 Task: Find a guest house in Chipata, Zambia for 3 guests from July 1 to July 8, with a price range of ₹15,000 to ₹20,000, 1 bedroom, 1 bed, 1 bathroom, self check-in, and English-speaking host.
Action: Mouse moved to (559, 109)
Screenshot: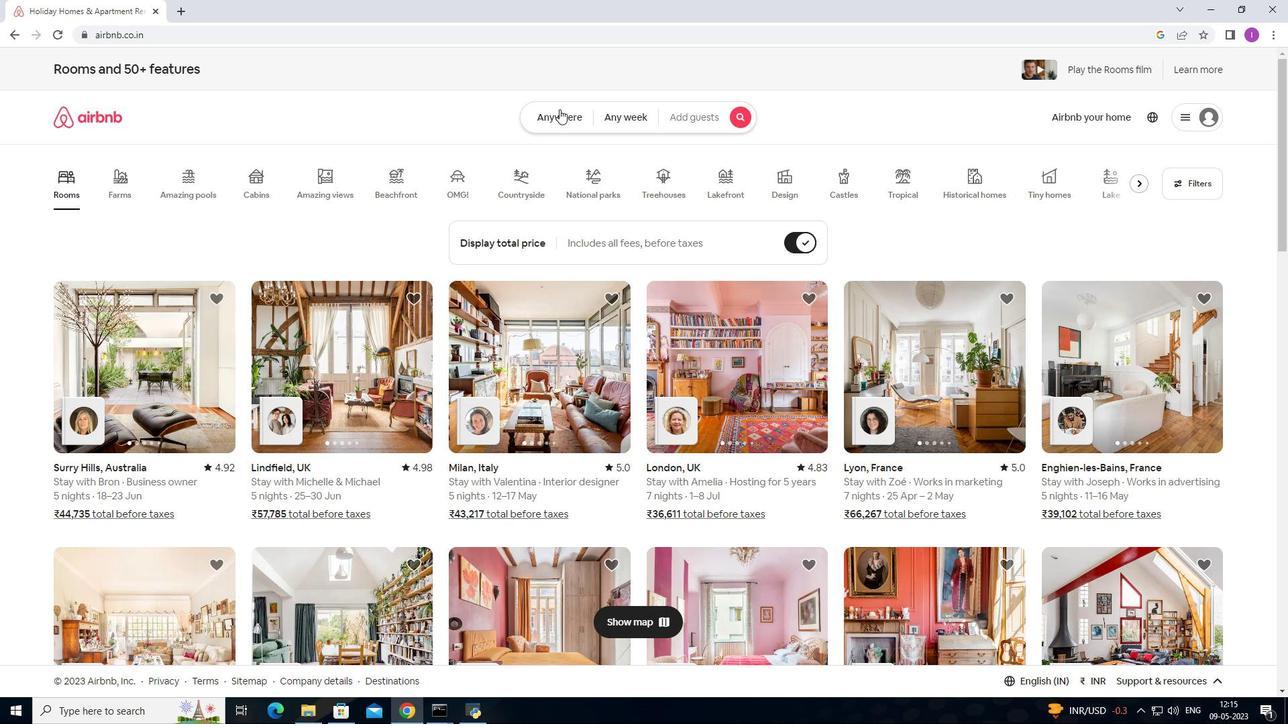 
Action: Mouse pressed left at (559, 109)
Screenshot: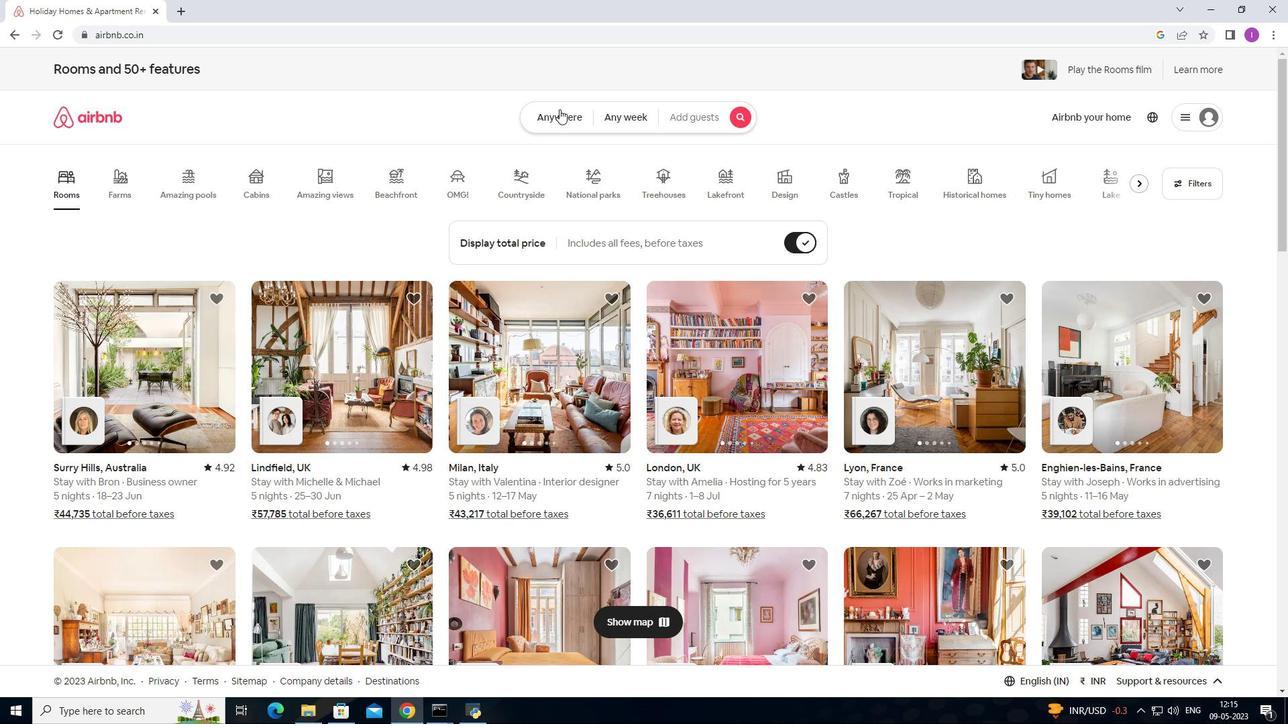 
Action: Mouse moved to (435, 177)
Screenshot: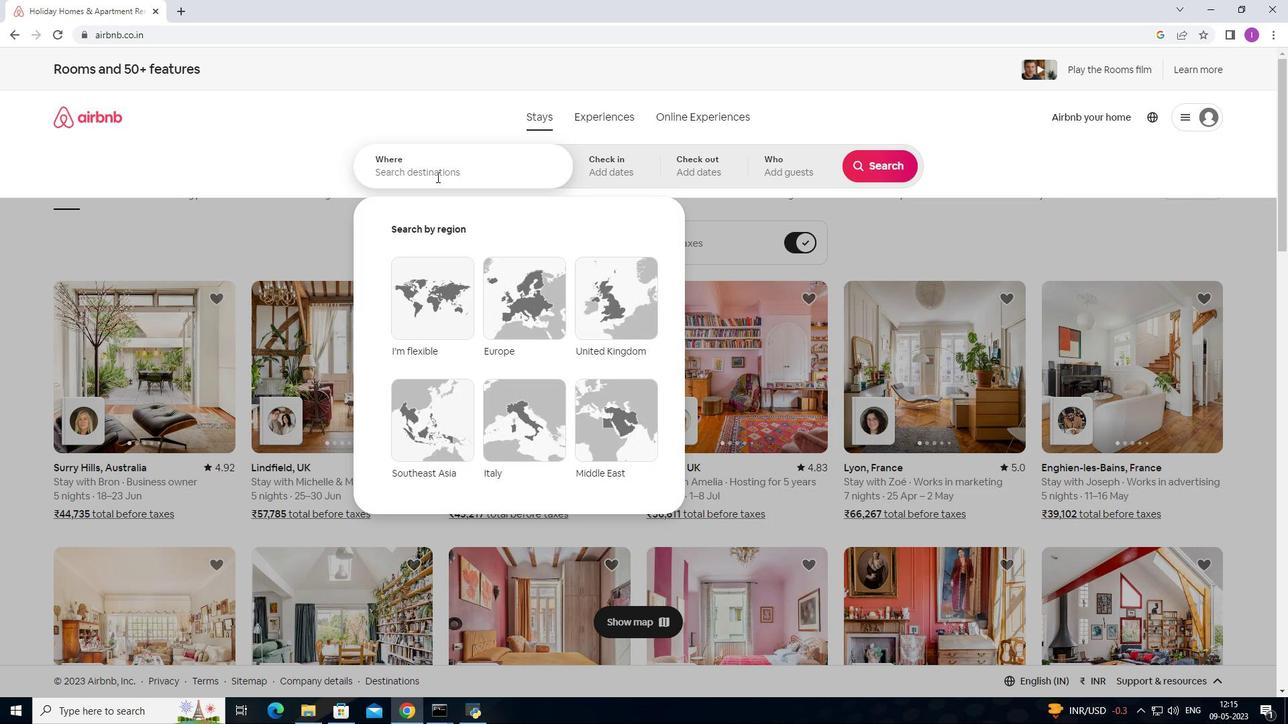 
Action: Mouse pressed left at (435, 177)
Screenshot: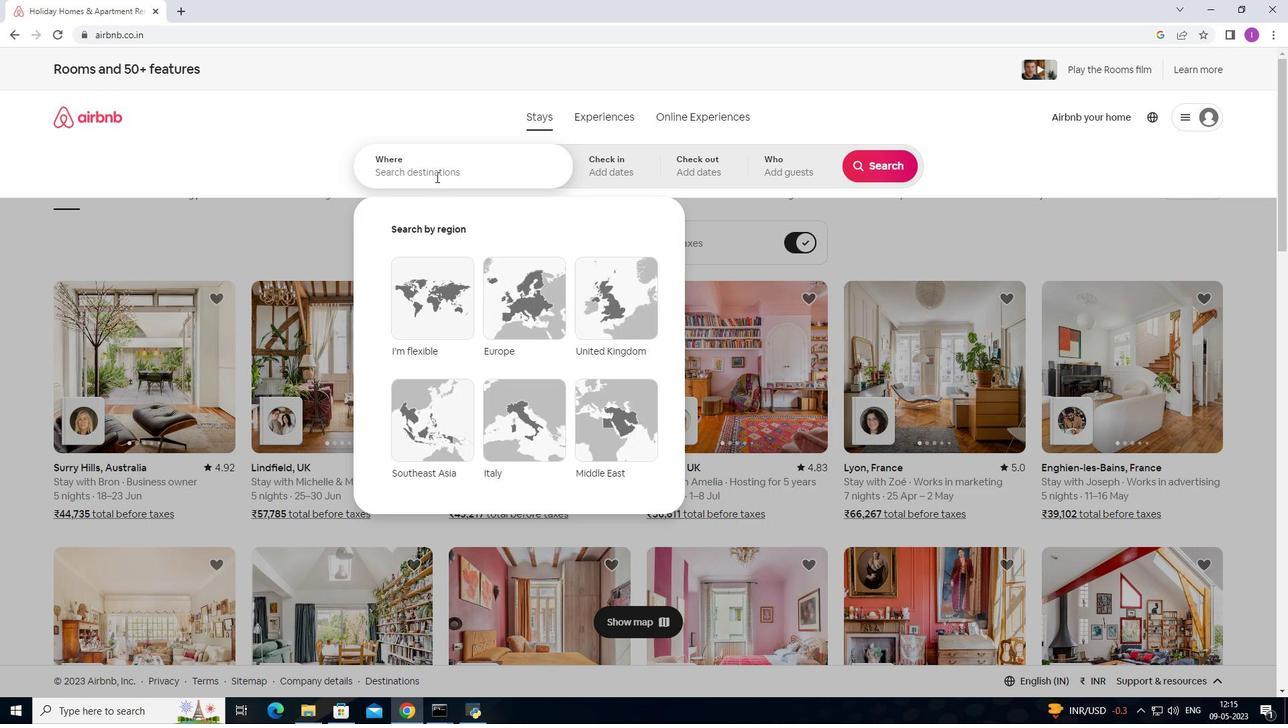 
Action: Mouse moved to (437, 183)
Screenshot: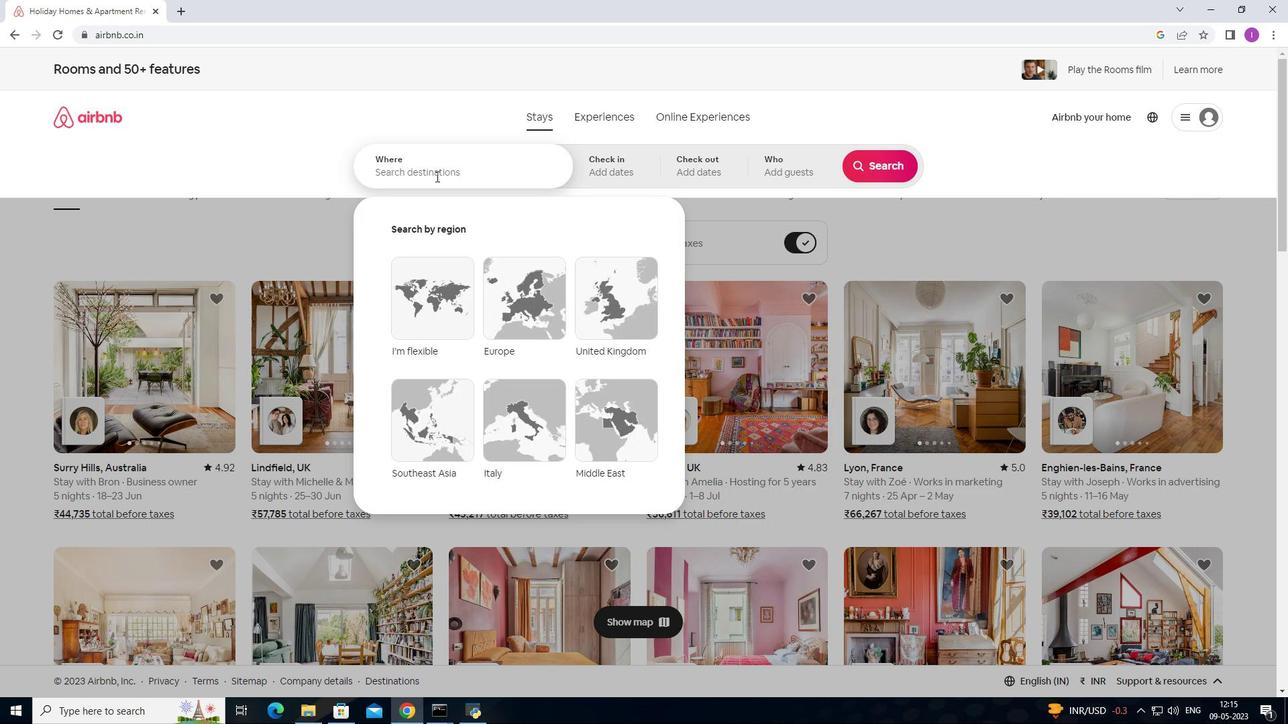 
Action: Key pressed <Key.shift>Chipata,<Key.shift>Zambia
Screenshot: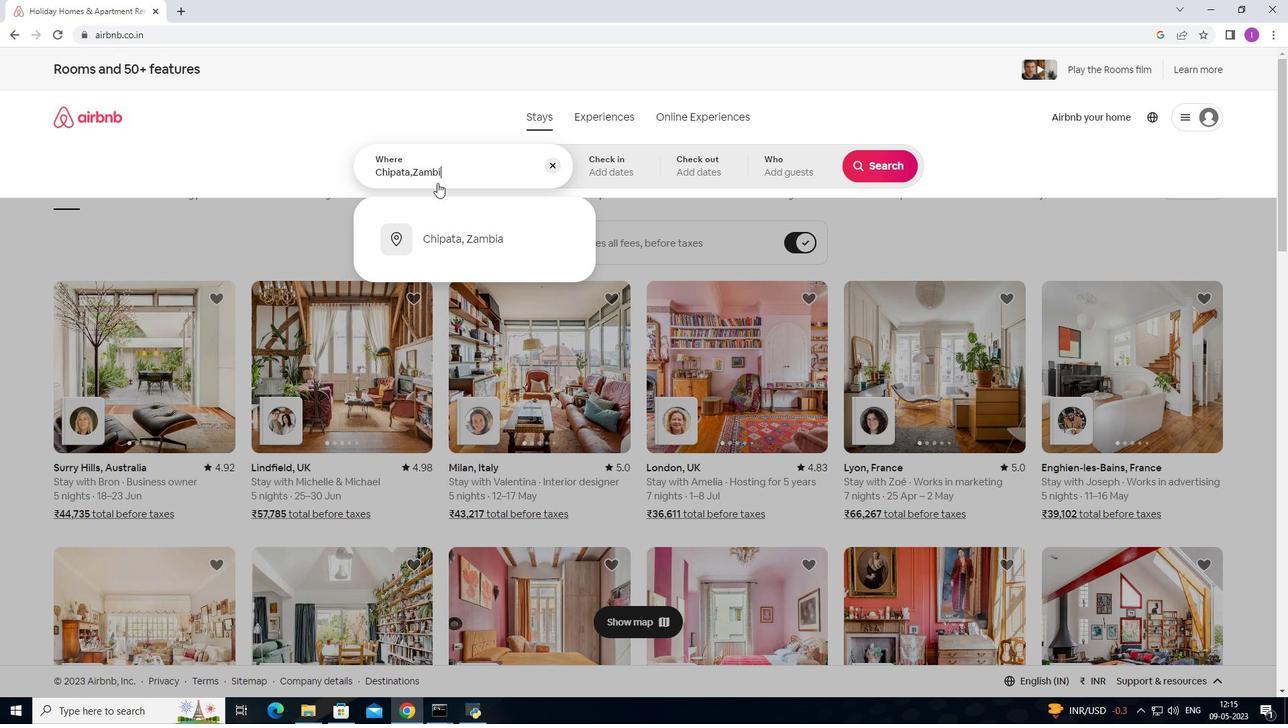 
Action: Mouse moved to (465, 231)
Screenshot: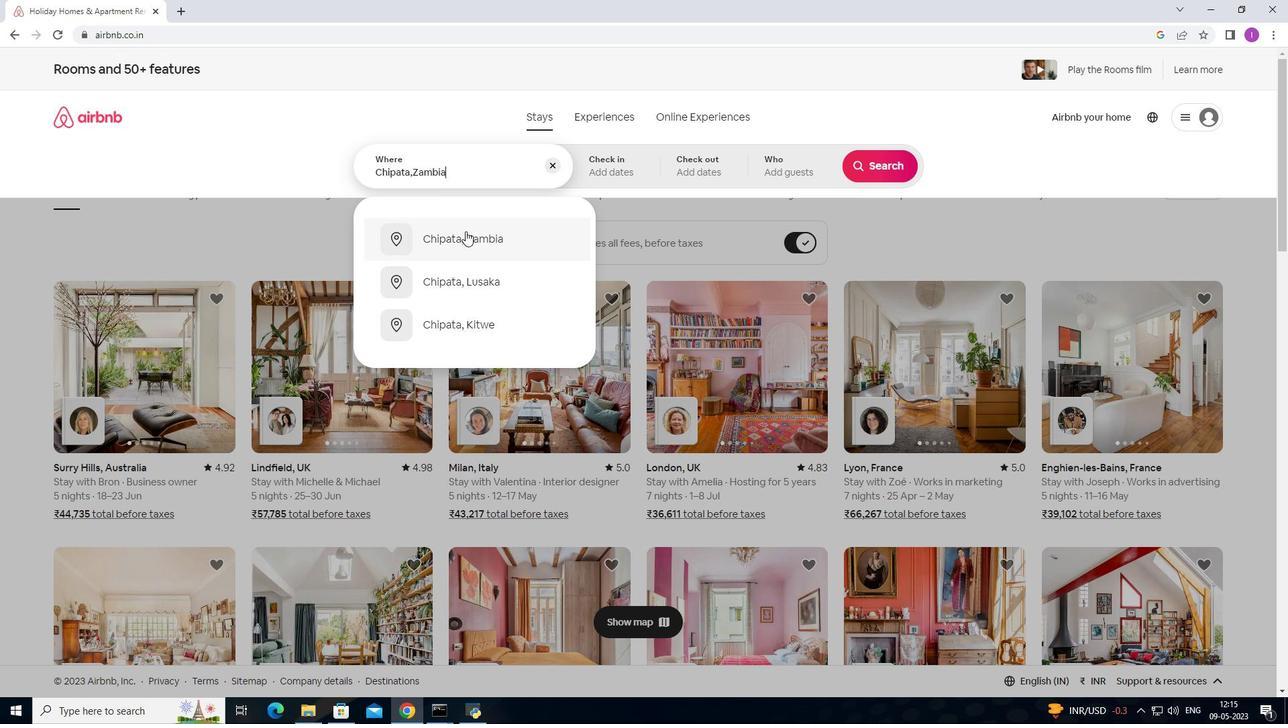 
Action: Mouse pressed left at (465, 231)
Screenshot: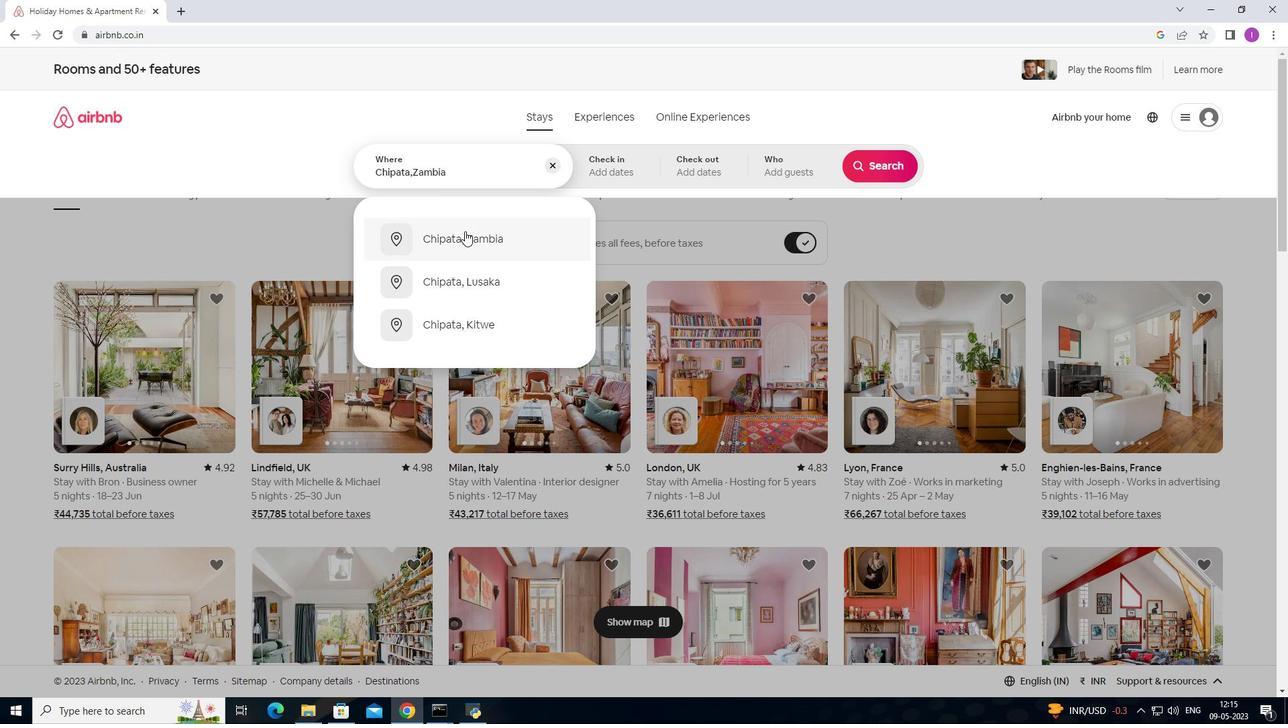 
Action: Mouse moved to (879, 274)
Screenshot: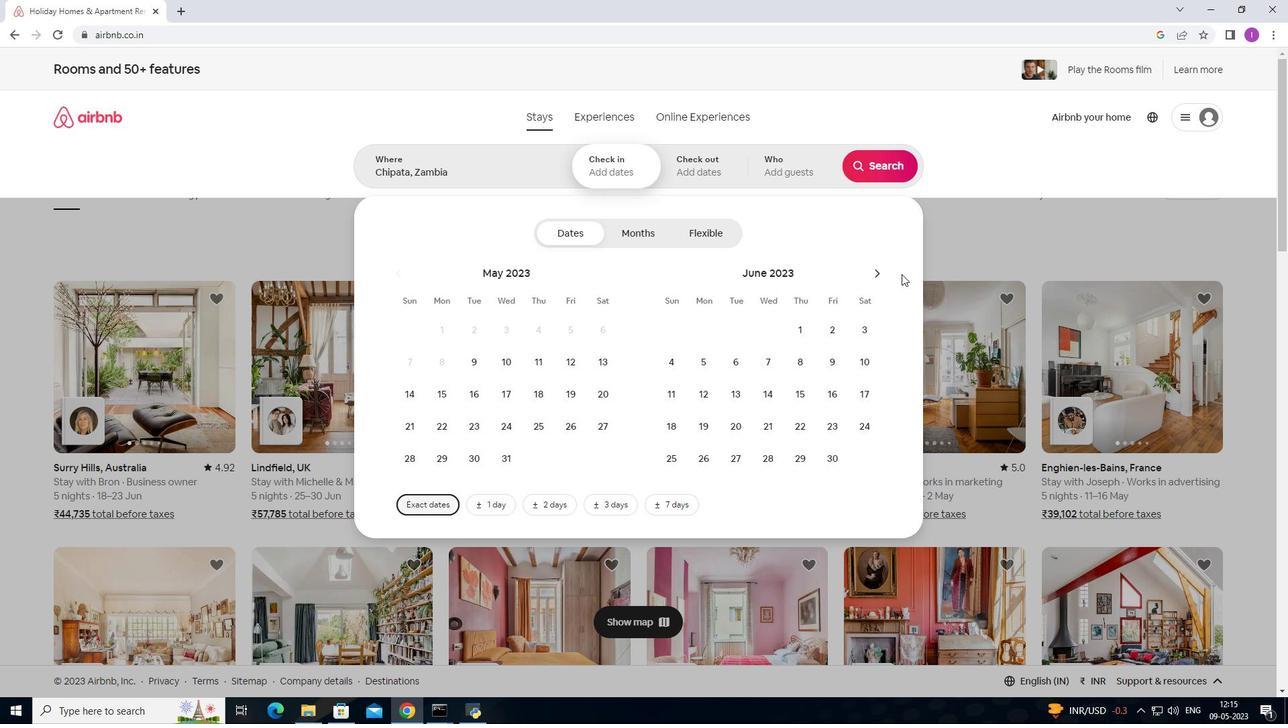 
Action: Mouse pressed left at (879, 274)
Screenshot: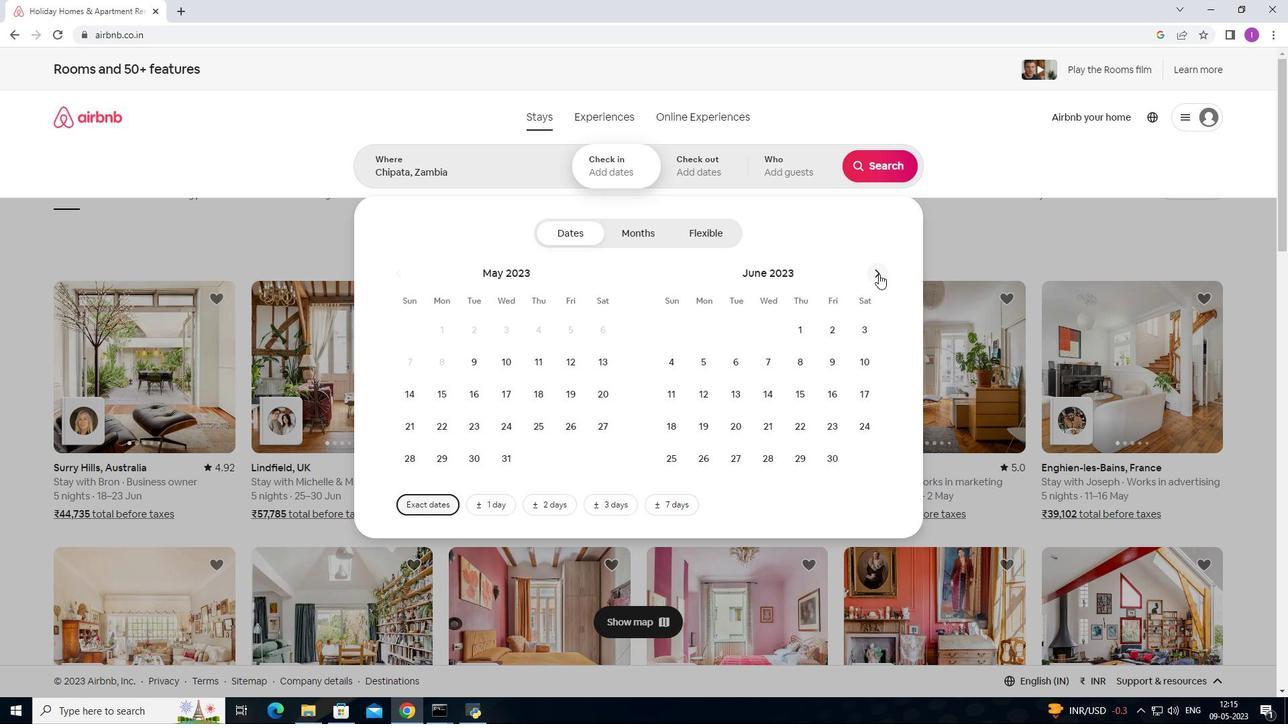 
Action: Mouse moved to (875, 326)
Screenshot: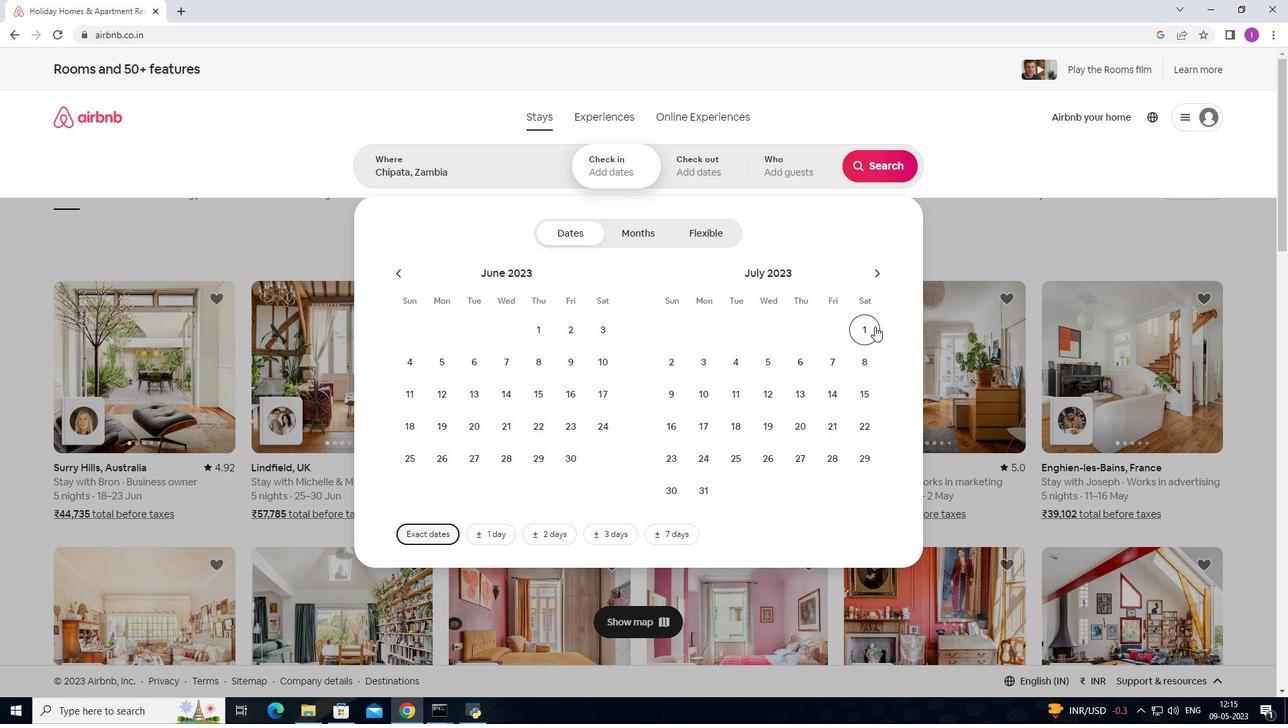 
Action: Mouse pressed left at (875, 326)
Screenshot: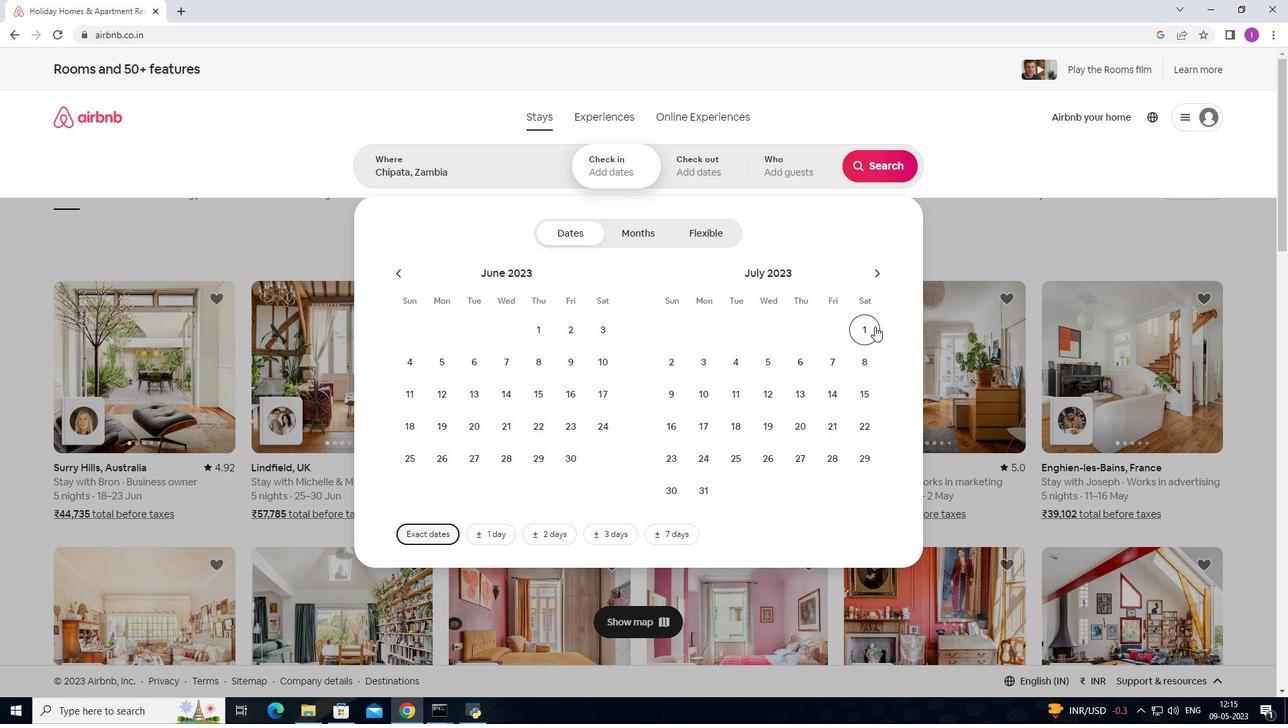 
Action: Mouse moved to (869, 365)
Screenshot: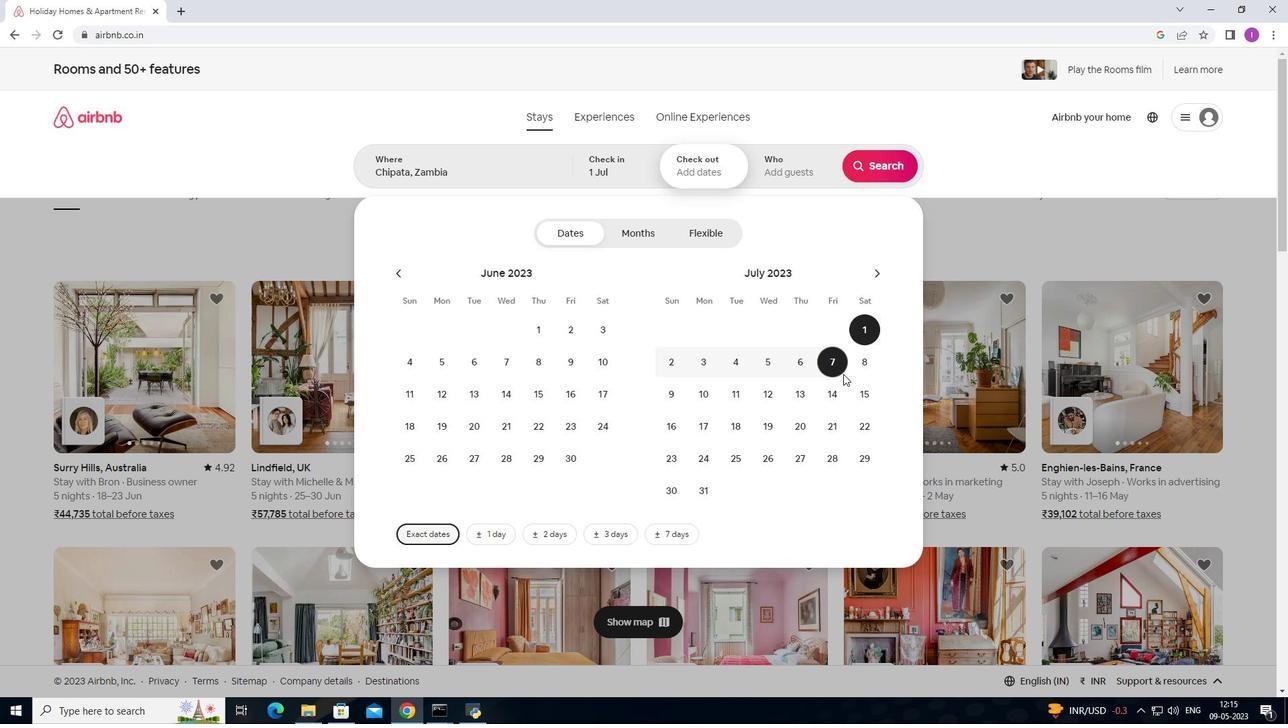 
Action: Mouse pressed left at (869, 365)
Screenshot: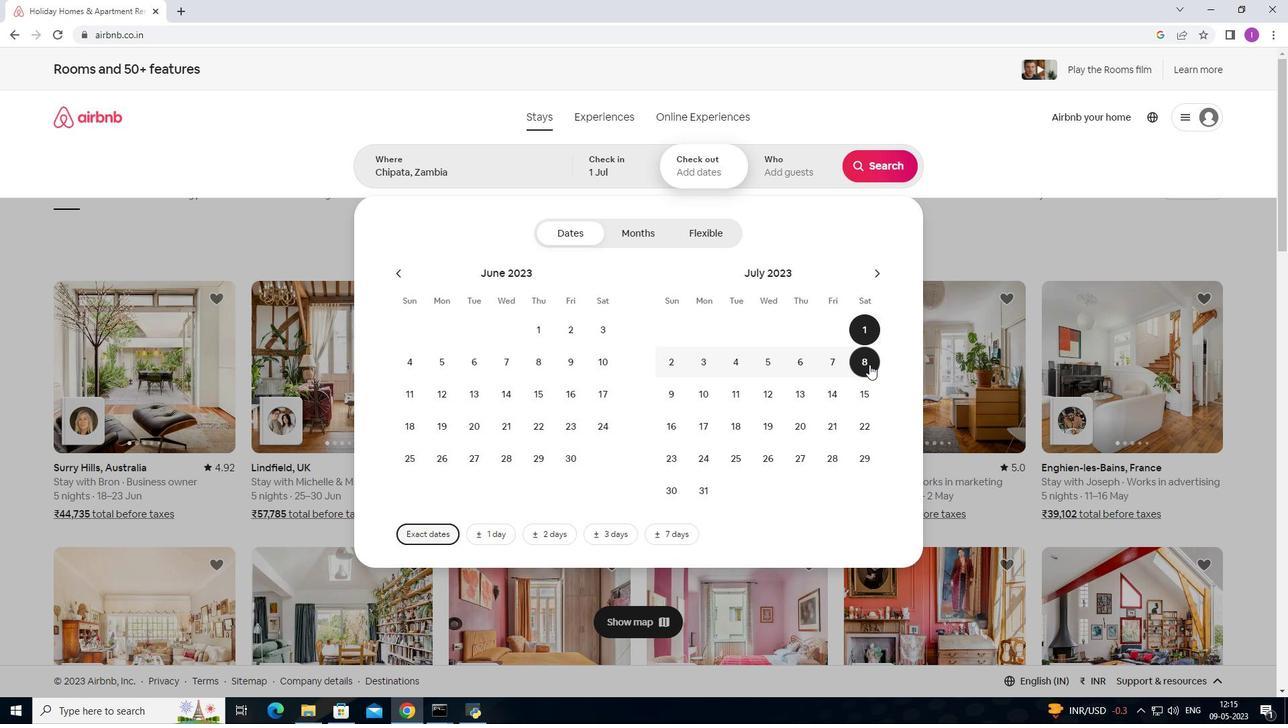 
Action: Mouse moved to (806, 174)
Screenshot: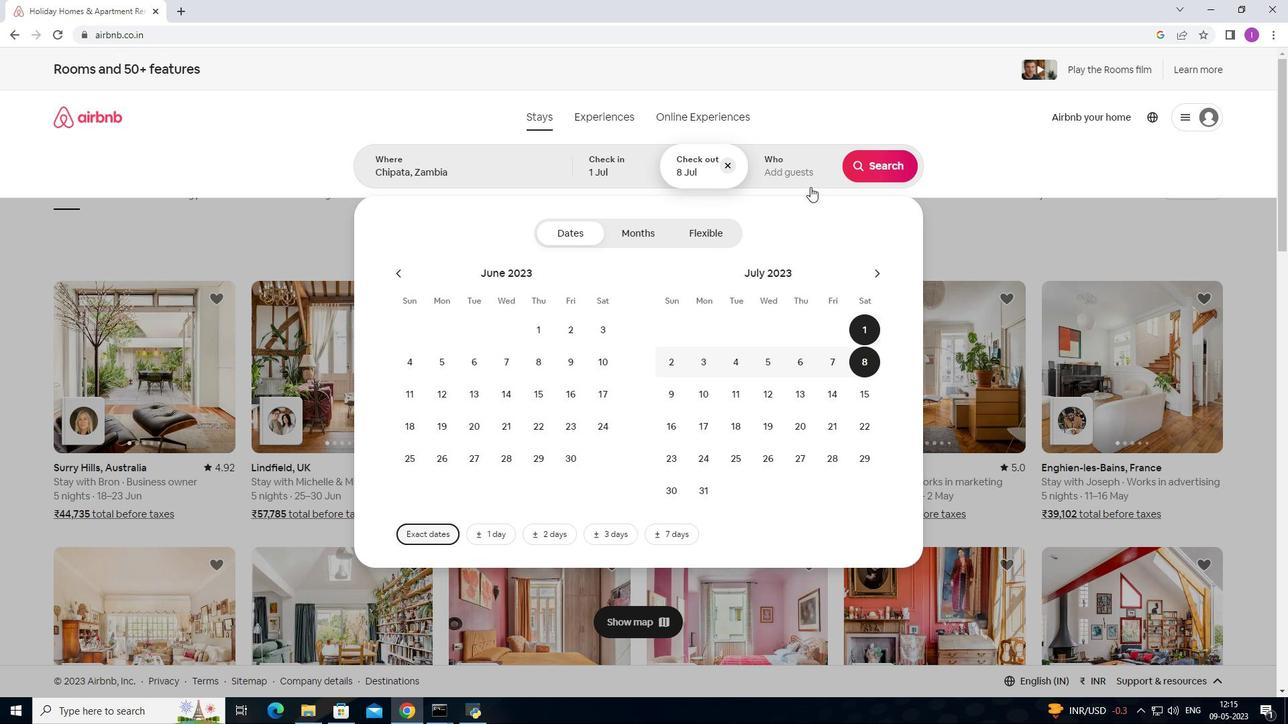 
Action: Mouse pressed left at (806, 174)
Screenshot: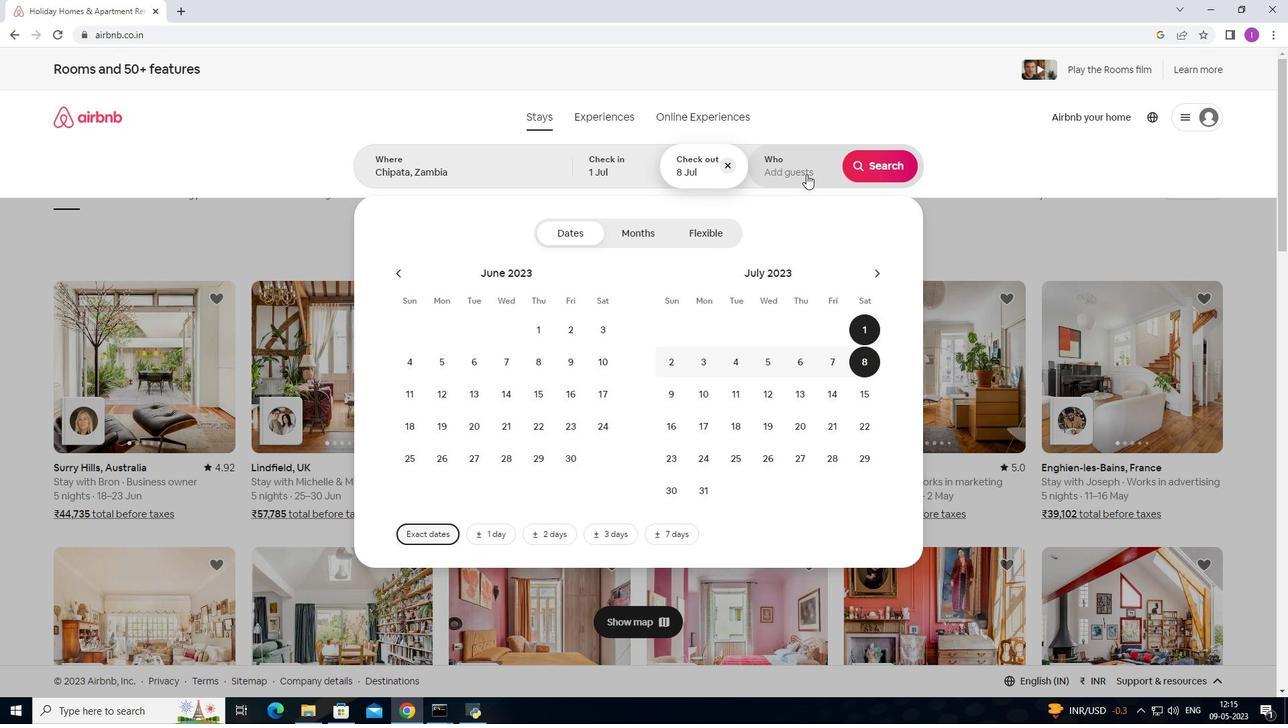 
Action: Mouse moved to (887, 233)
Screenshot: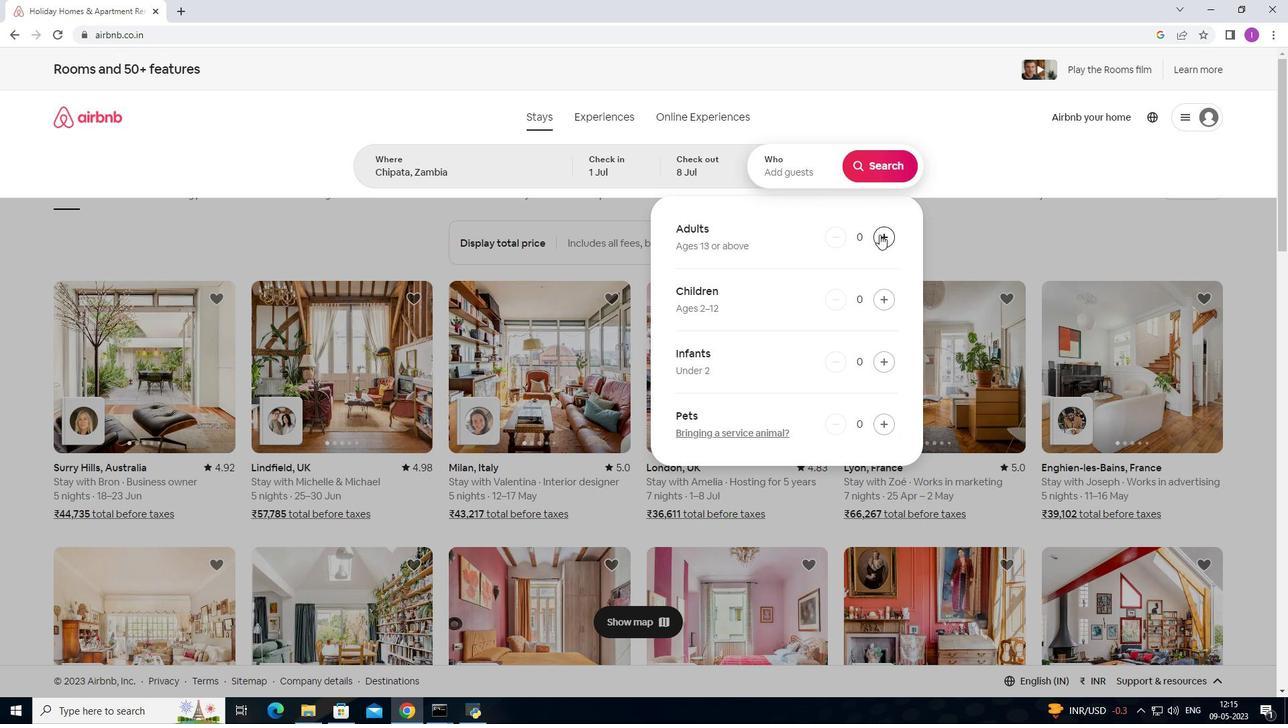 
Action: Mouse pressed left at (887, 233)
Screenshot: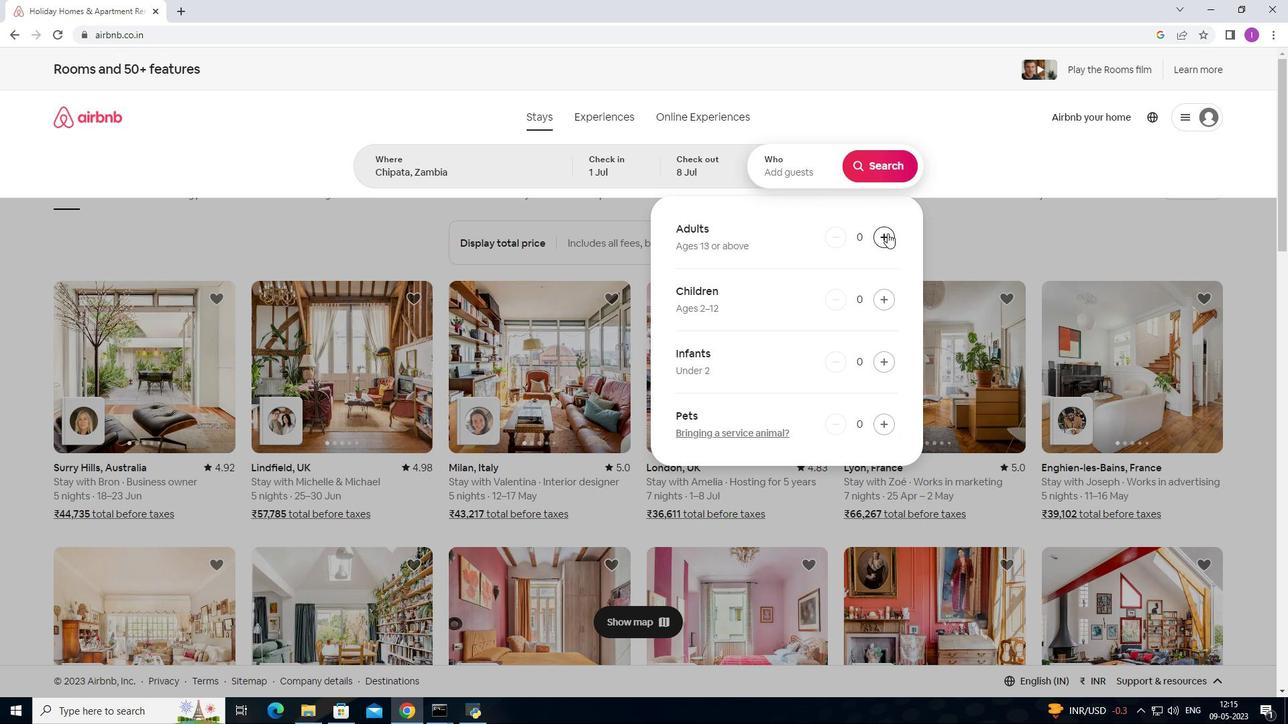 
Action: Mouse pressed left at (887, 233)
Screenshot: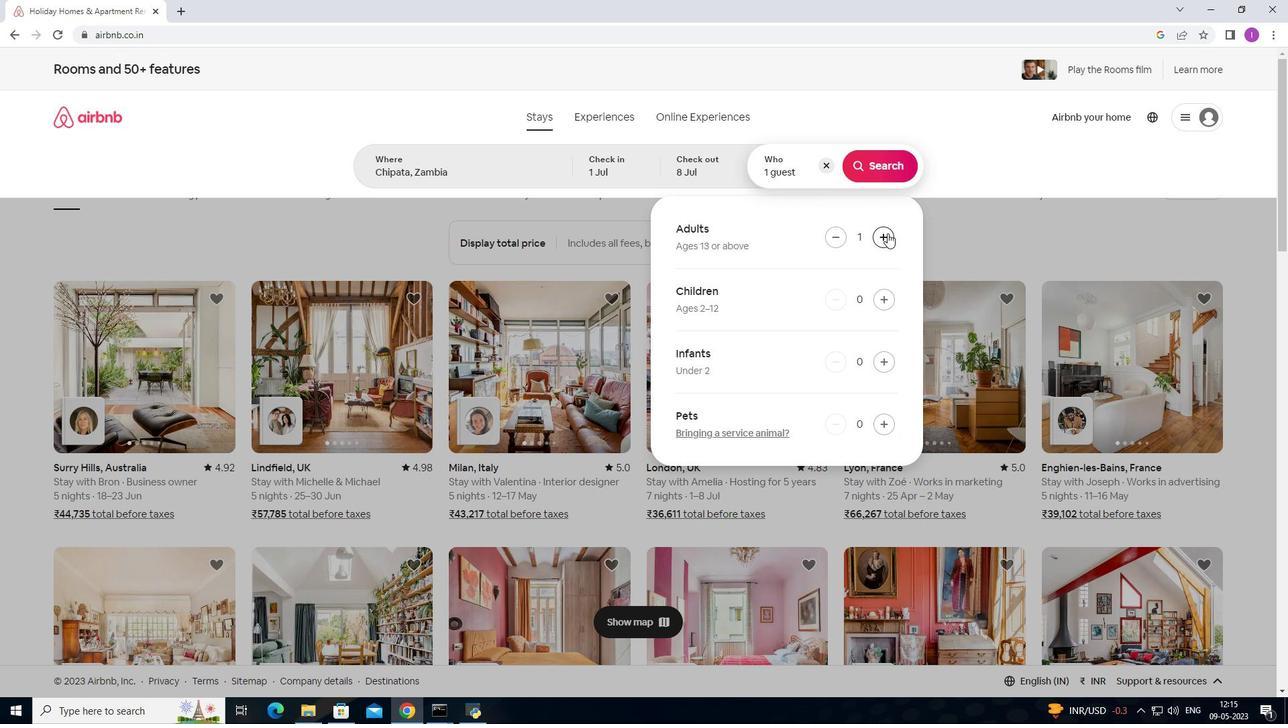 
Action: Mouse moved to (877, 296)
Screenshot: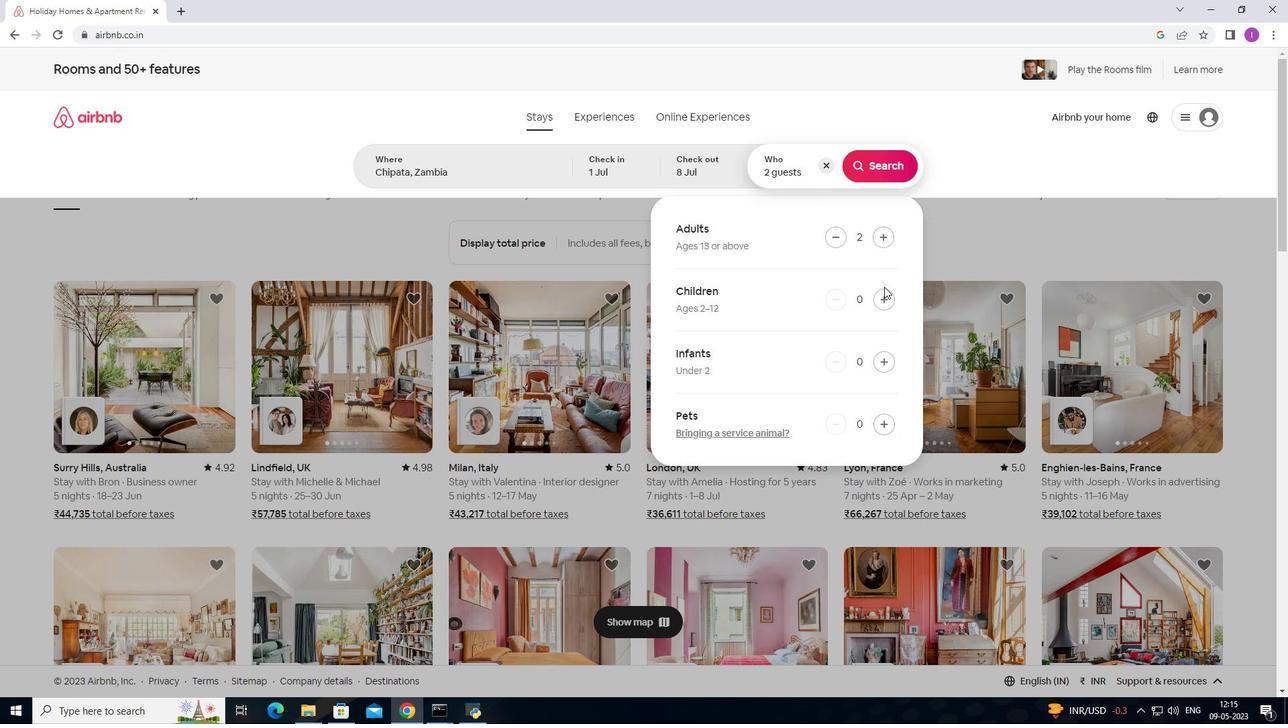 
Action: Mouse pressed left at (877, 296)
Screenshot: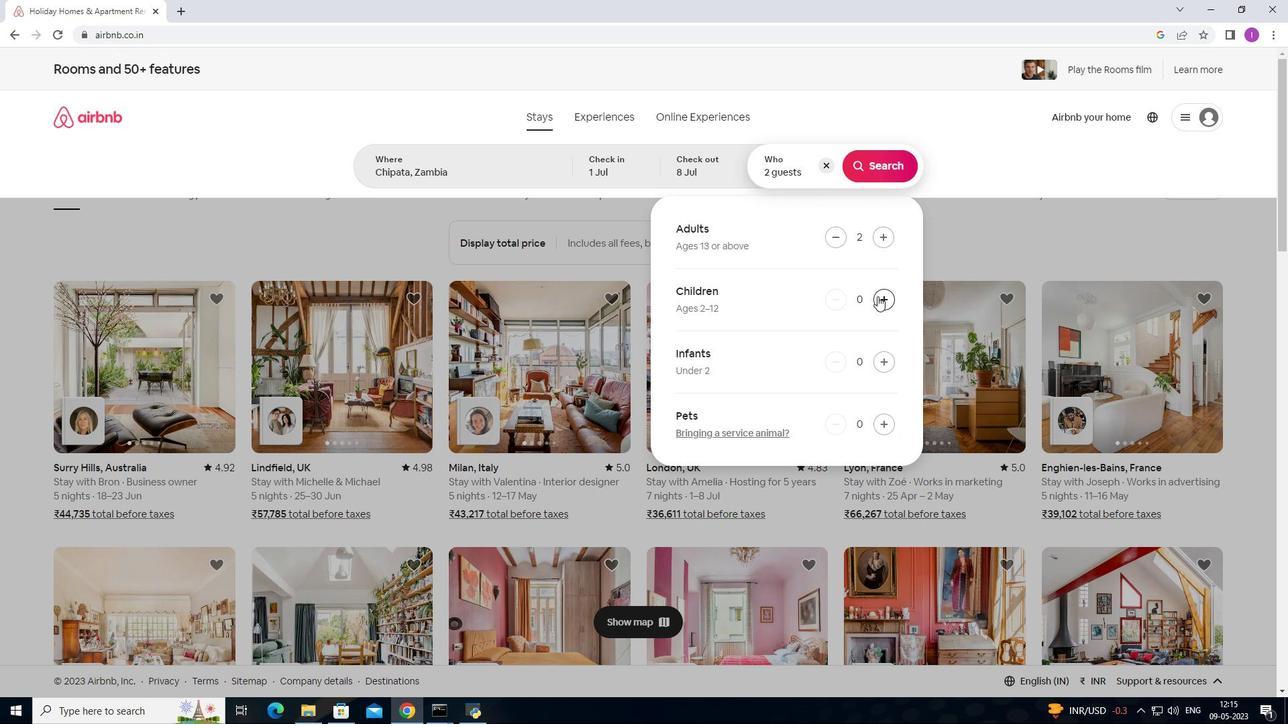 
Action: Mouse moved to (871, 167)
Screenshot: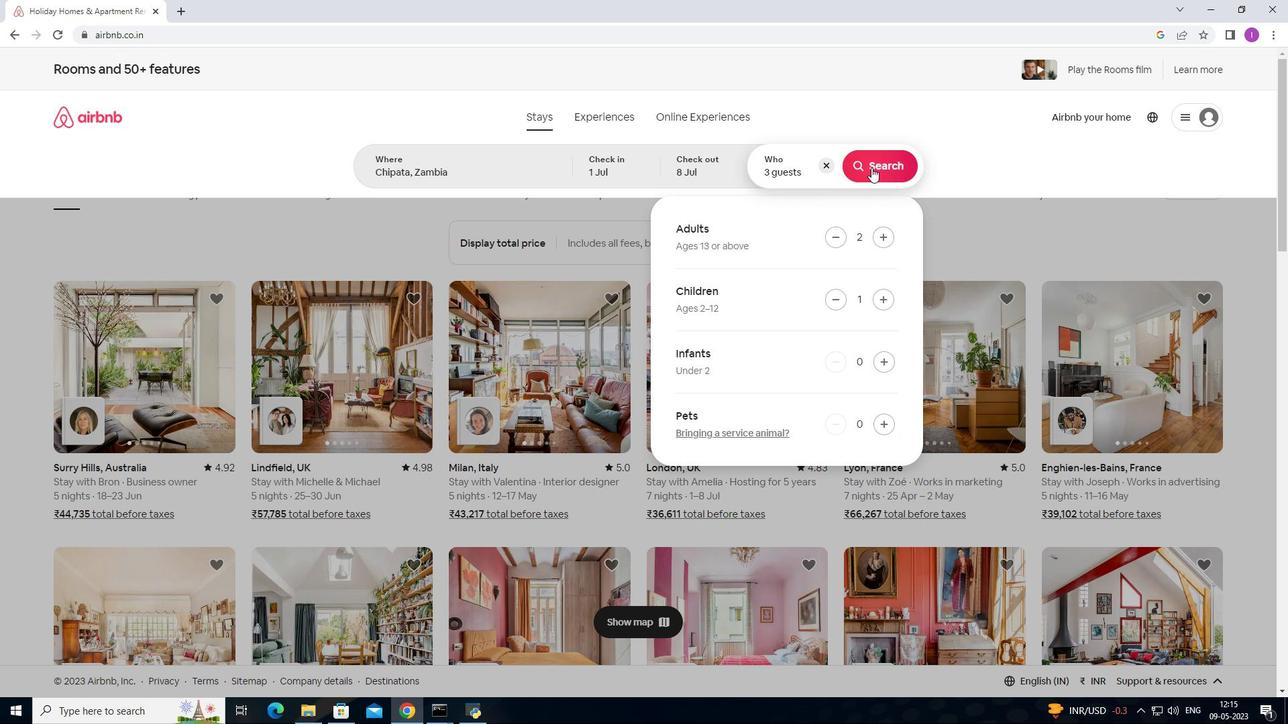 
Action: Mouse pressed left at (871, 167)
Screenshot: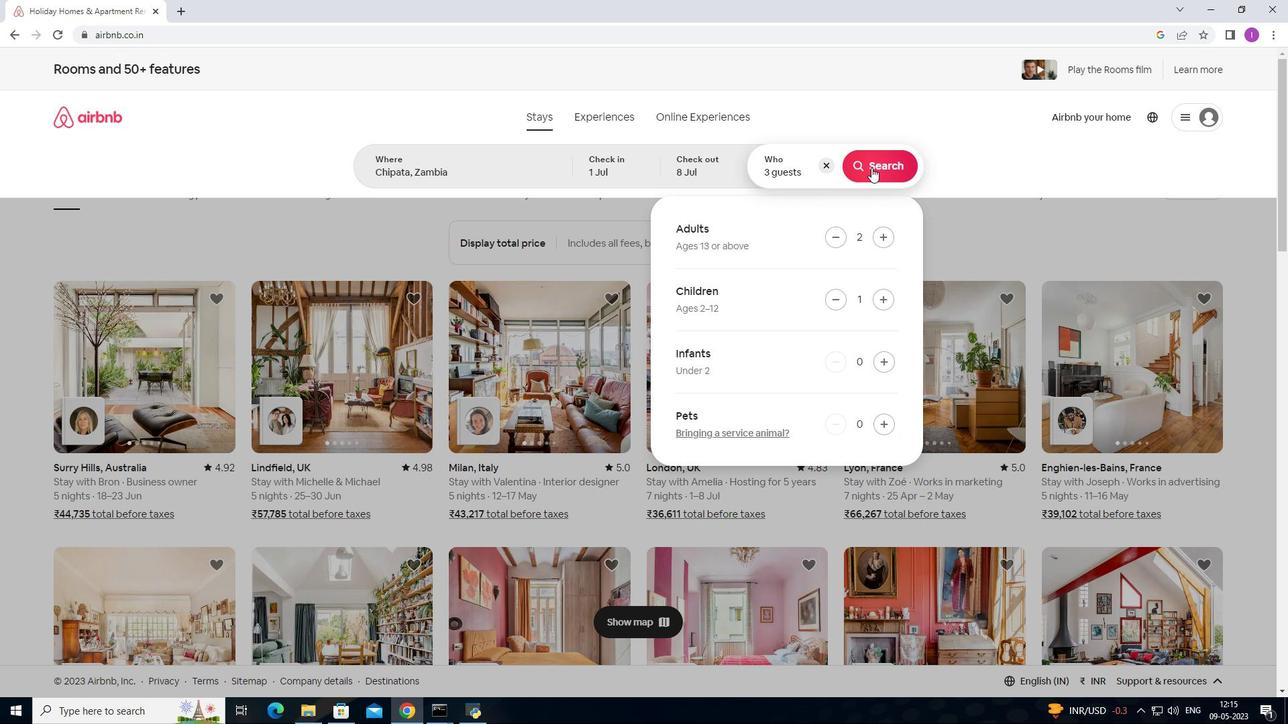 
Action: Mouse moved to (1226, 131)
Screenshot: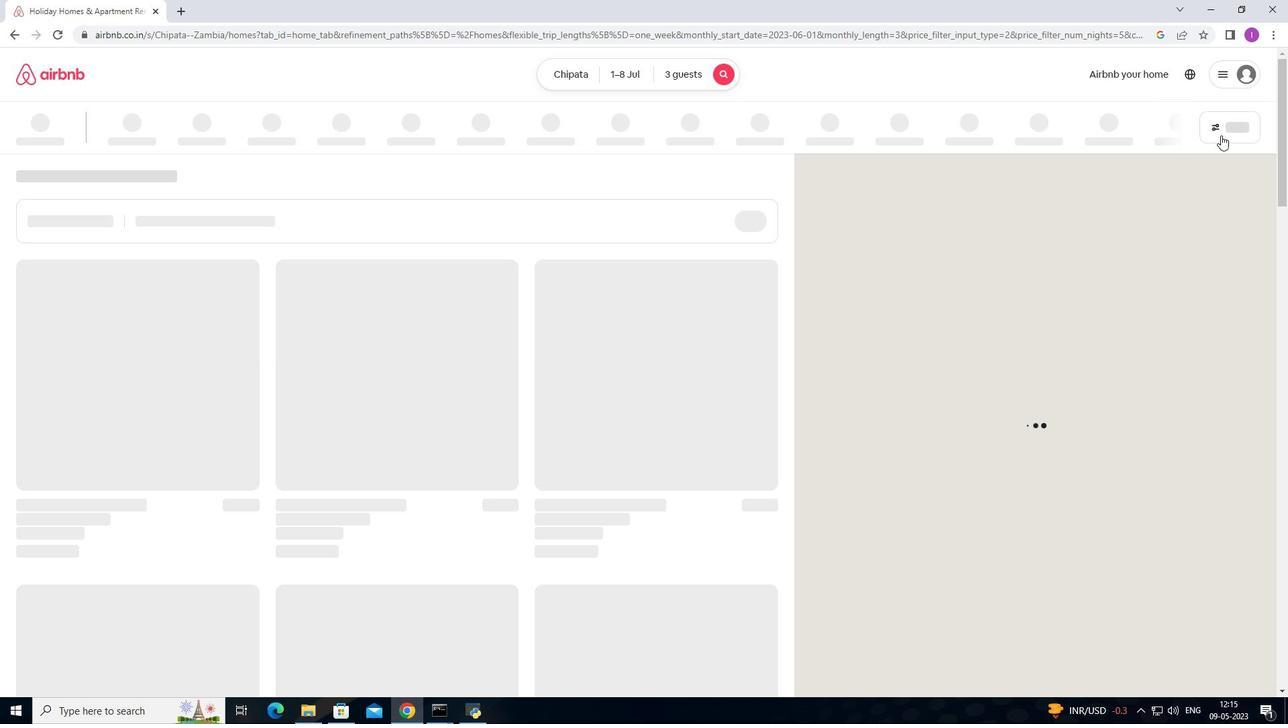 
Action: Mouse pressed left at (1226, 131)
Screenshot: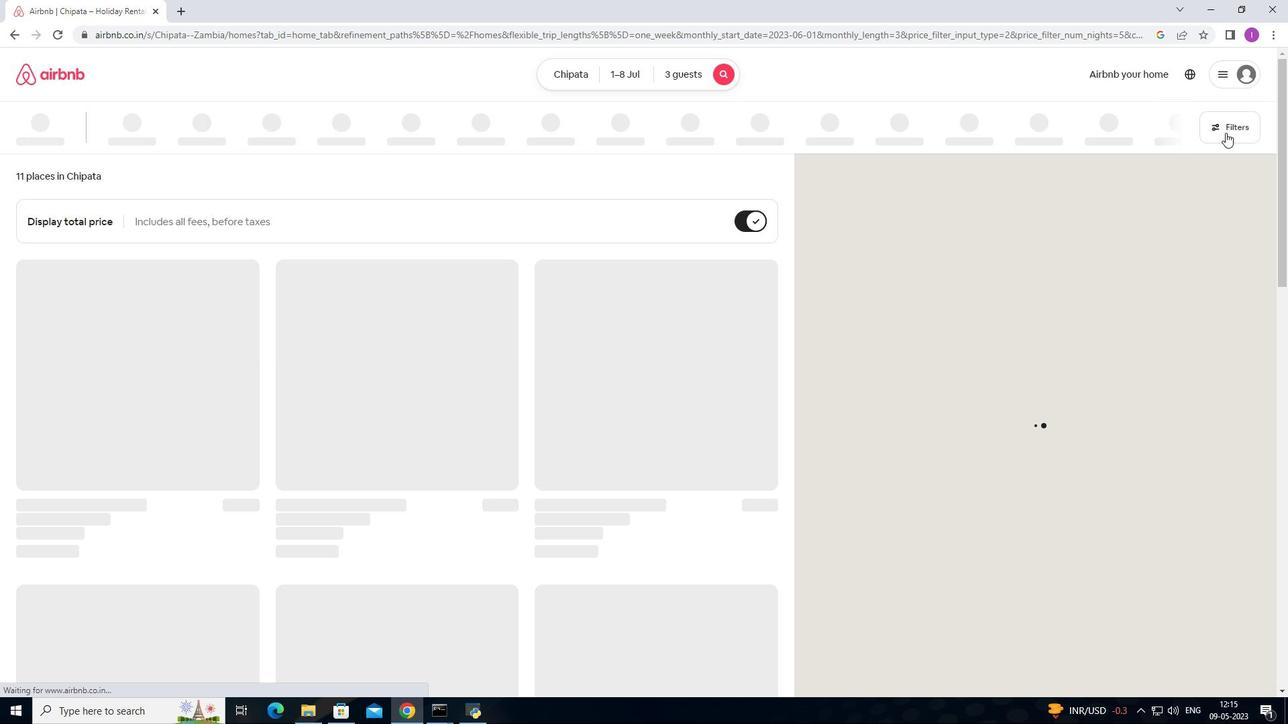 
Action: Mouse moved to (484, 460)
Screenshot: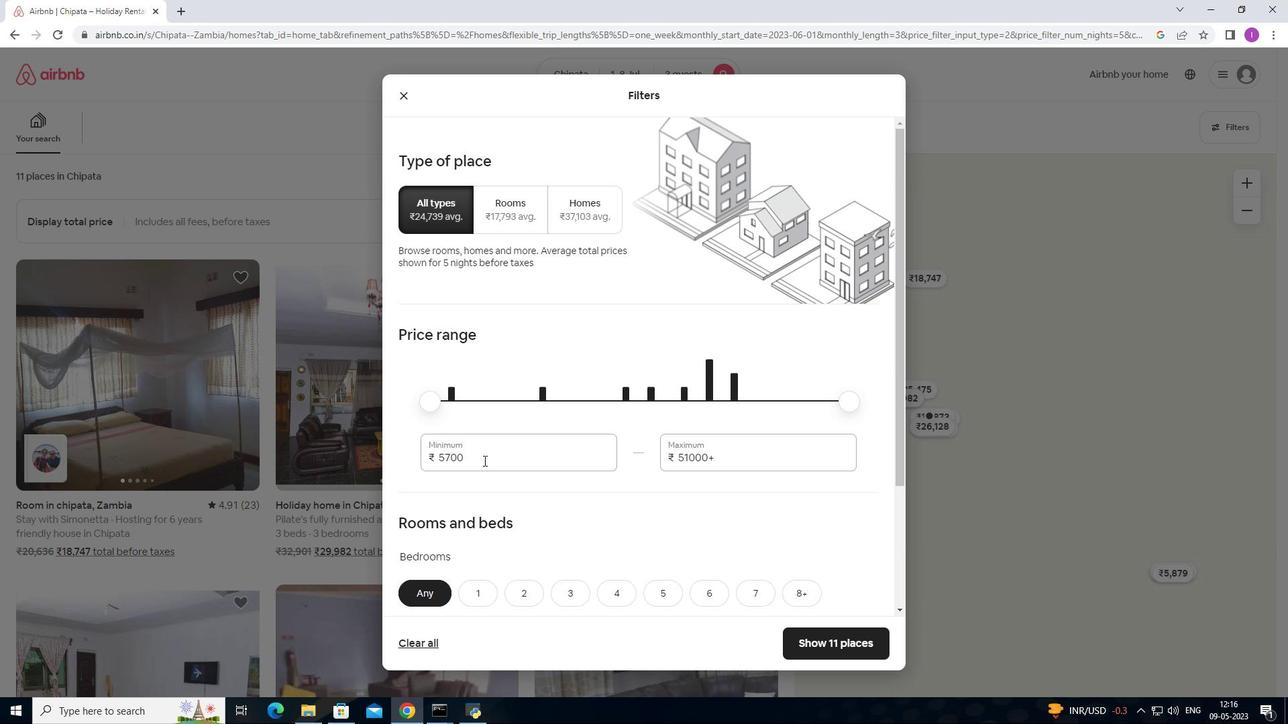 
Action: Mouse pressed left at (484, 460)
Screenshot: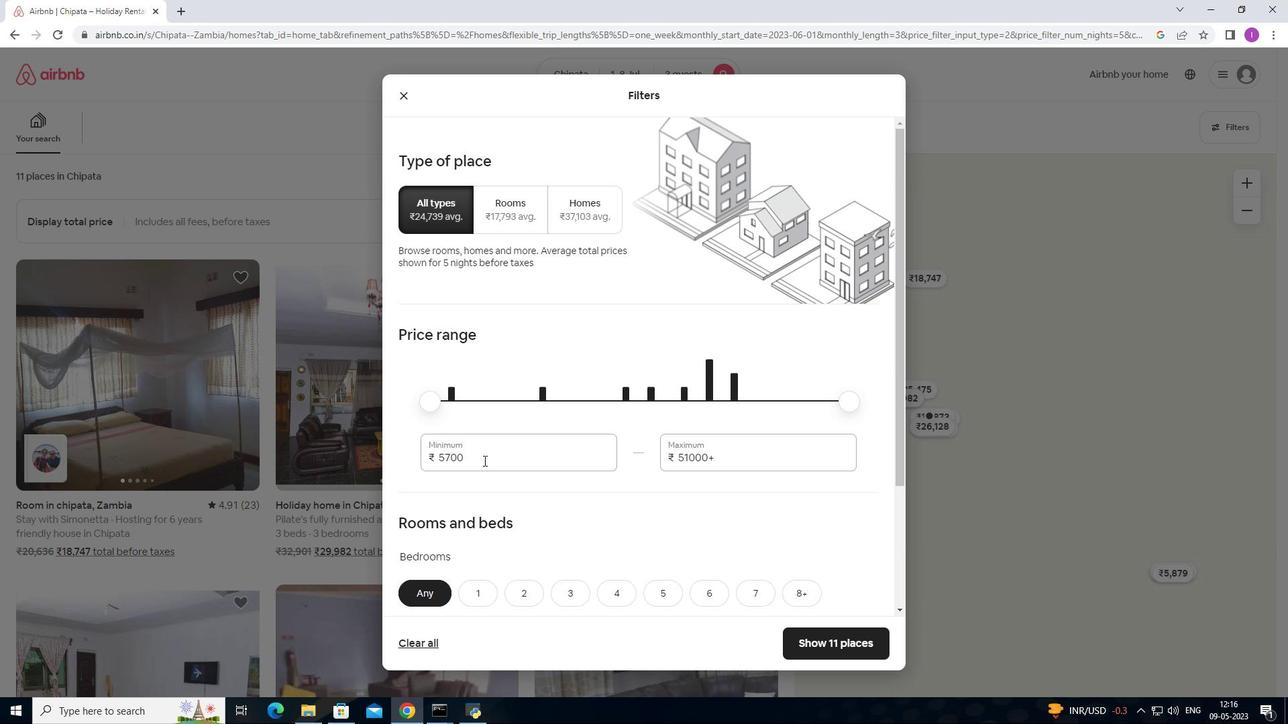 
Action: Mouse moved to (418, 455)
Screenshot: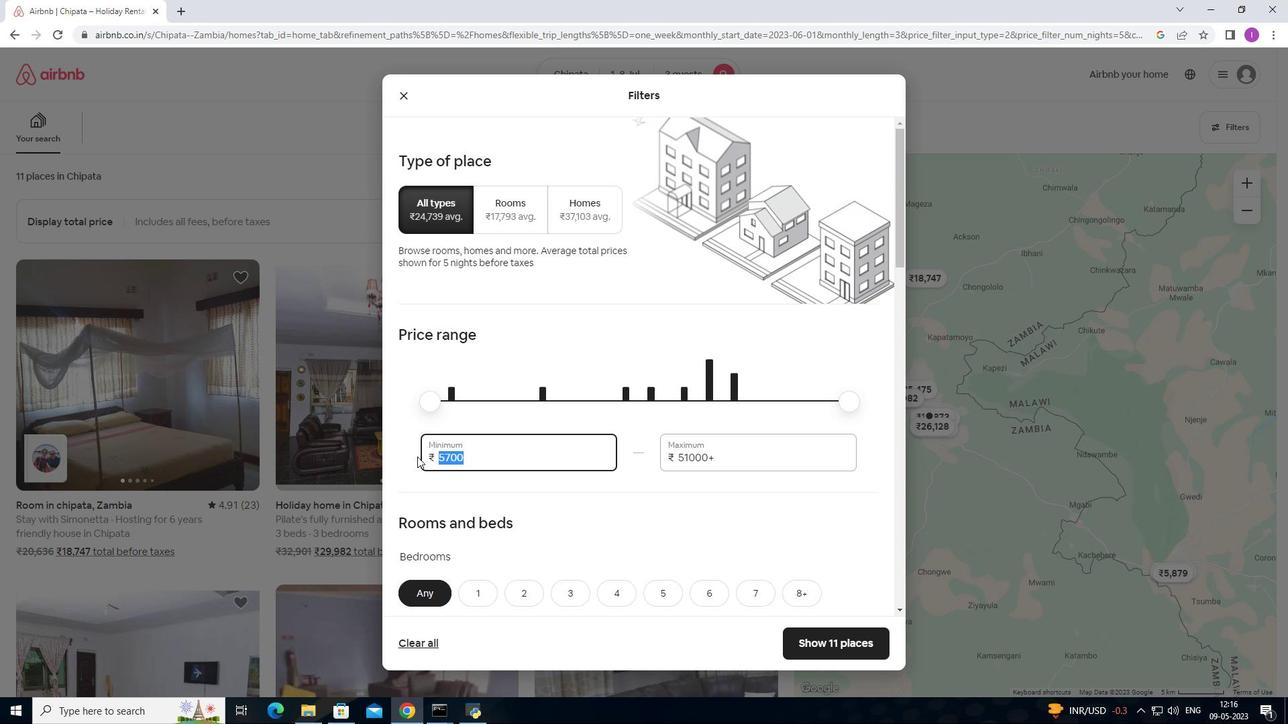 
Action: Key pressed 1500
Screenshot: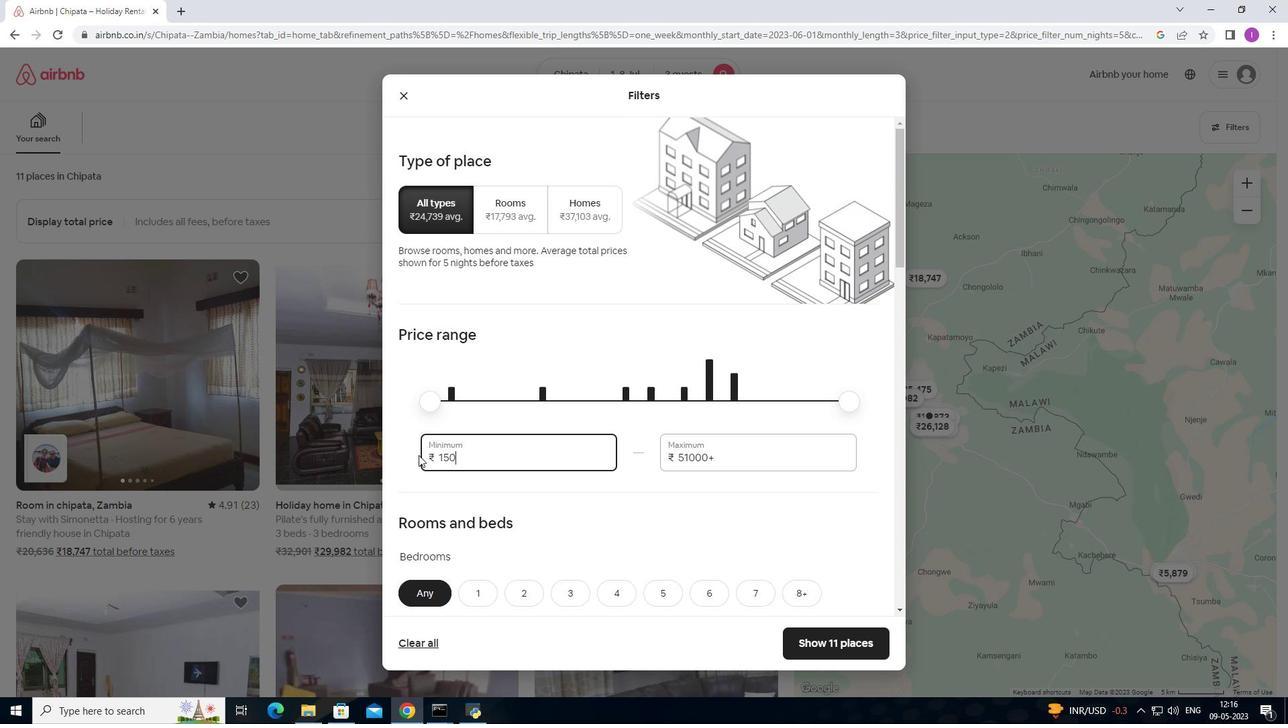 
Action: Mouse moved to (518, 488)
Screenshot: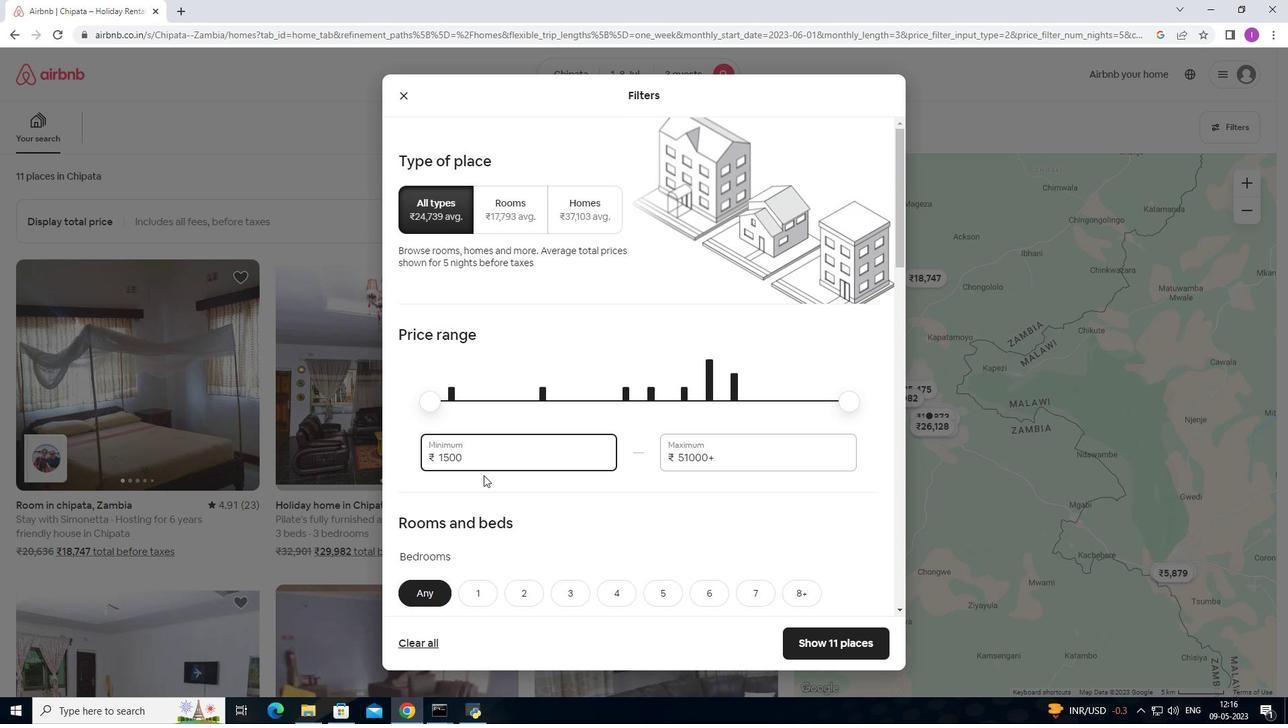 
Action: Key pressed 0
Screenshot: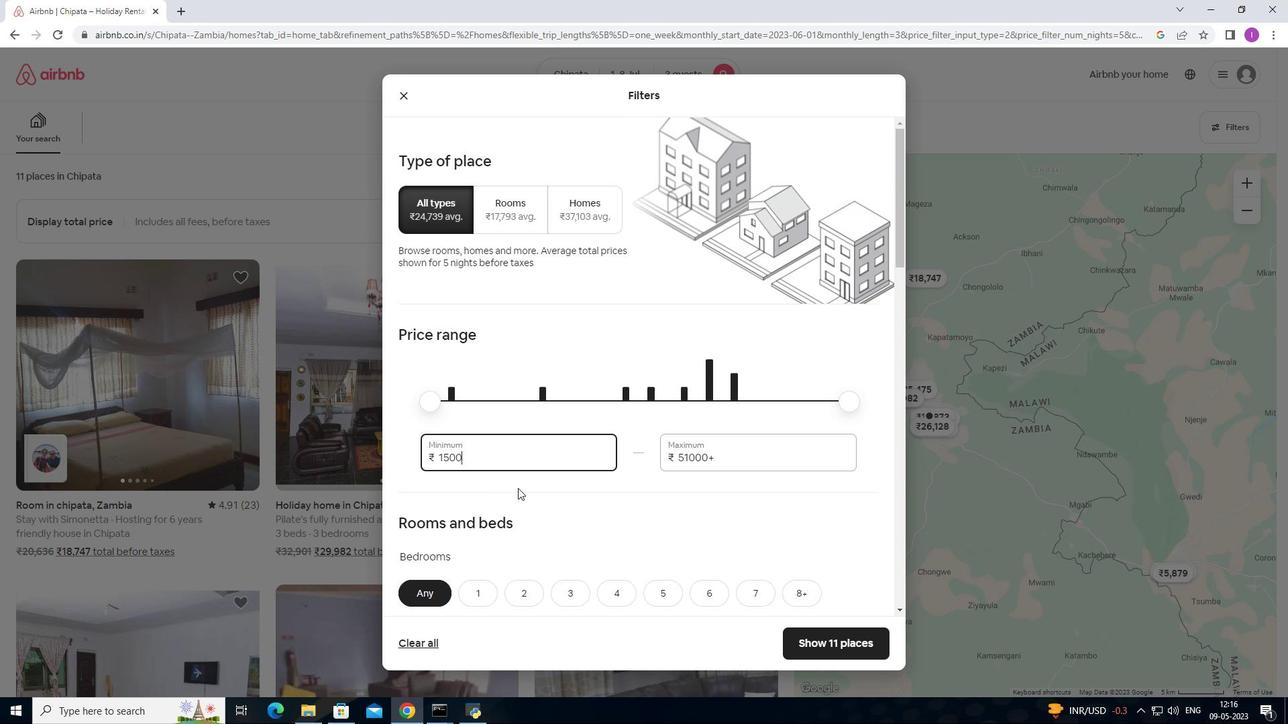 
Action: Mouse moved to (718, 459)
Screenshot: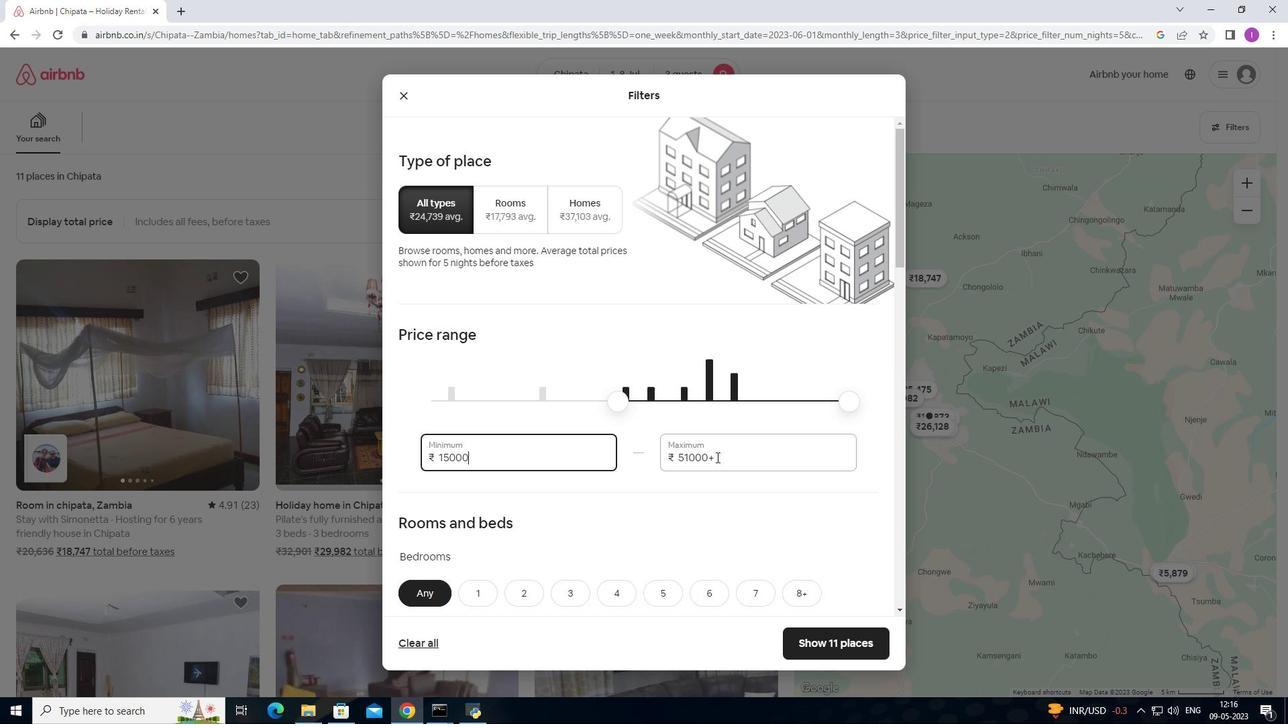 
Action: Mouse pressed left at (718, 459)
Screenshot: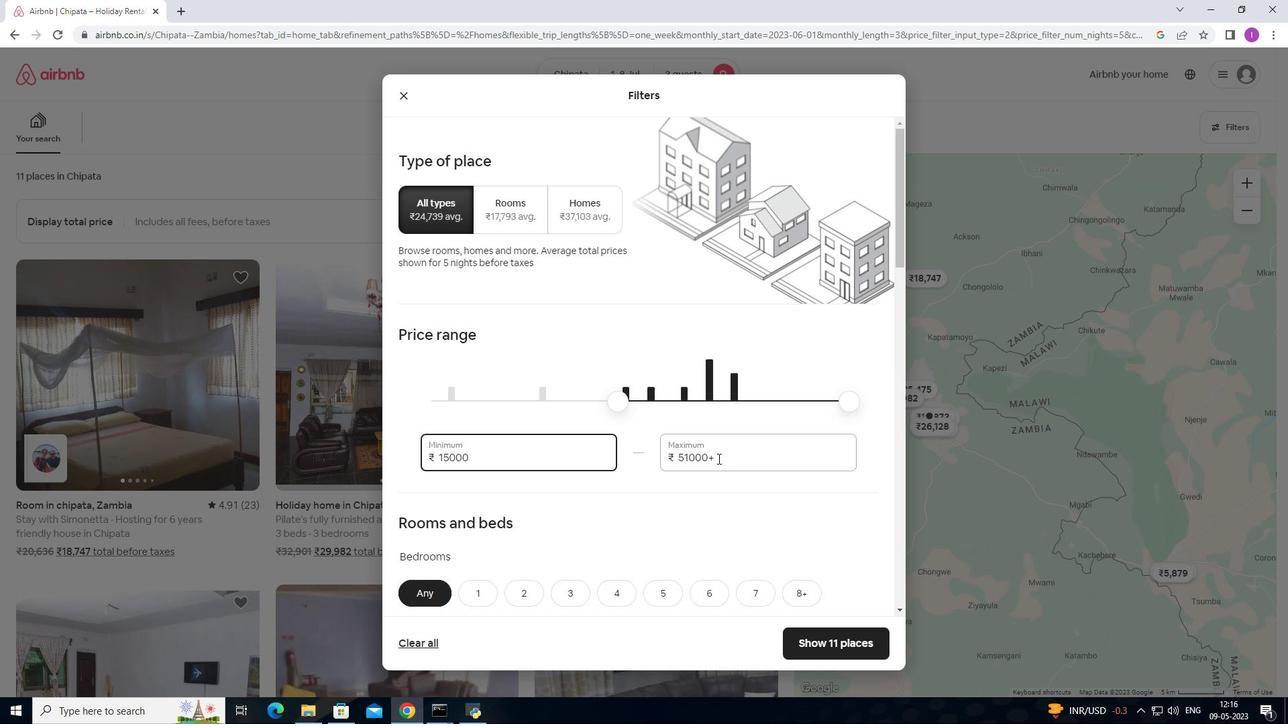 
Action: Mouse moved to (671, 459)
Screenshot: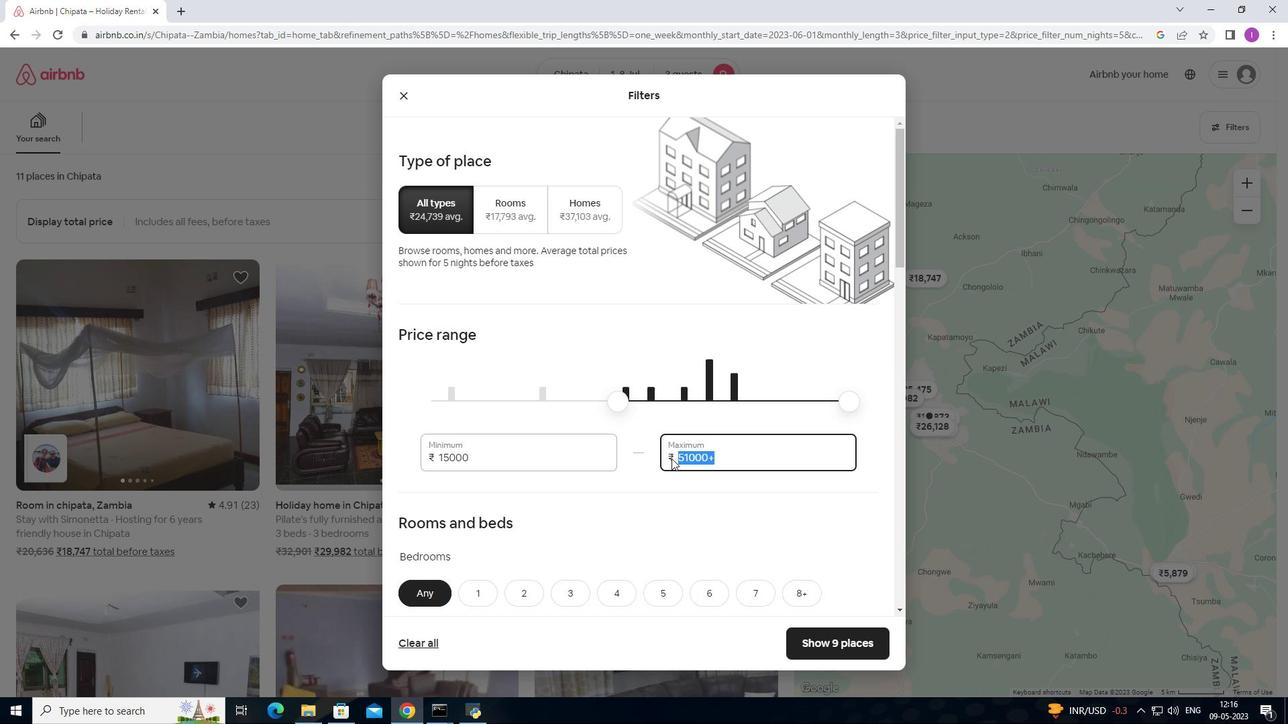 
Action: Key pressed 20000
Screenshot: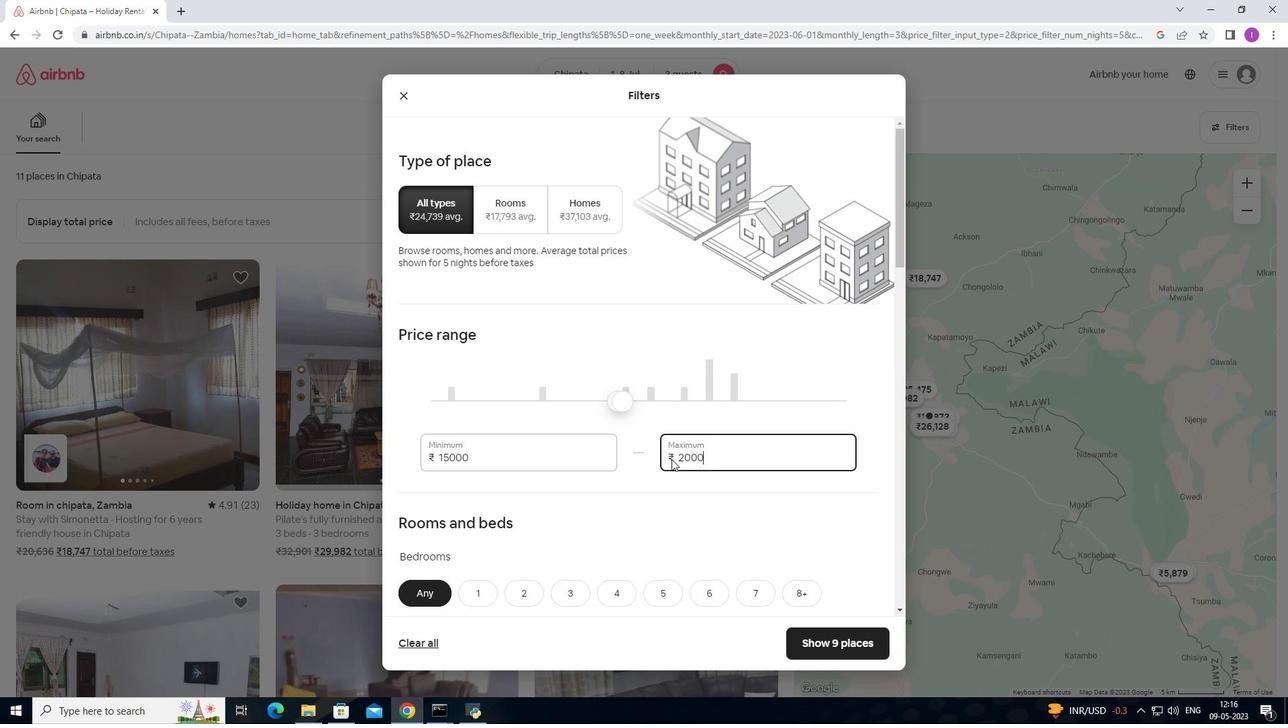 
Action: Mouse scrolled (671, 459) with delta (0, 0)
Screenshot: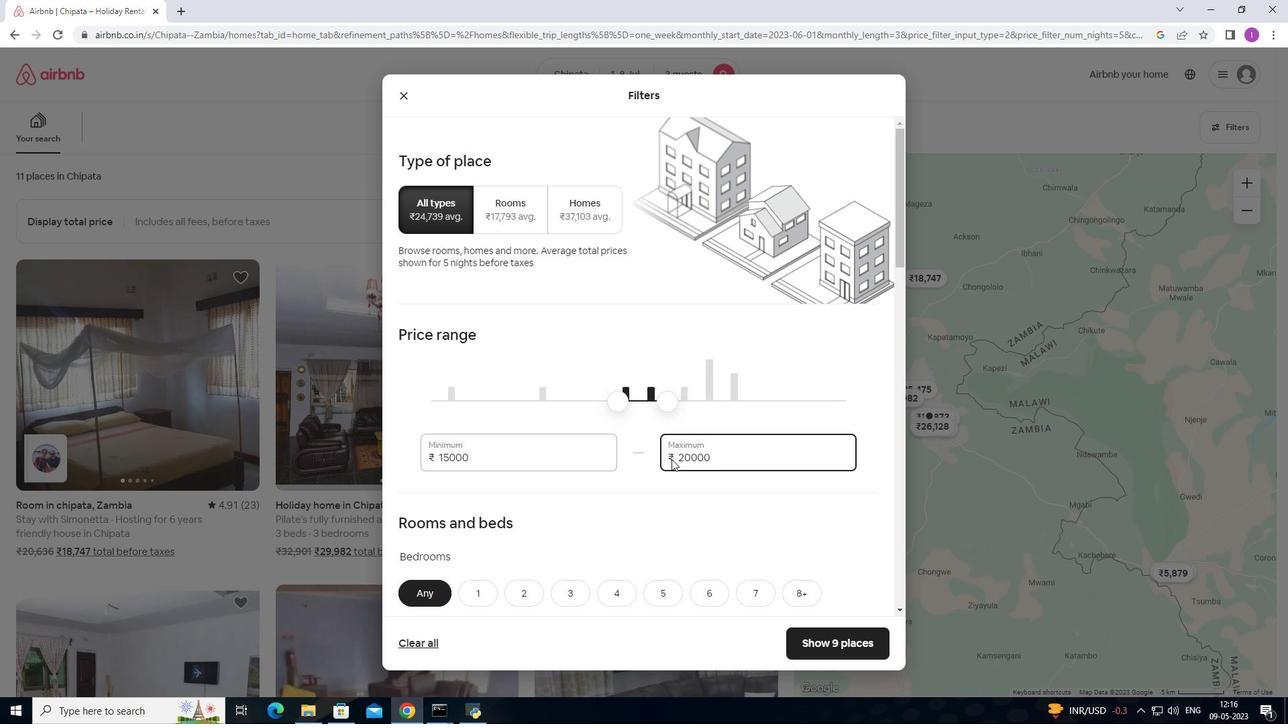
Action: Mouse scrolled (671, 459) with delta (0, 0)
Screenshot: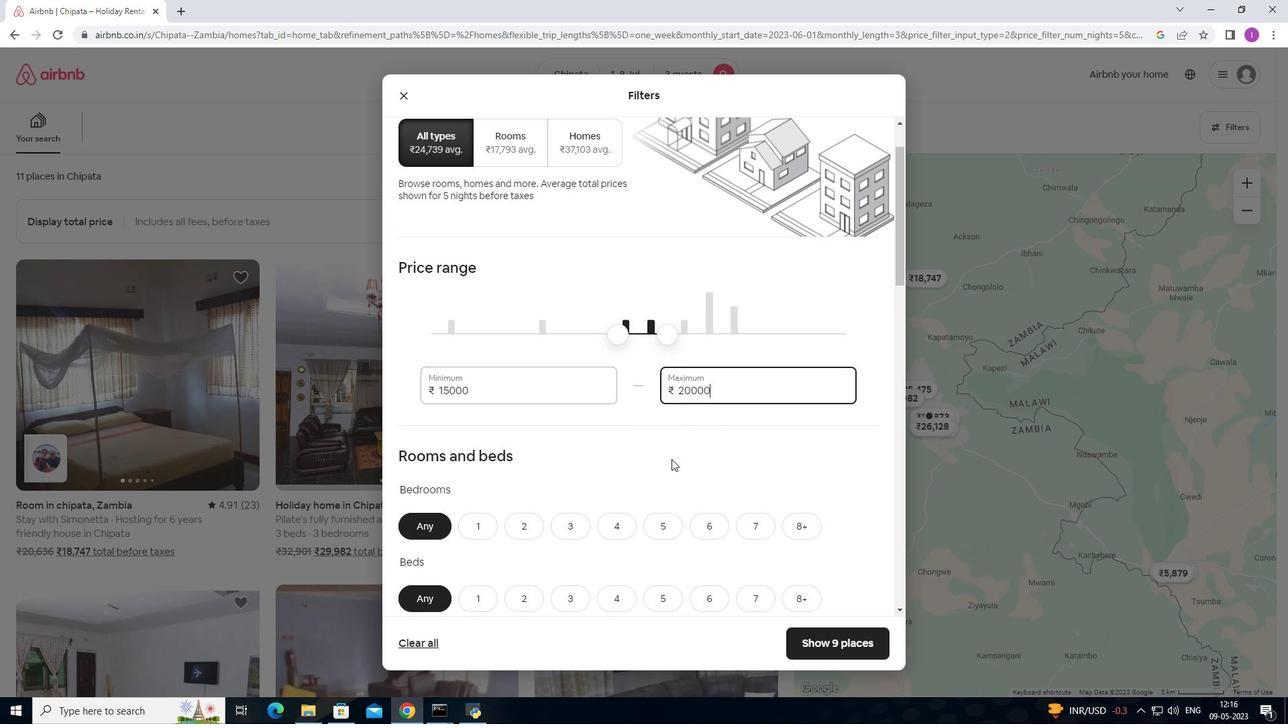 
Action: Mouse scrolled (671, 459) with delta (0, 0)
Screenshot: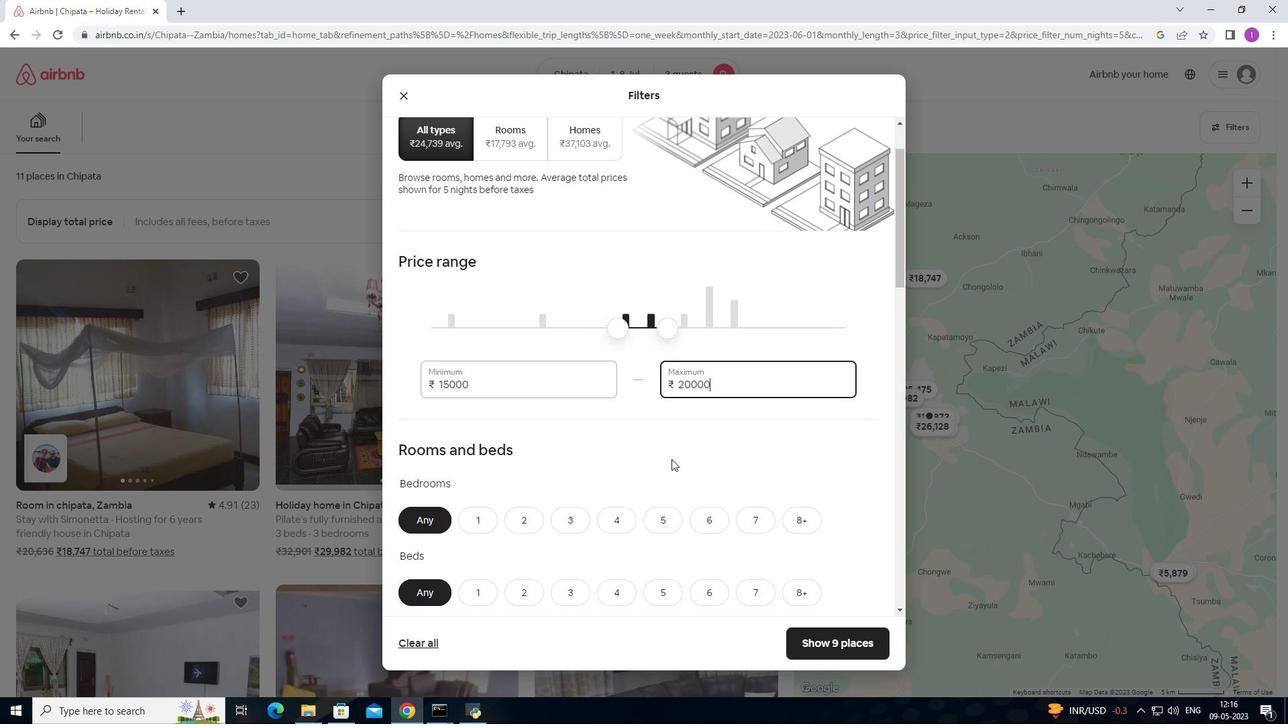 
Action: Mouse moved to (481, 395)
Screenshot: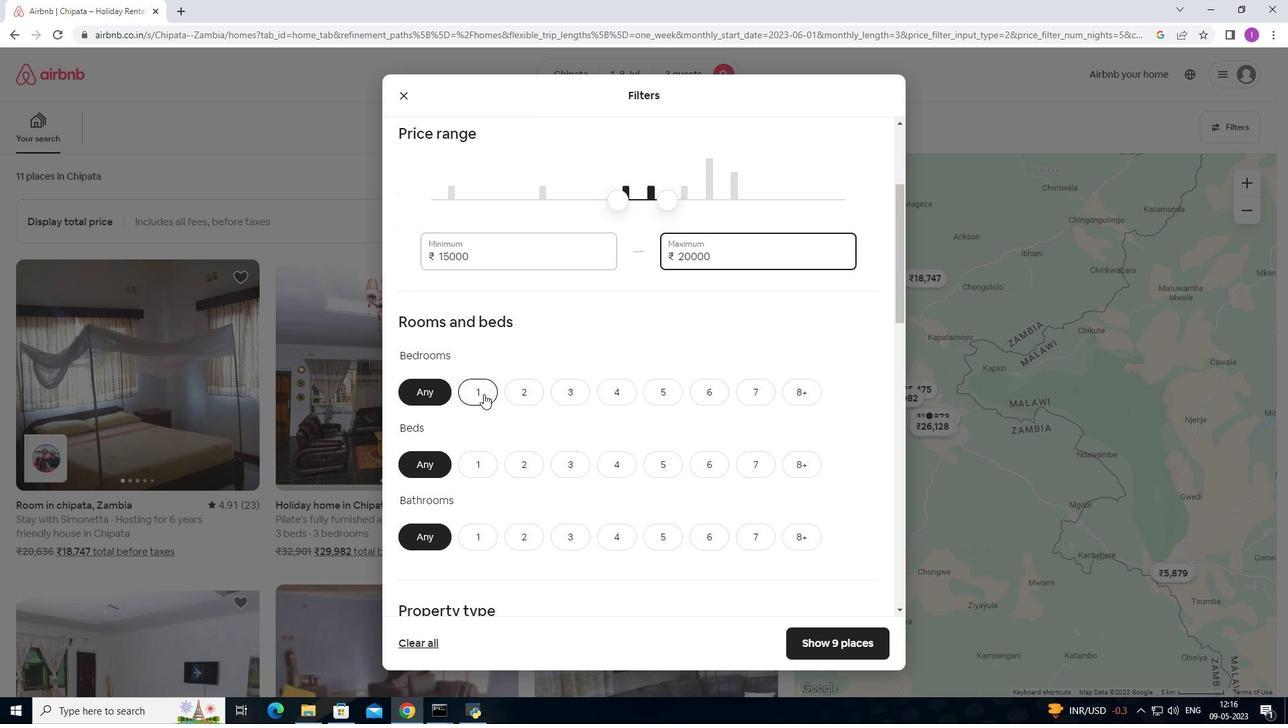 
Action: Mouse pressed left at (481, 395)
Screenshot: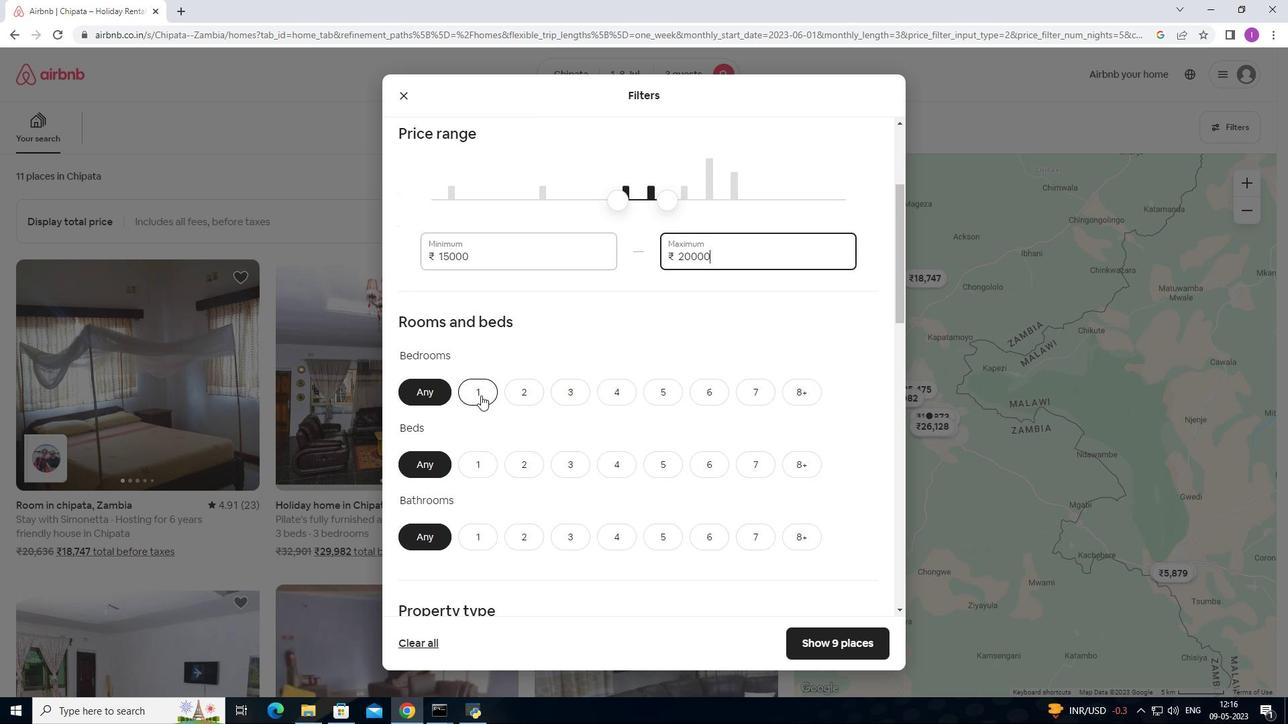 
Action: Mouse moved to (469, 458)
Screenshot: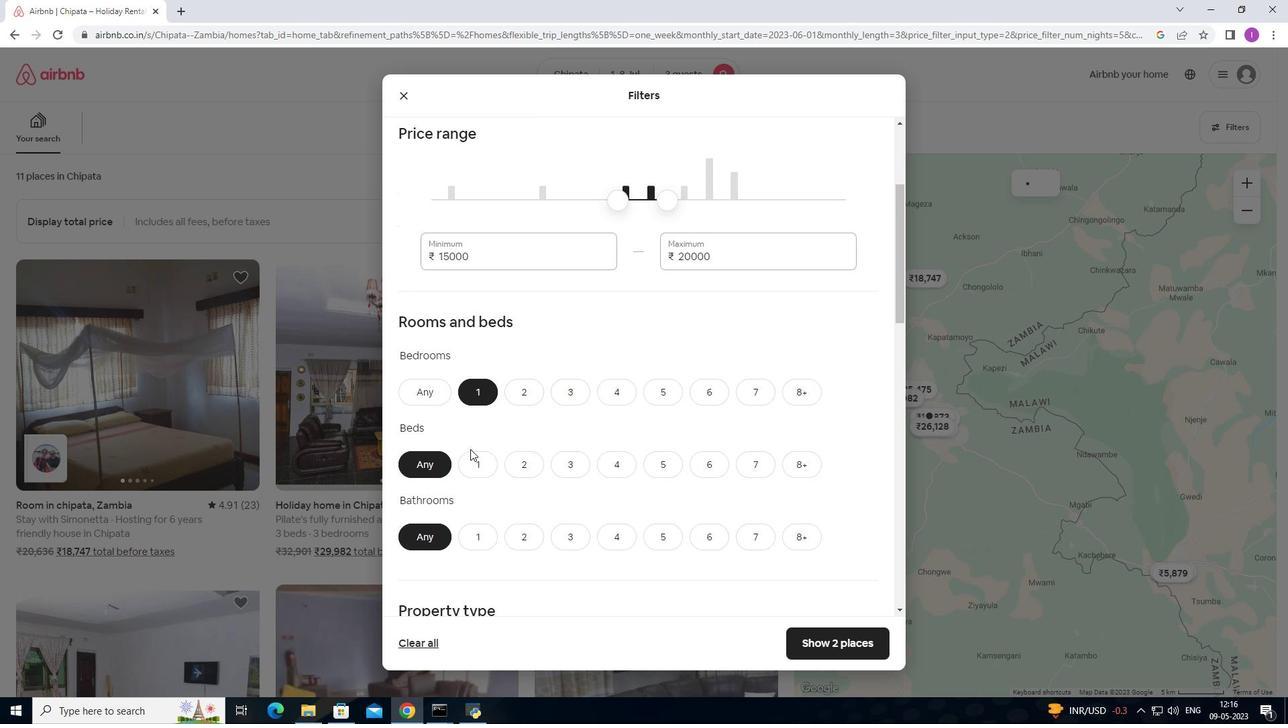 
Action: Mouse pressed left at (469, 458)
Screenshot: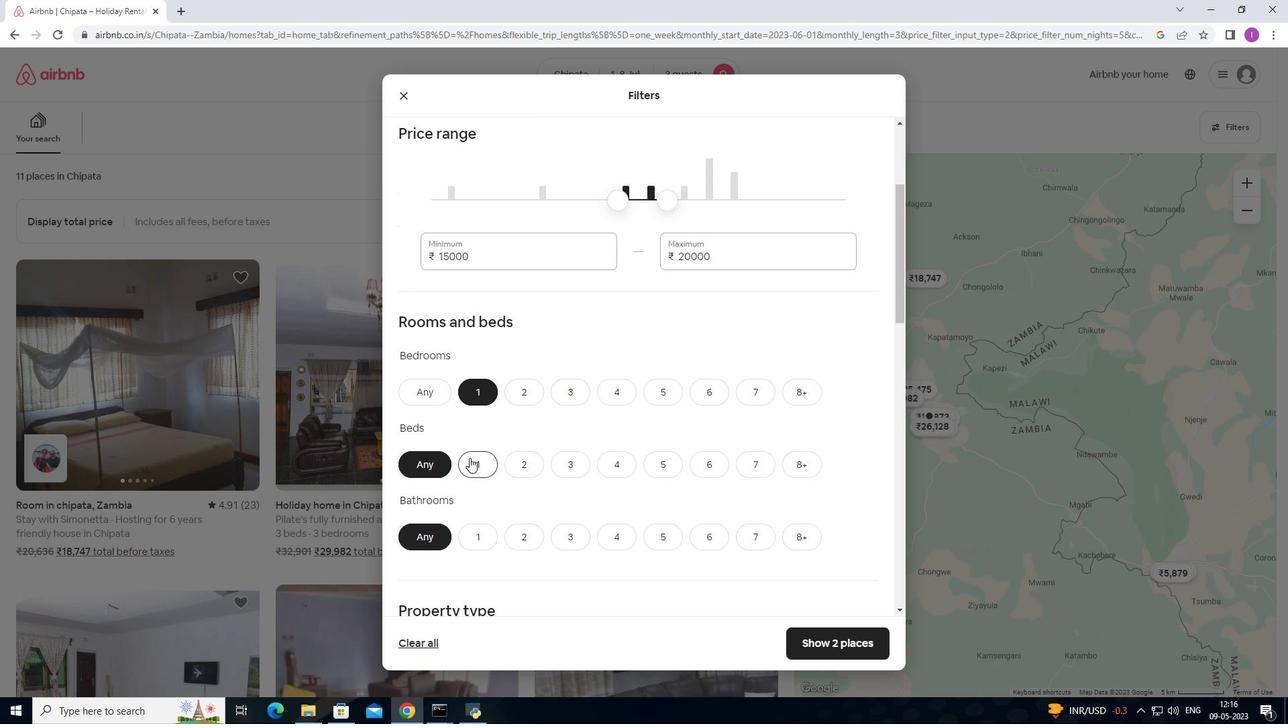 
Action: Mouse moved to (481, 530)
Screenshot: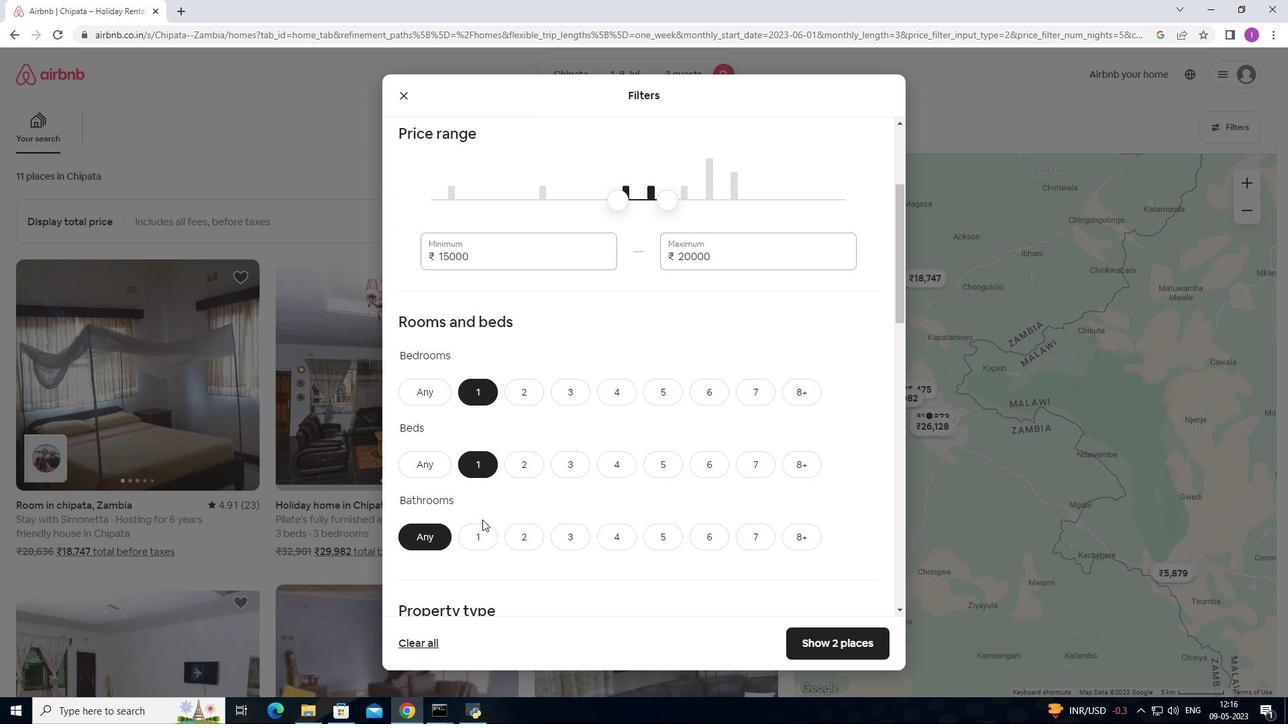 
Action: Mouse pressed left at (481, 530)
Screenshot: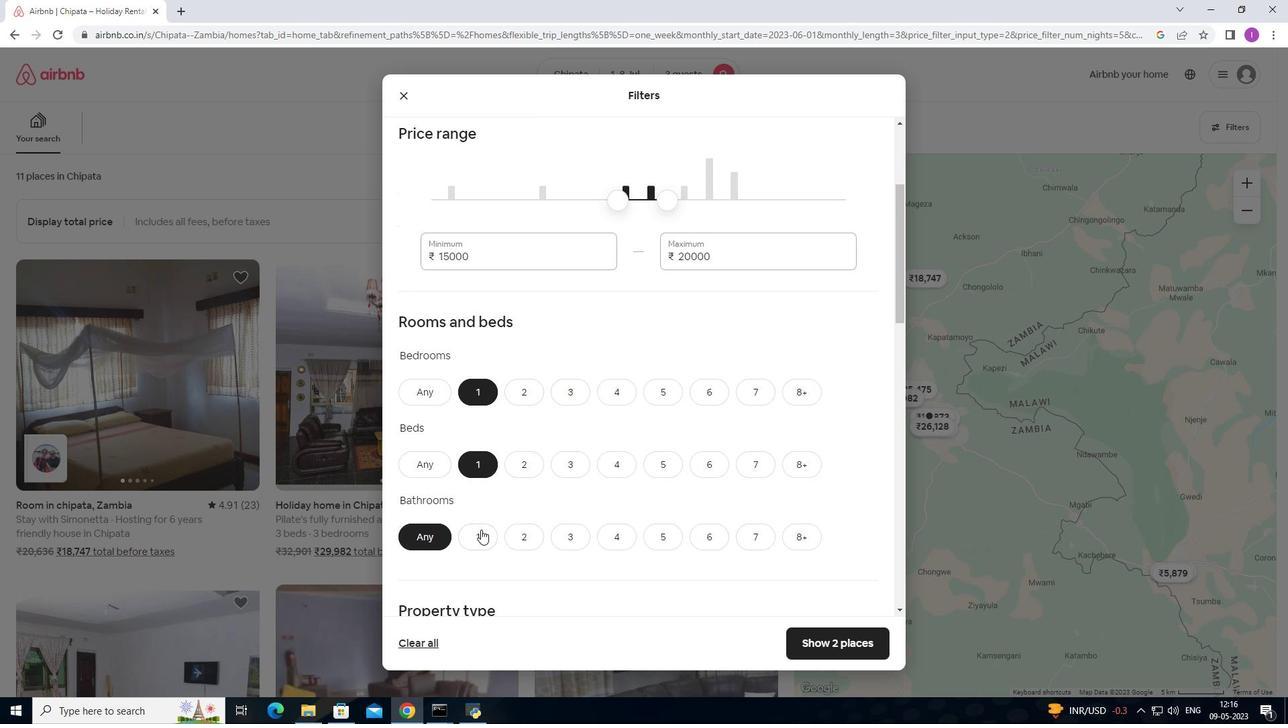 
Action: Mouse moved to (525, 503)
Screenshot: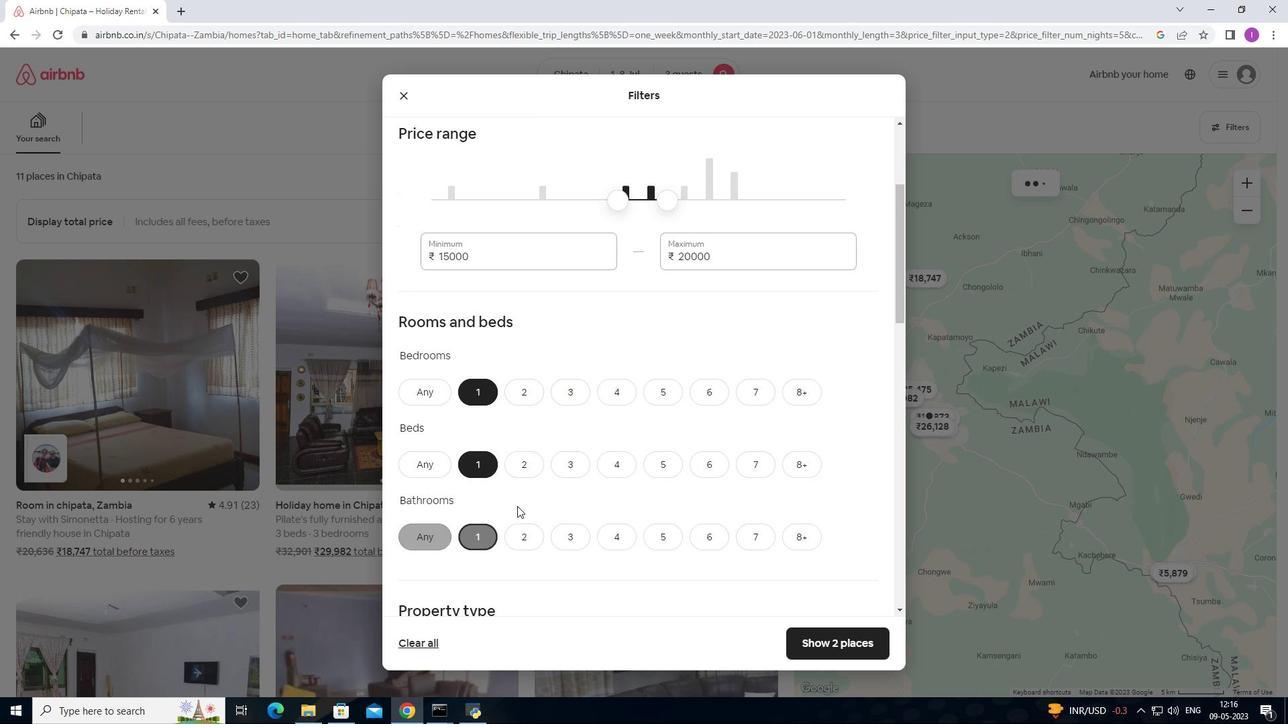 
Action: Mouse scrolled (525, 503) with delta (0, 0)
Screenshot: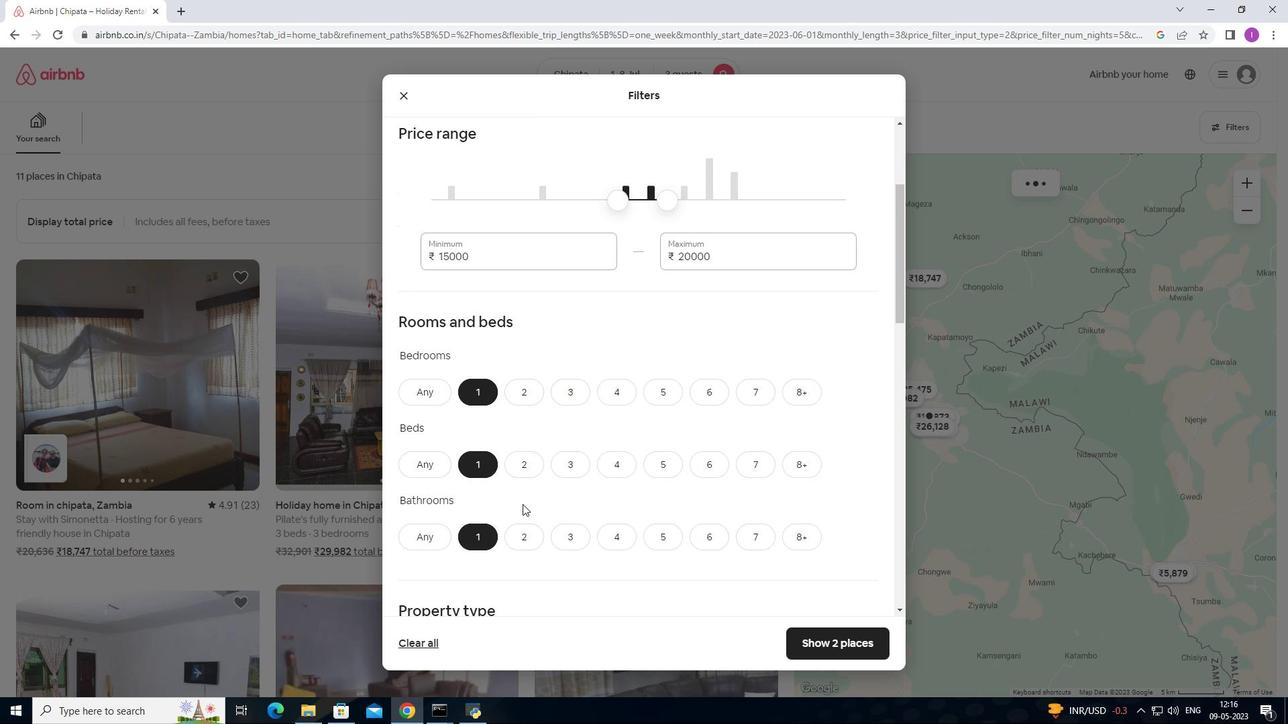 
Action: Mouse scrolled (525, 503) with delta (0, 0)
Screenshot: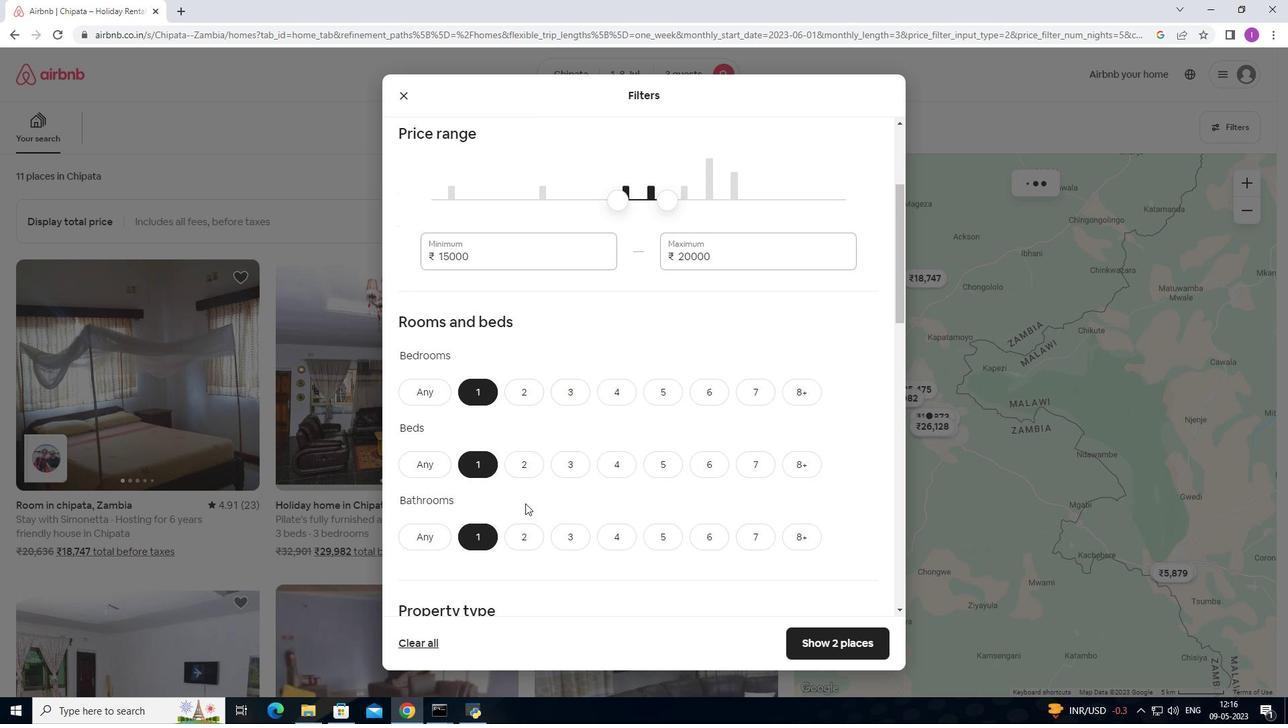 
Action: Mouse scrolled (525, 503) with delta (0, 0)
Screenshot: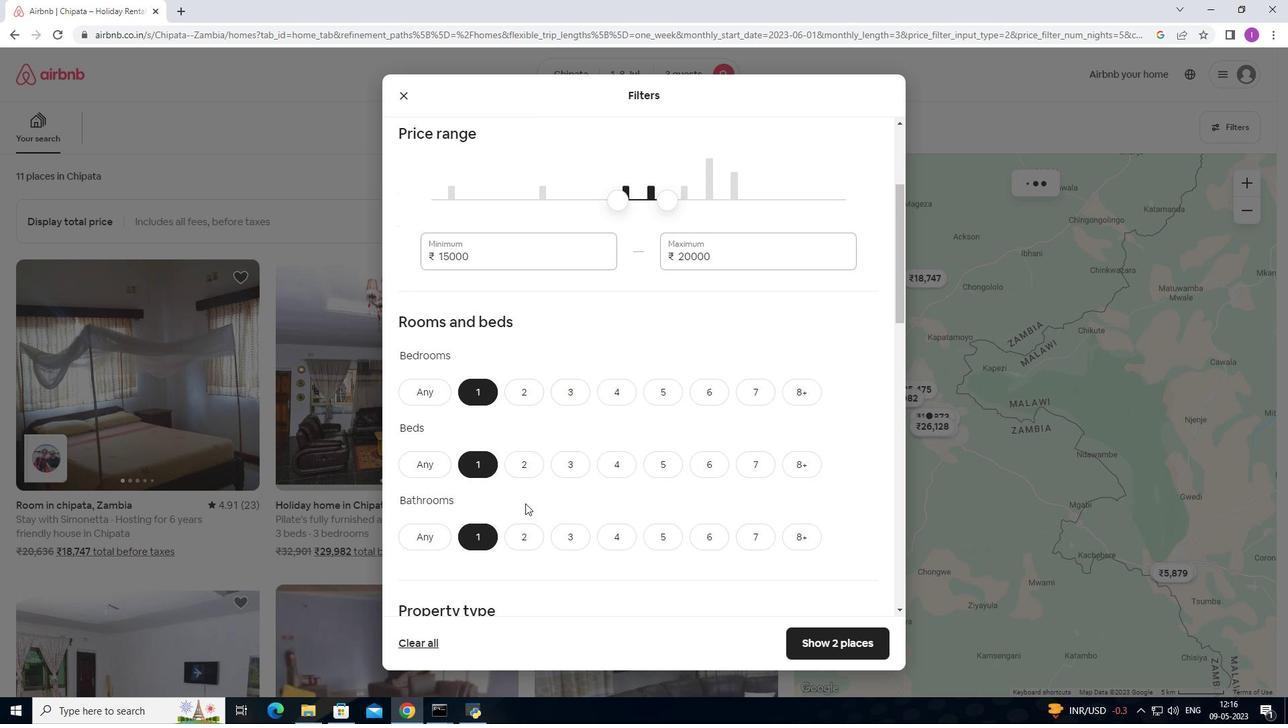 
Action: Mouse moved to (526, 503)
Screenshot: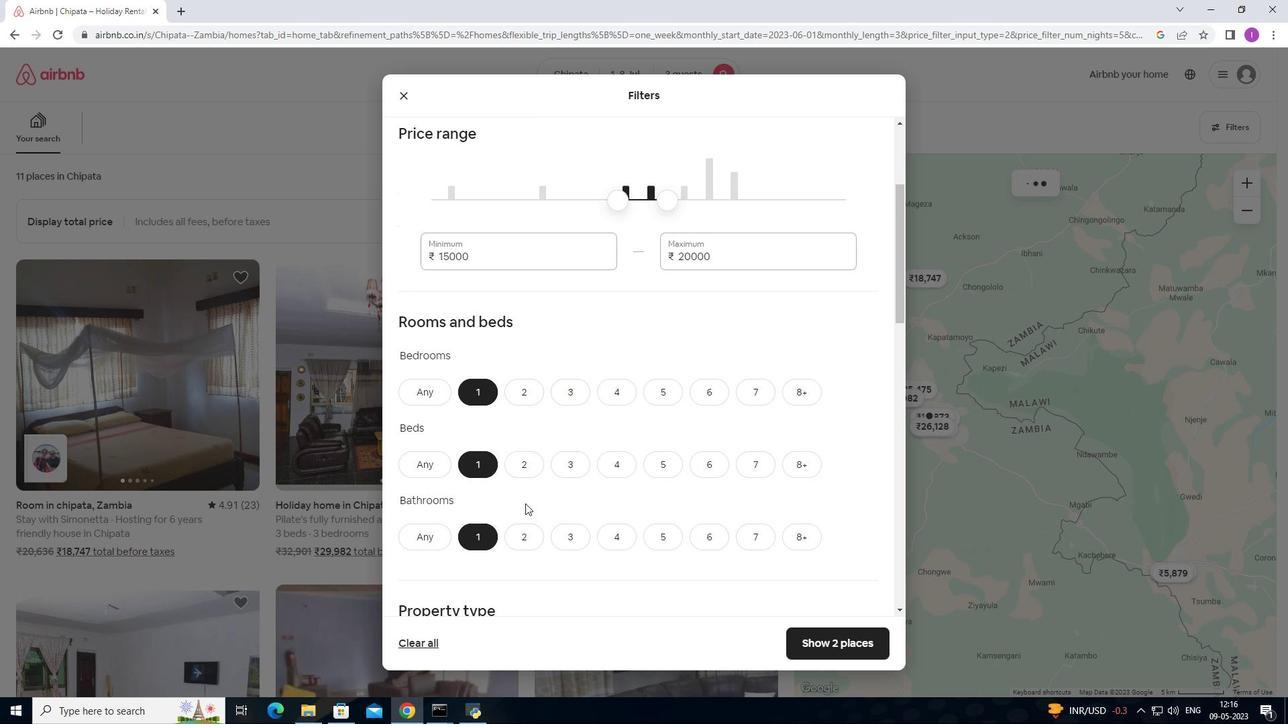 
Action: Mouse scrolled (526, 503) with delta (0, 0)
Screenshot: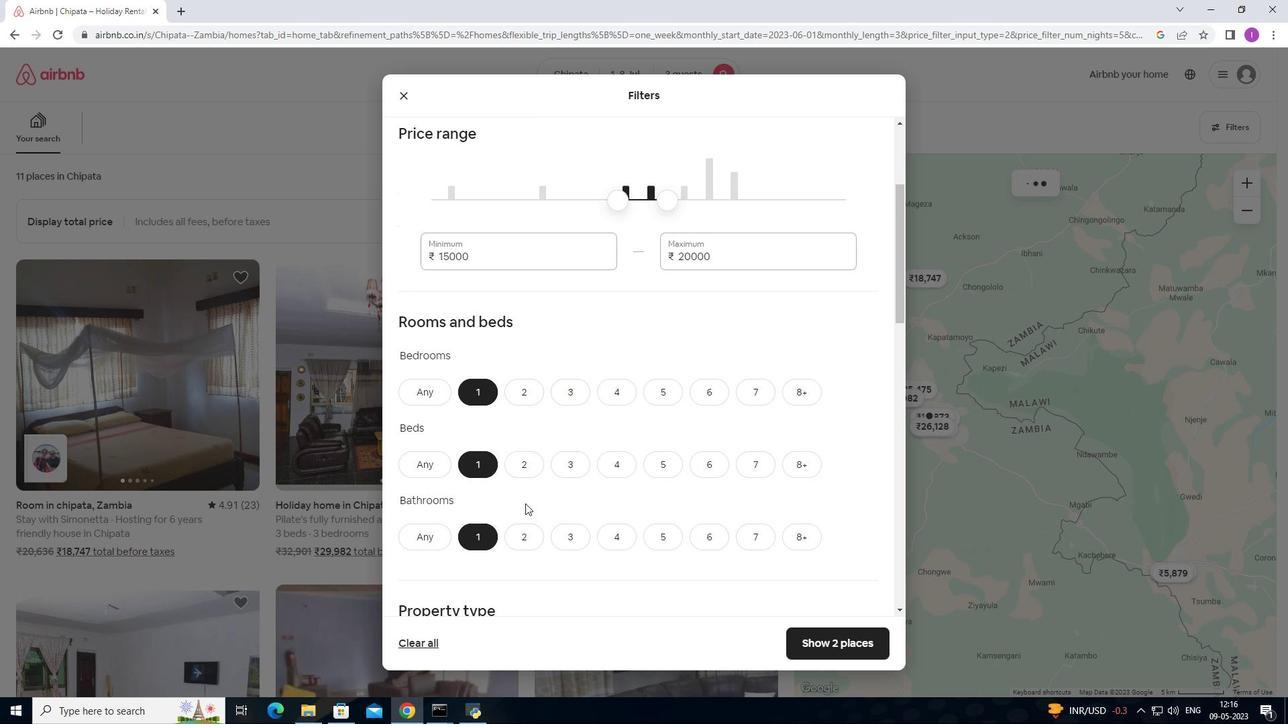 
Action: Mouse moved to (481, 425)
Screenshot: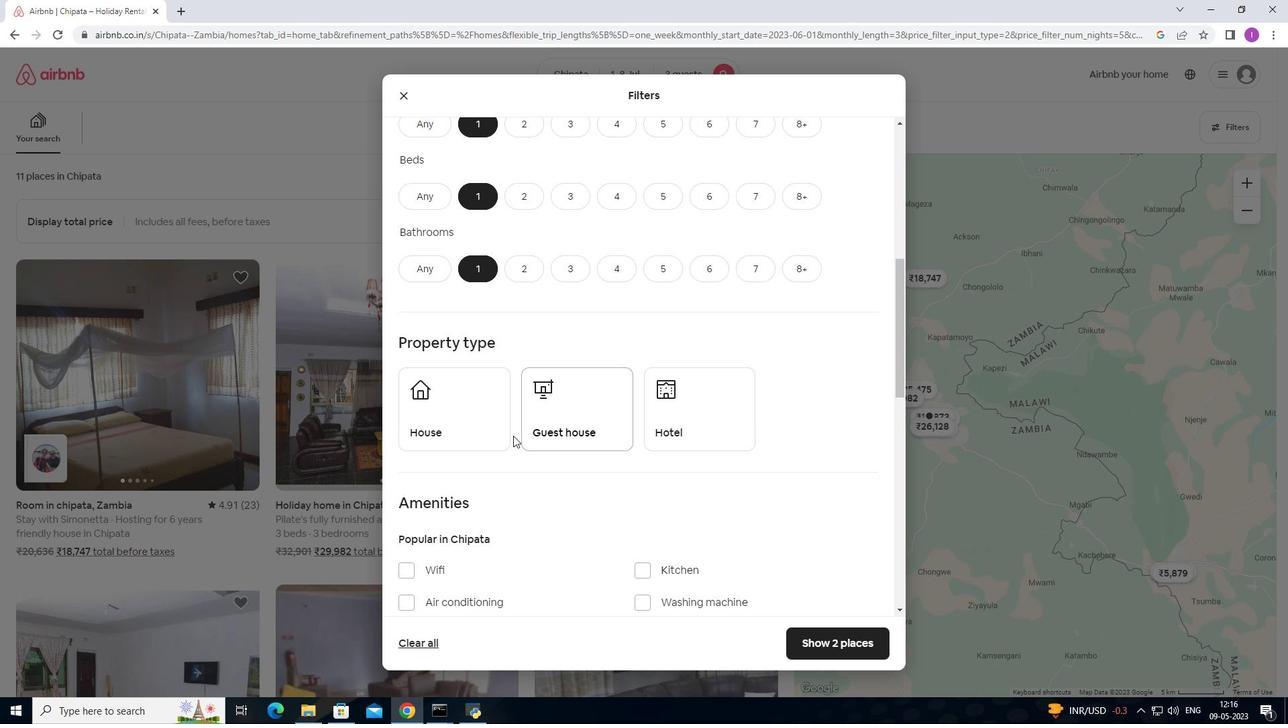 
Action: Mouse pressed left at (481, 425)
Screenshot: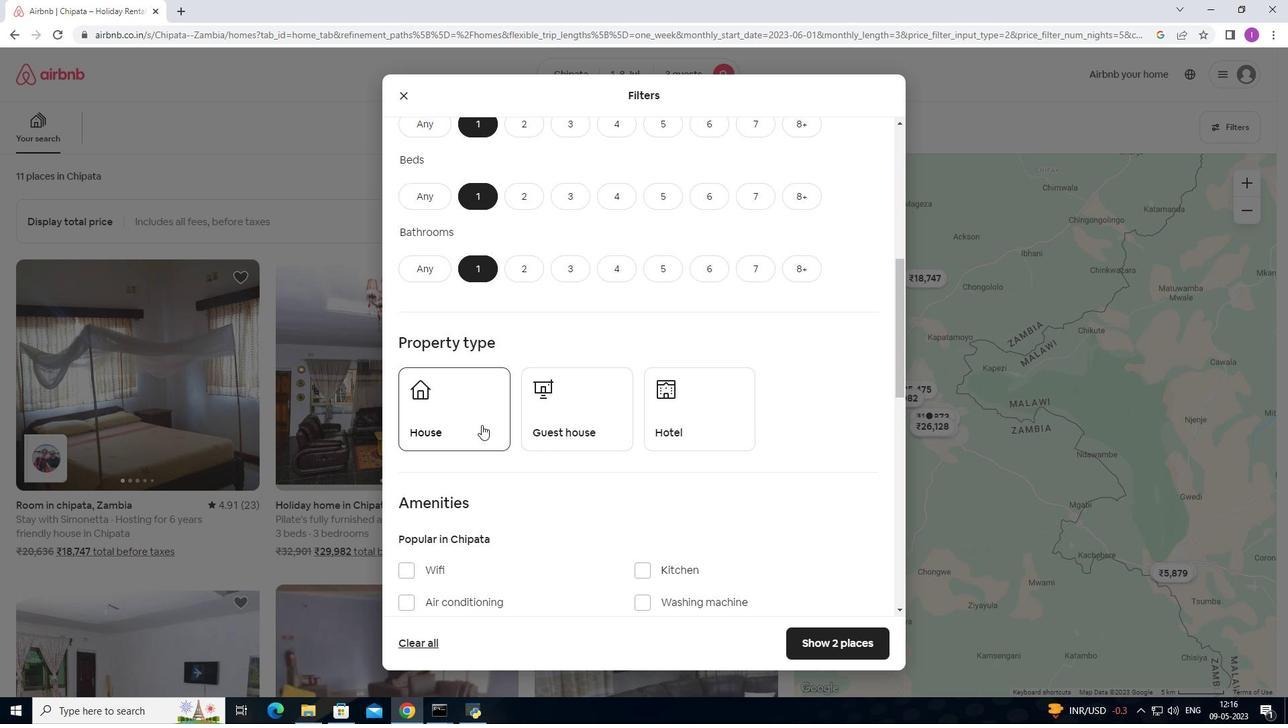 
Action: Mouse moved to (545, 424)
Screenshot: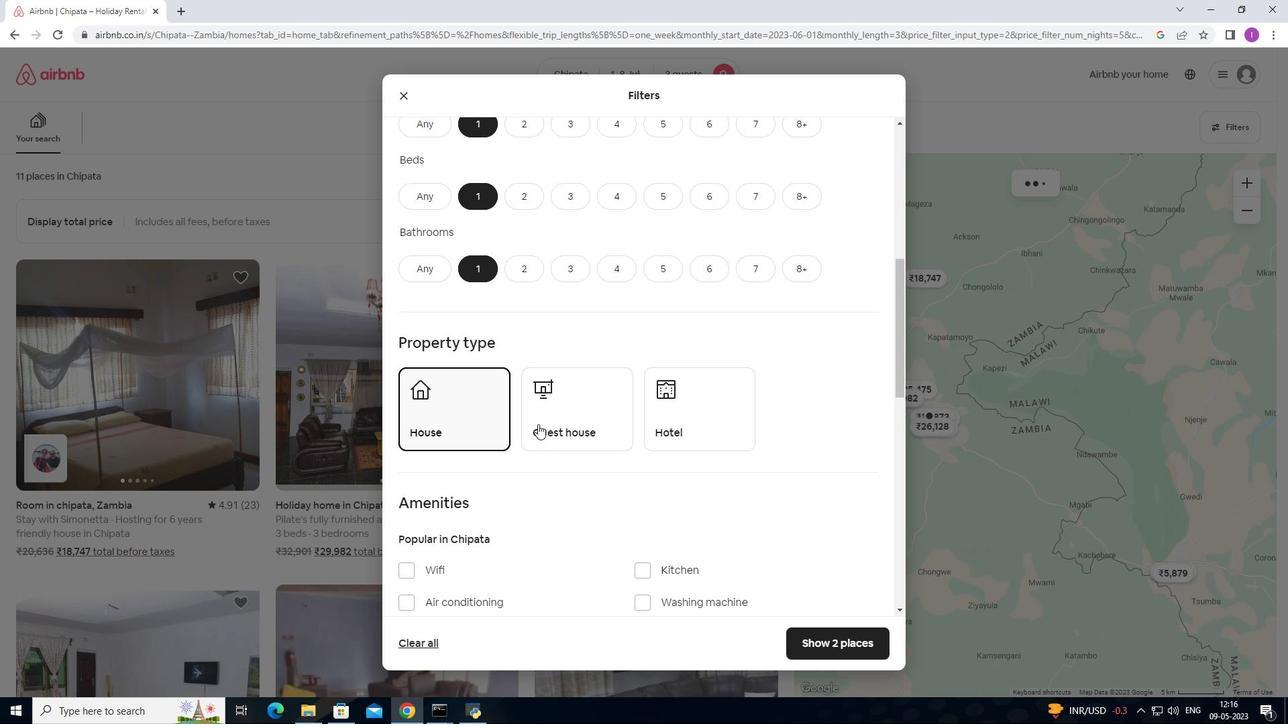 
Action: Mouse pressed left at (545, 424)
Screenshot: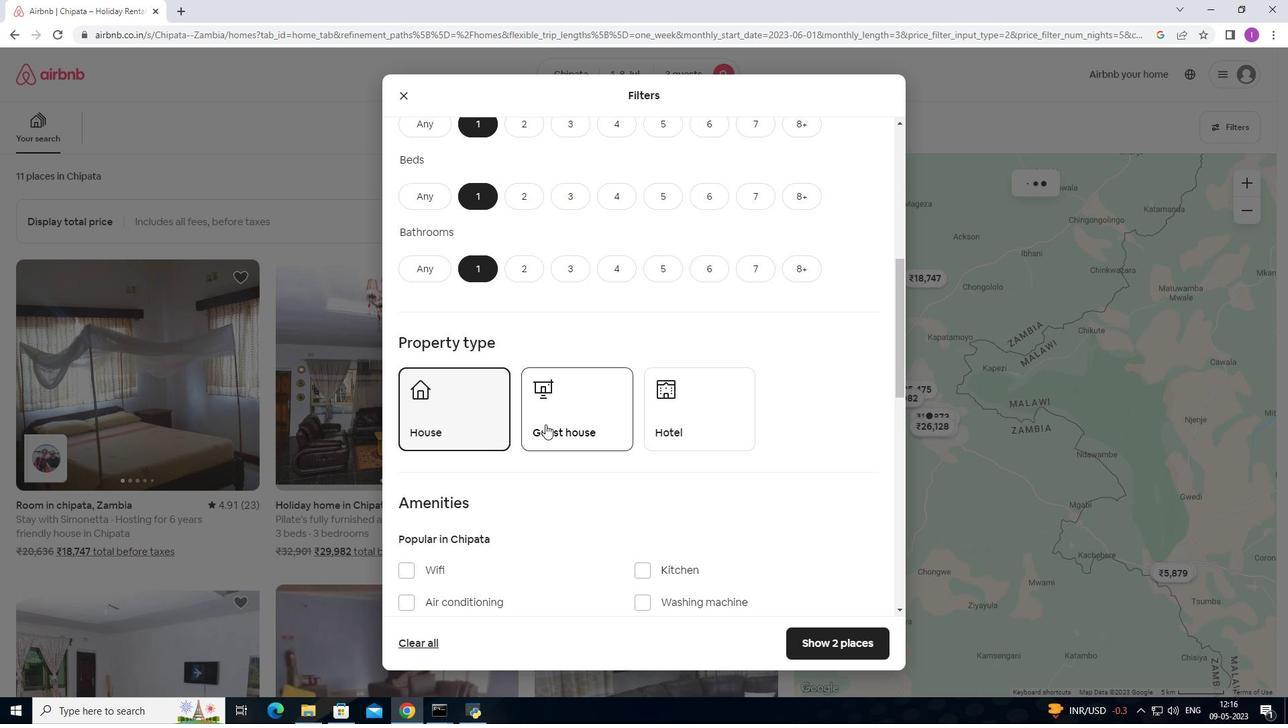 
Action: Mouse moved to (673, 419)
Screenshot: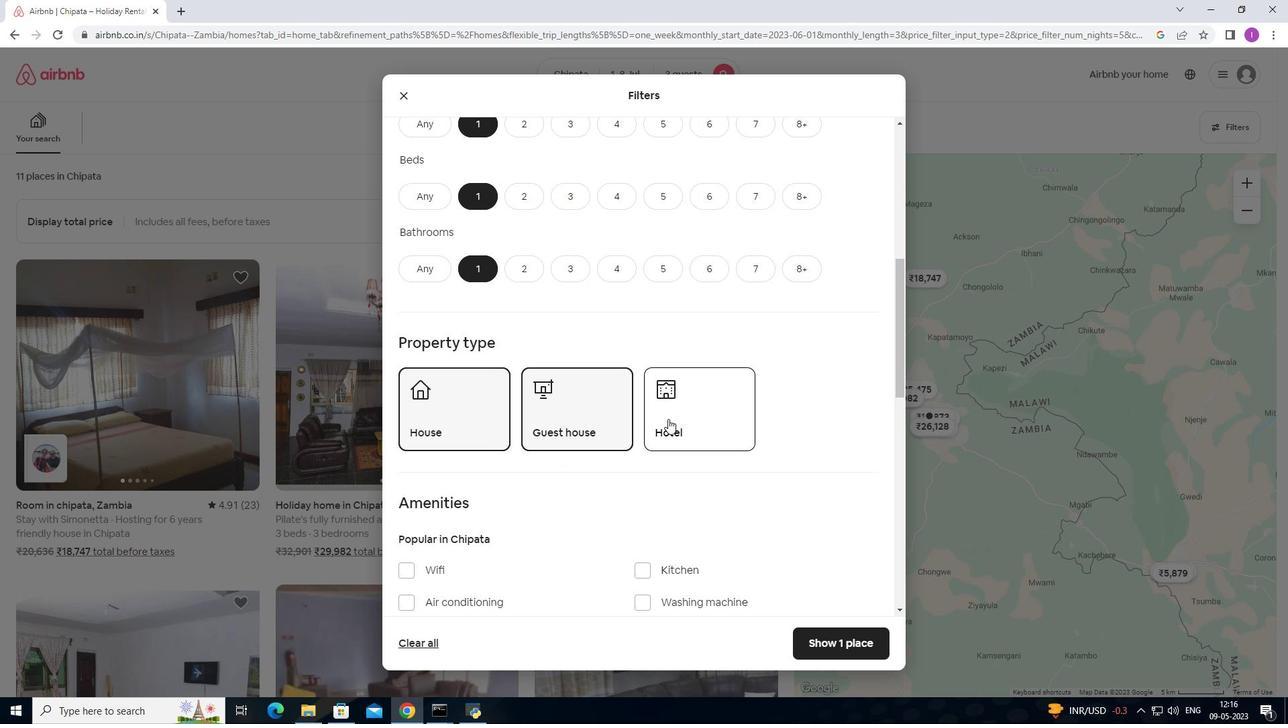 
Action: Mouse pressed left at (673, 419)
Screenshot: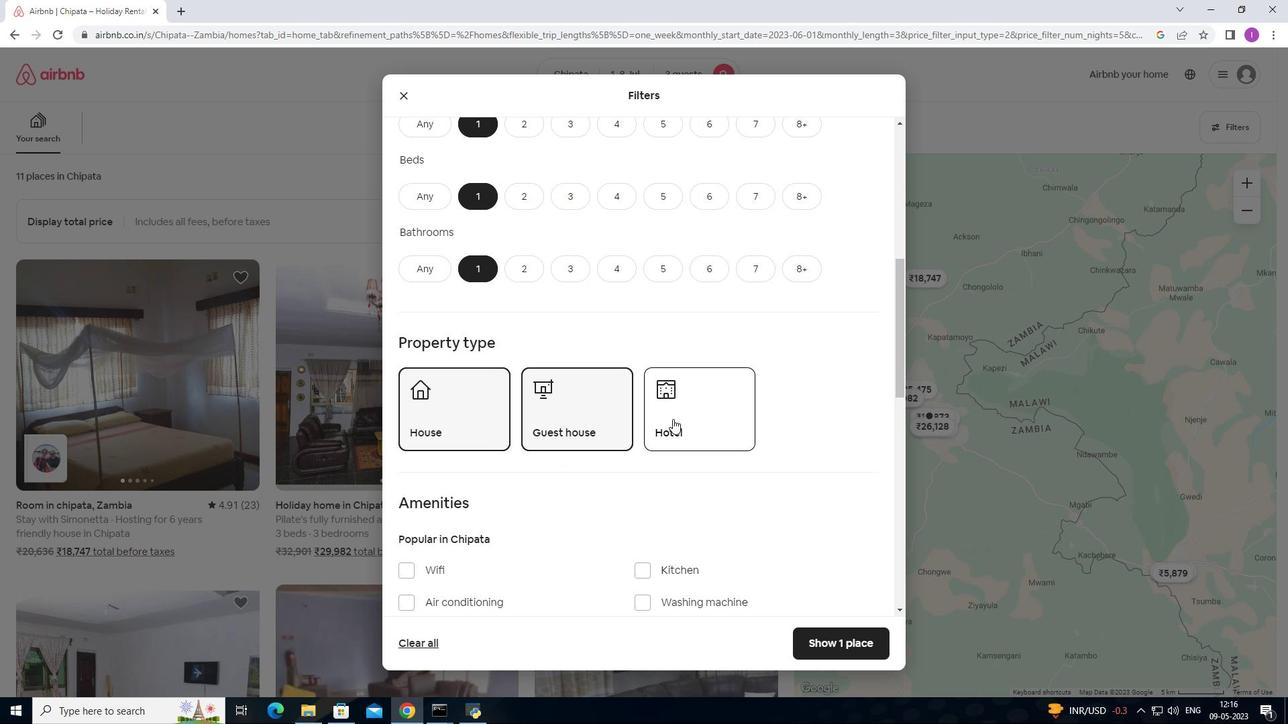 
Action: Mouse moved to (548, 493)
Screenshot: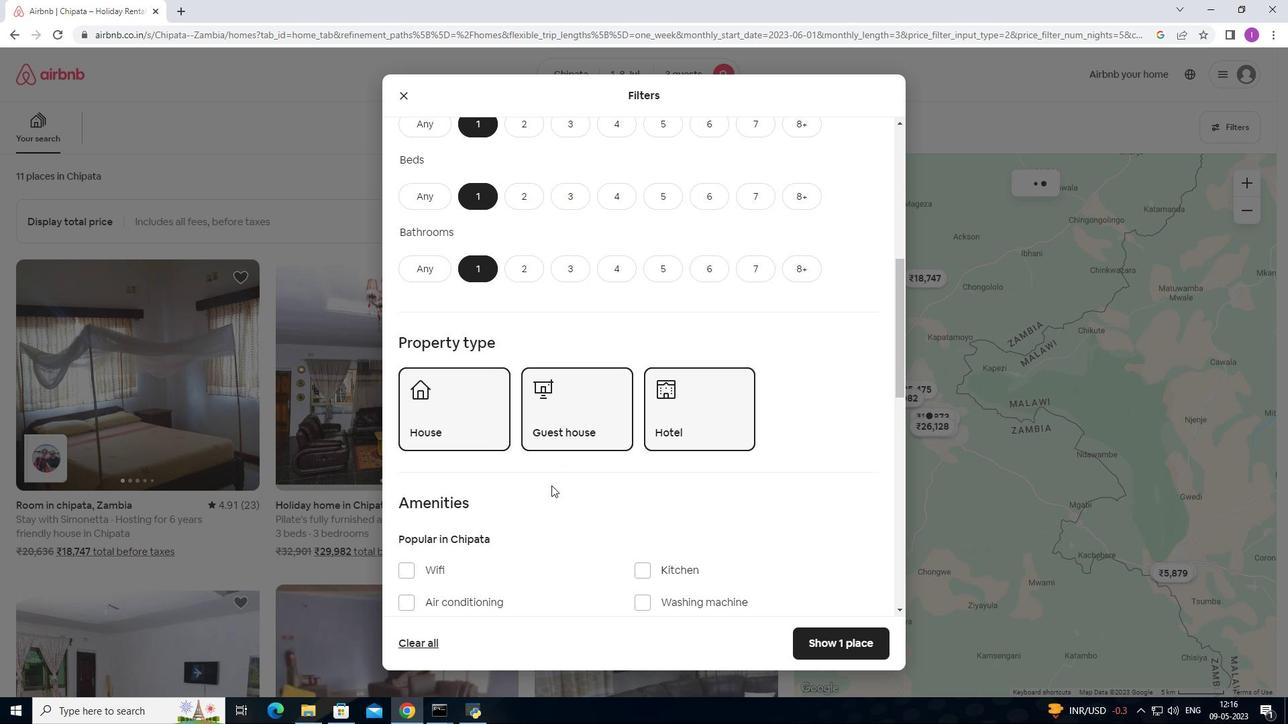 
Action: Mouse scrolled (548, 492) with delta (0, 0)
Screenshot: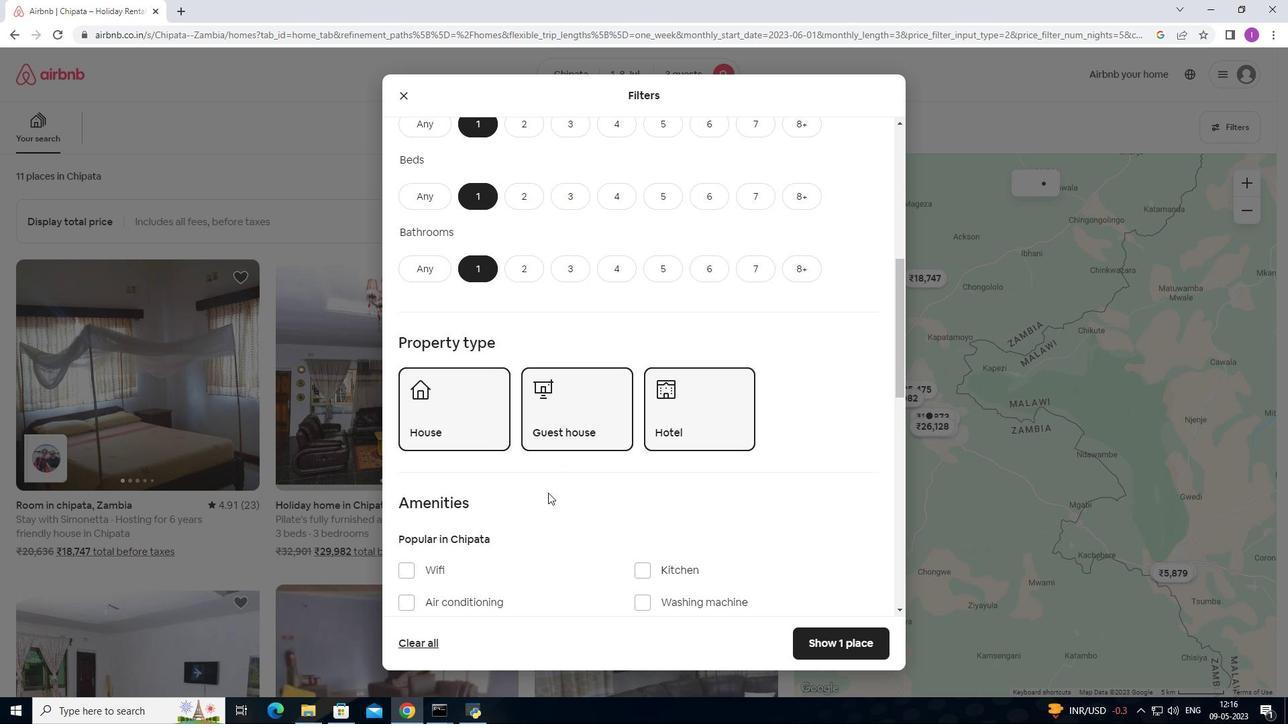
Action: Mouse scrolled (548, 492) with delta (0, 0)
Screenshot: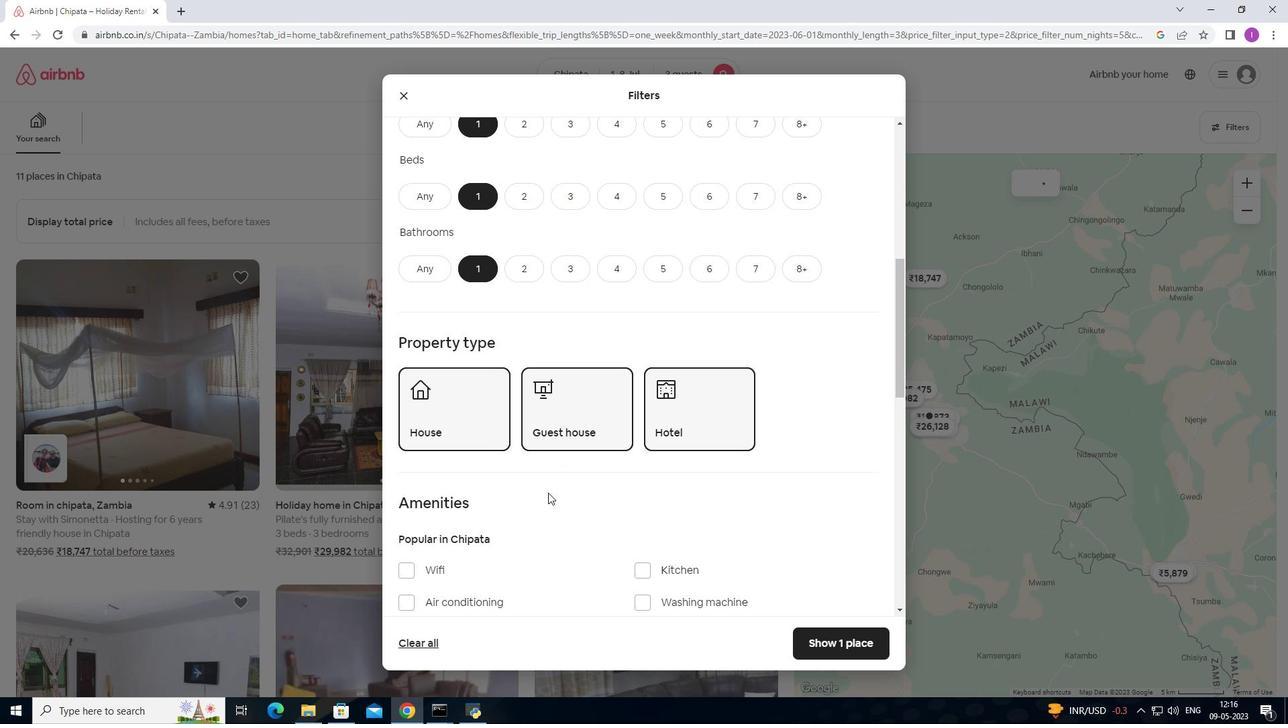 
Action: Mouse scrolled (548, 492) with delta (0, 0)
Screenshot: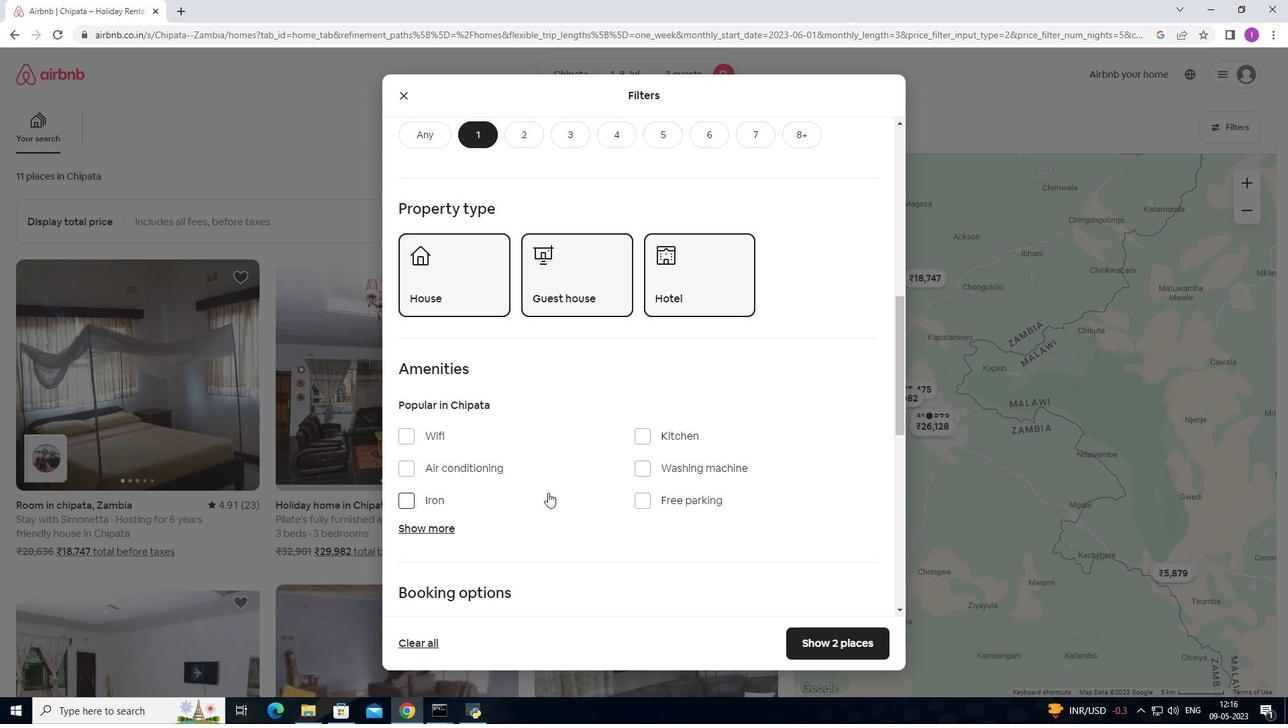 
Action: Mouse scrolled (548, 492) with delta (0, 0)
Screenshot: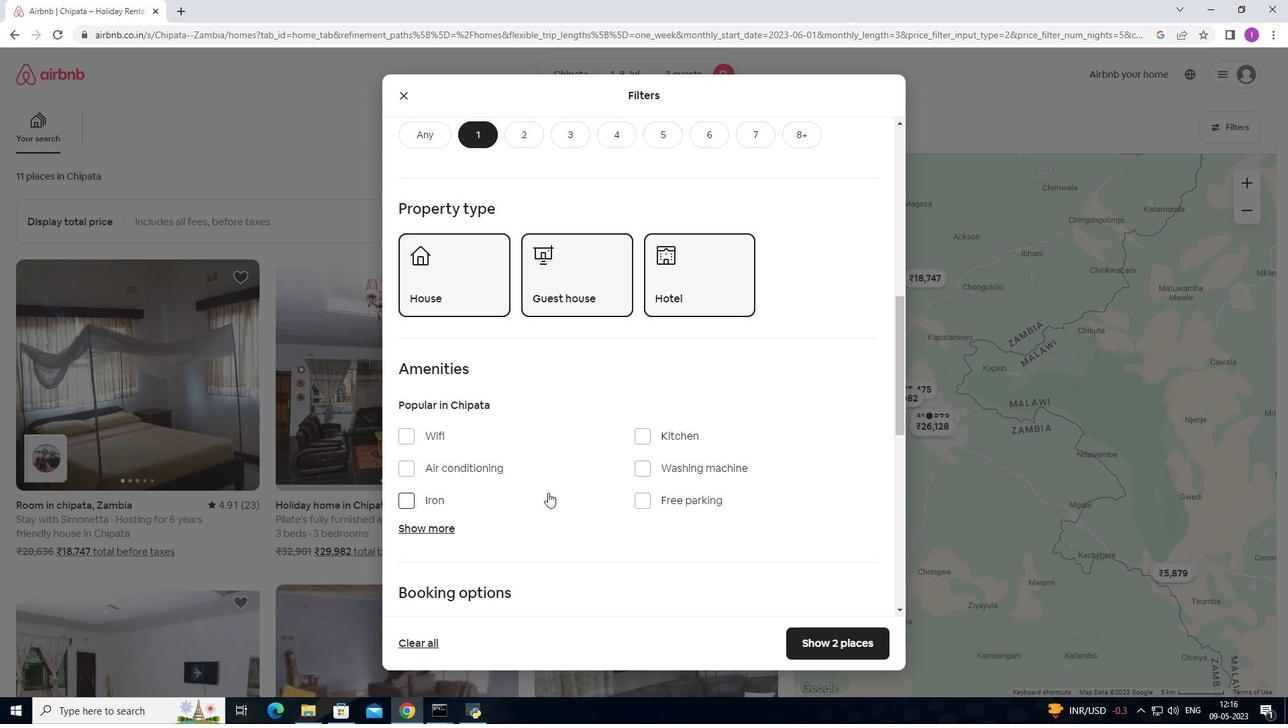 
Action: Mouse moved to (637, 333)
Screenshot: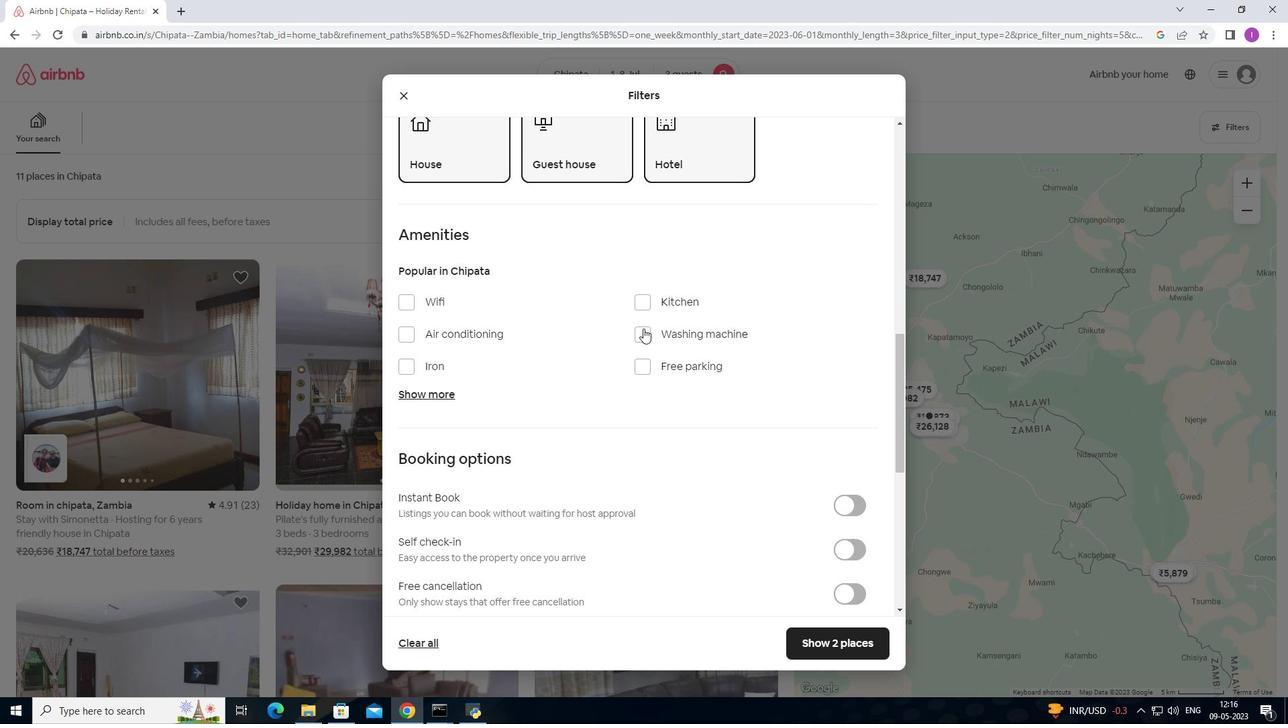 
Action: Mouse pressed left at (637, 333)
Screenshot: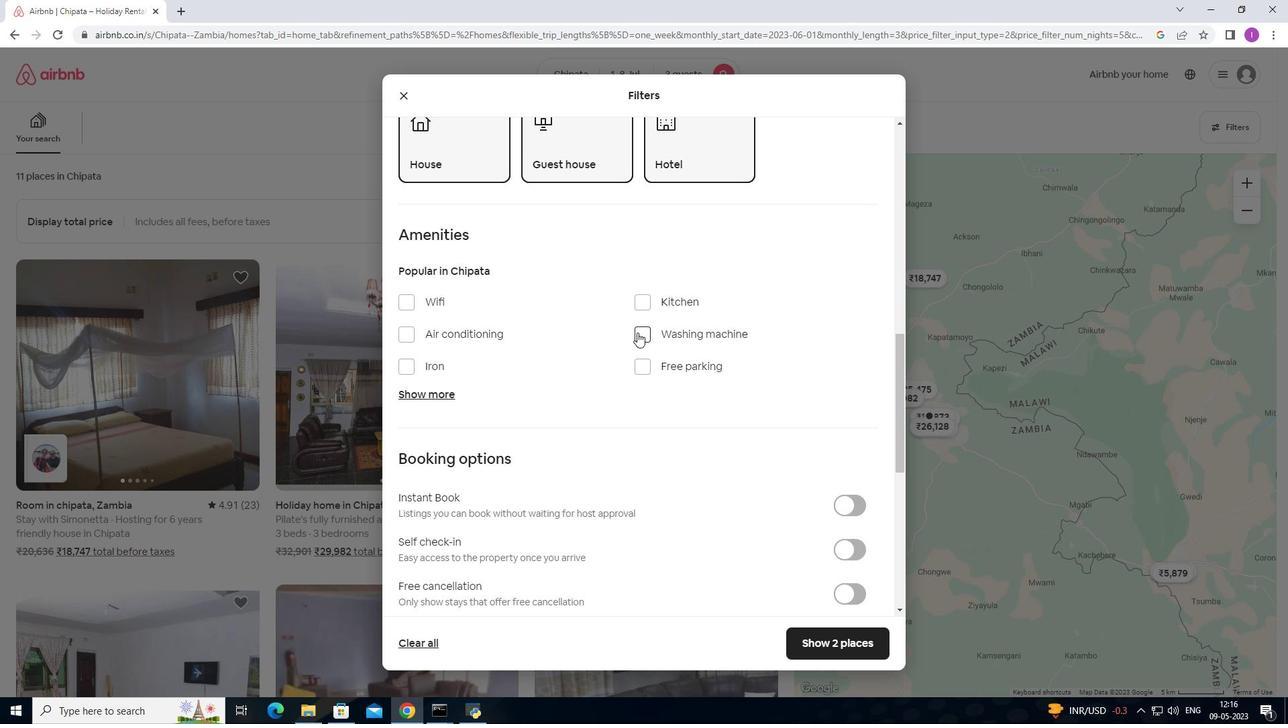 
Action: Mouse moved to (854, 552)
Screenshot: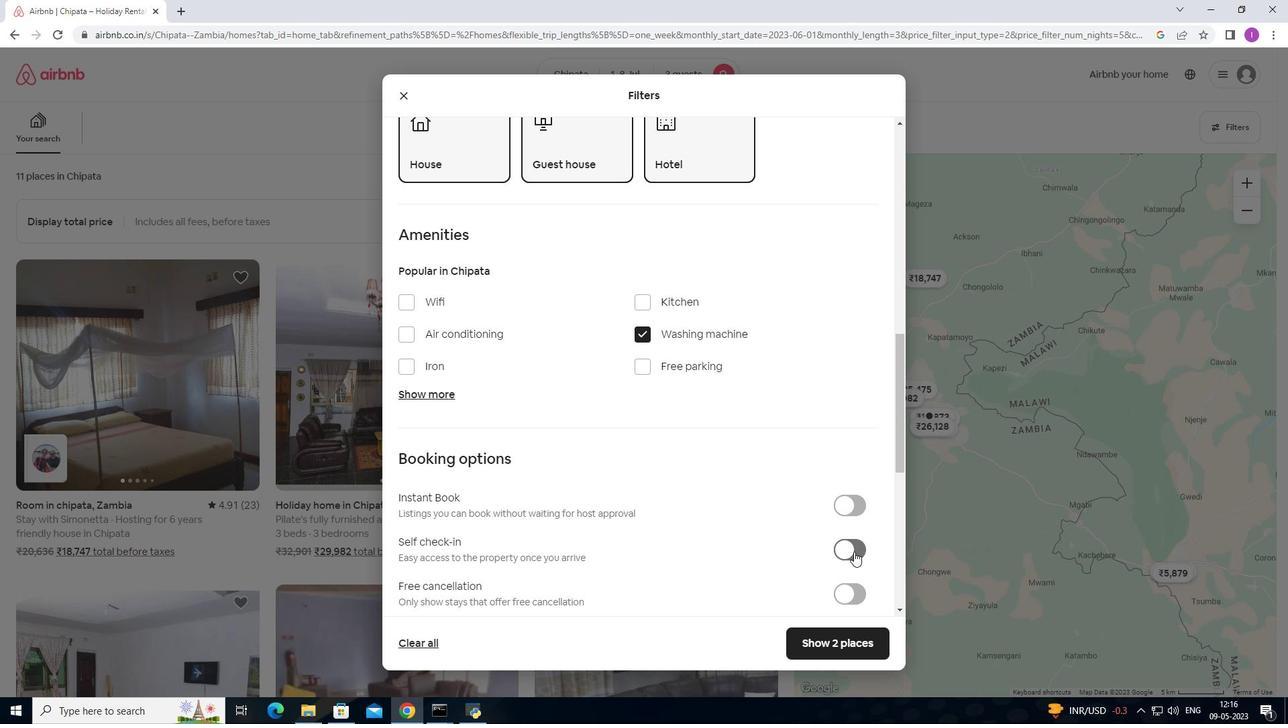 
Action: Mouse pressed left at (854, 552)
Screenshot: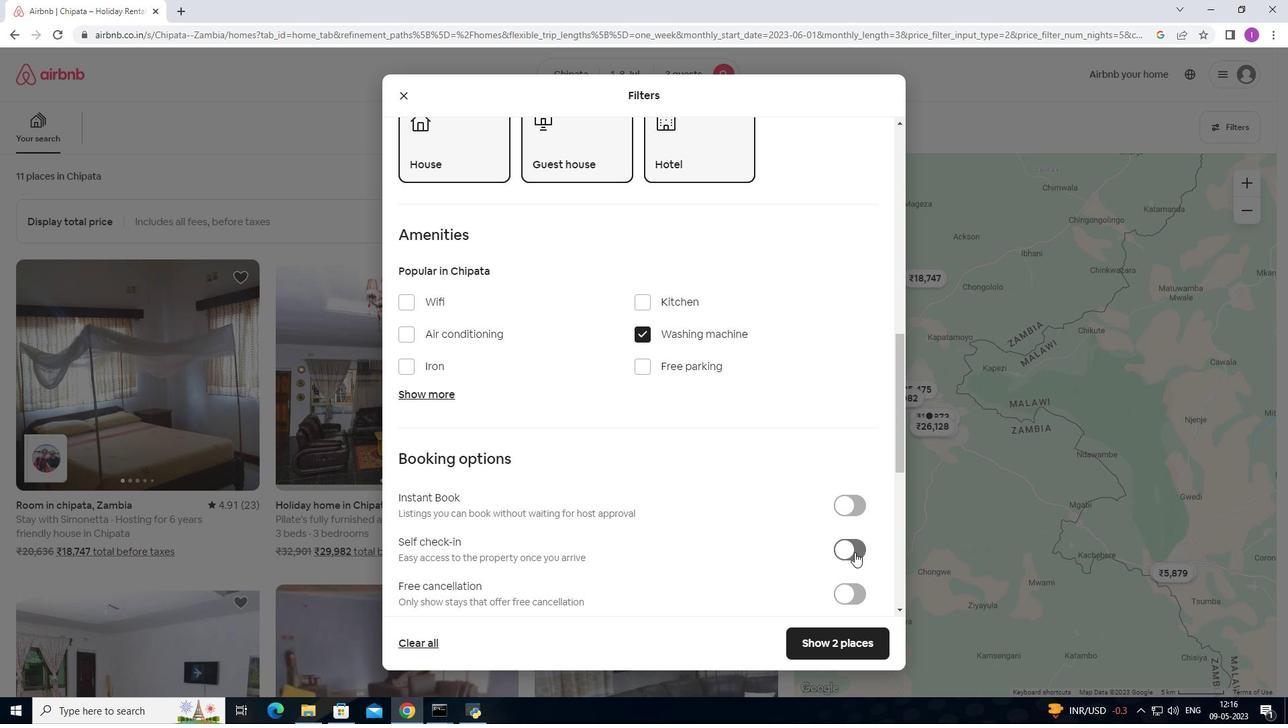 
Action: Mouse moved to (577, 548)
Screenshot: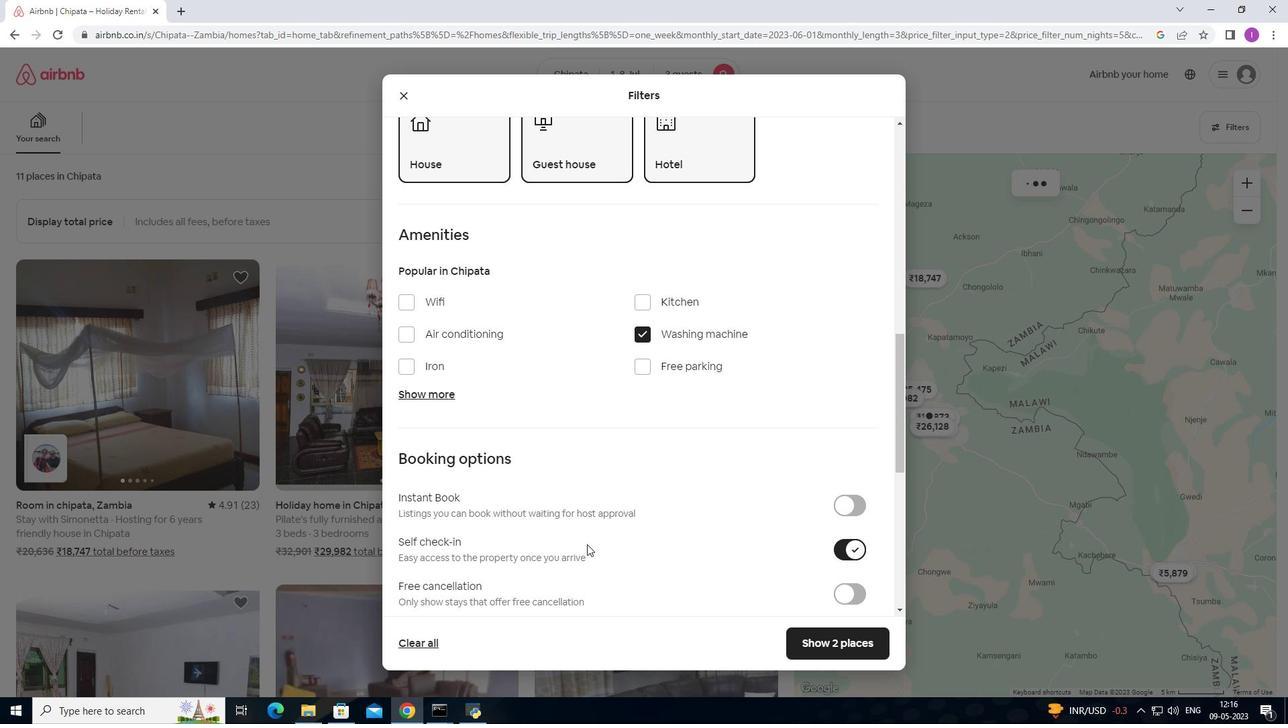 
Action: Mouse scrolled (577, 548) with delta (0, 0)
Screenshot: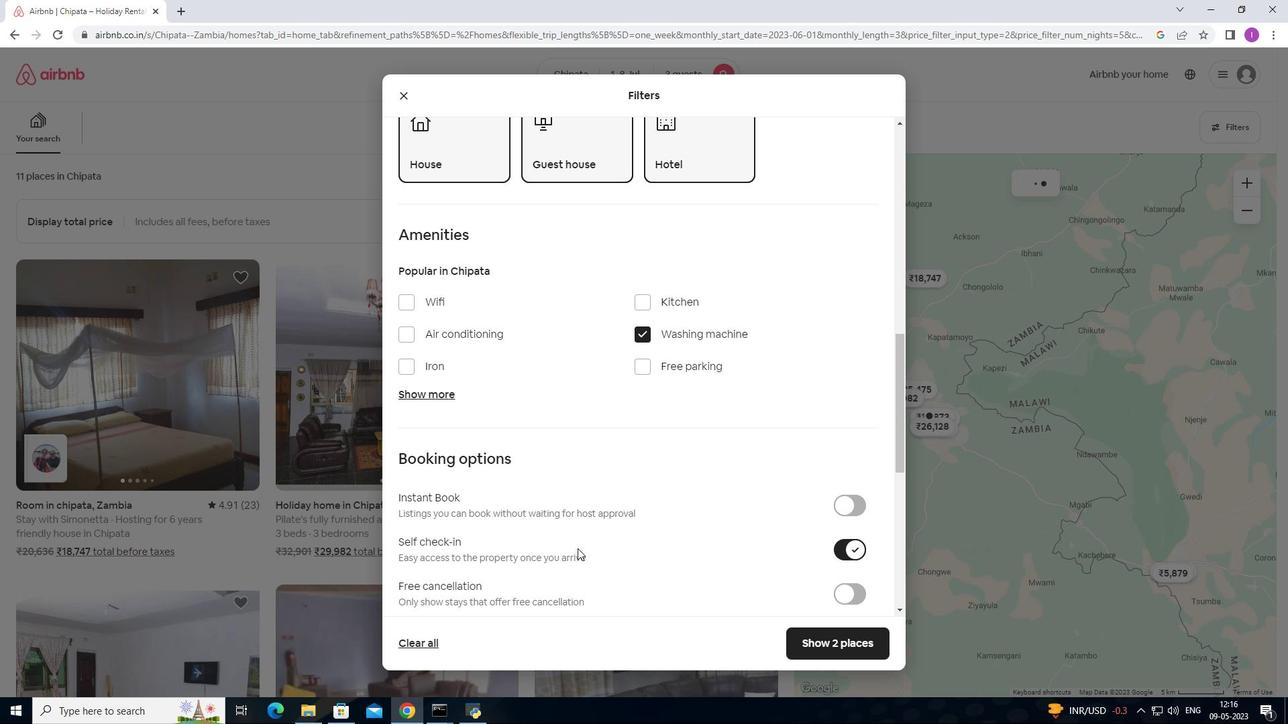 
Action: Mouse scrolled (577, 548) with delta (0, 0)
Screenshot: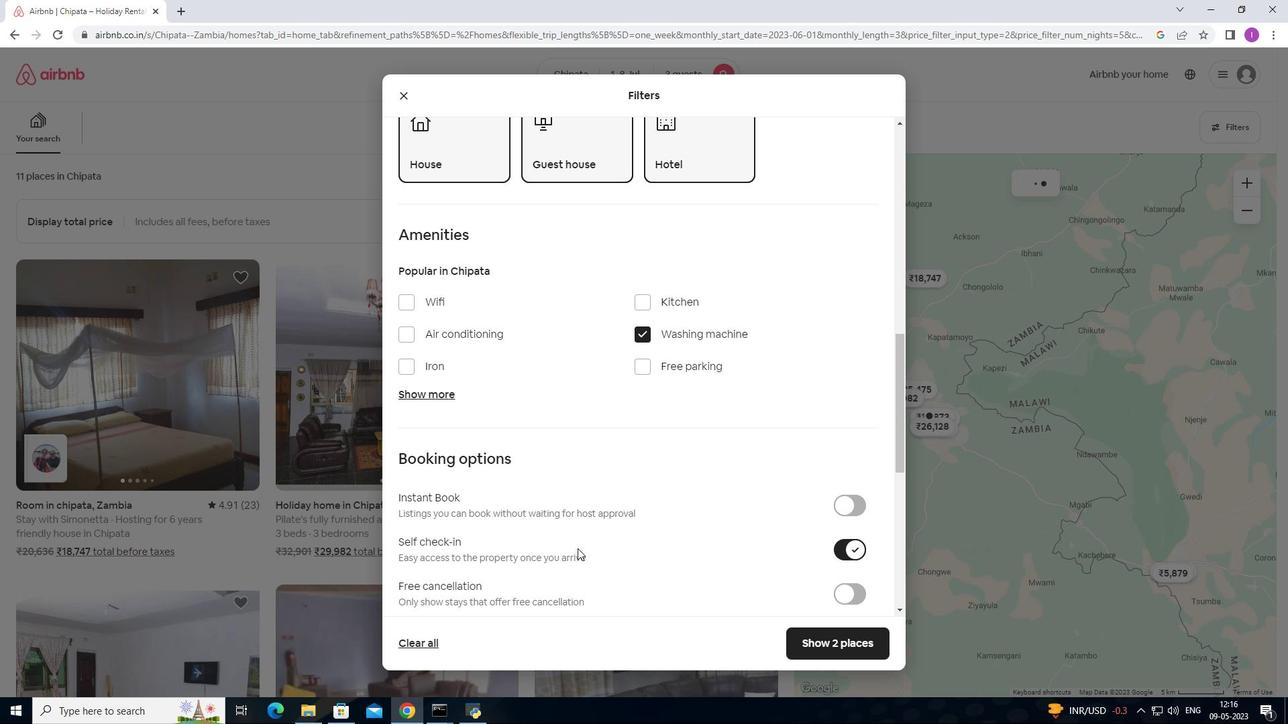 
Action: Mouse scrolled (577, 548) with delta (0, 0)
Screenshot: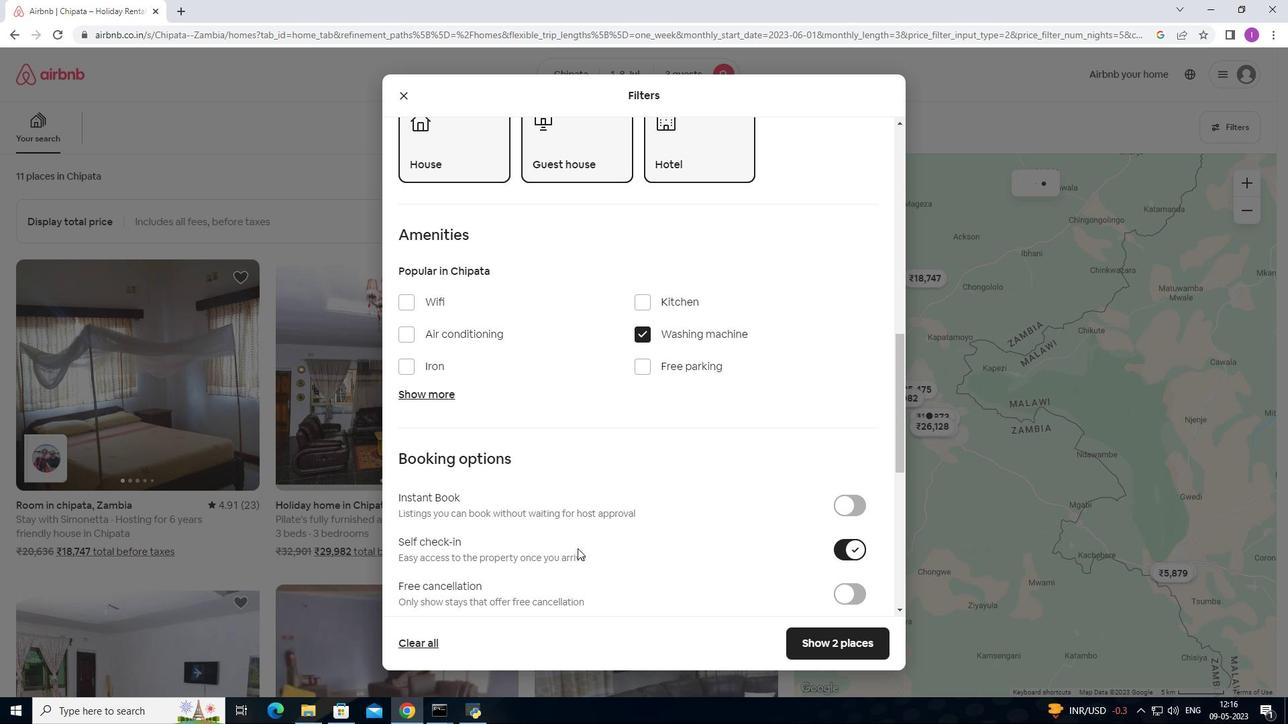 
Action: Mouse moved to (583, 547)
Screenshot: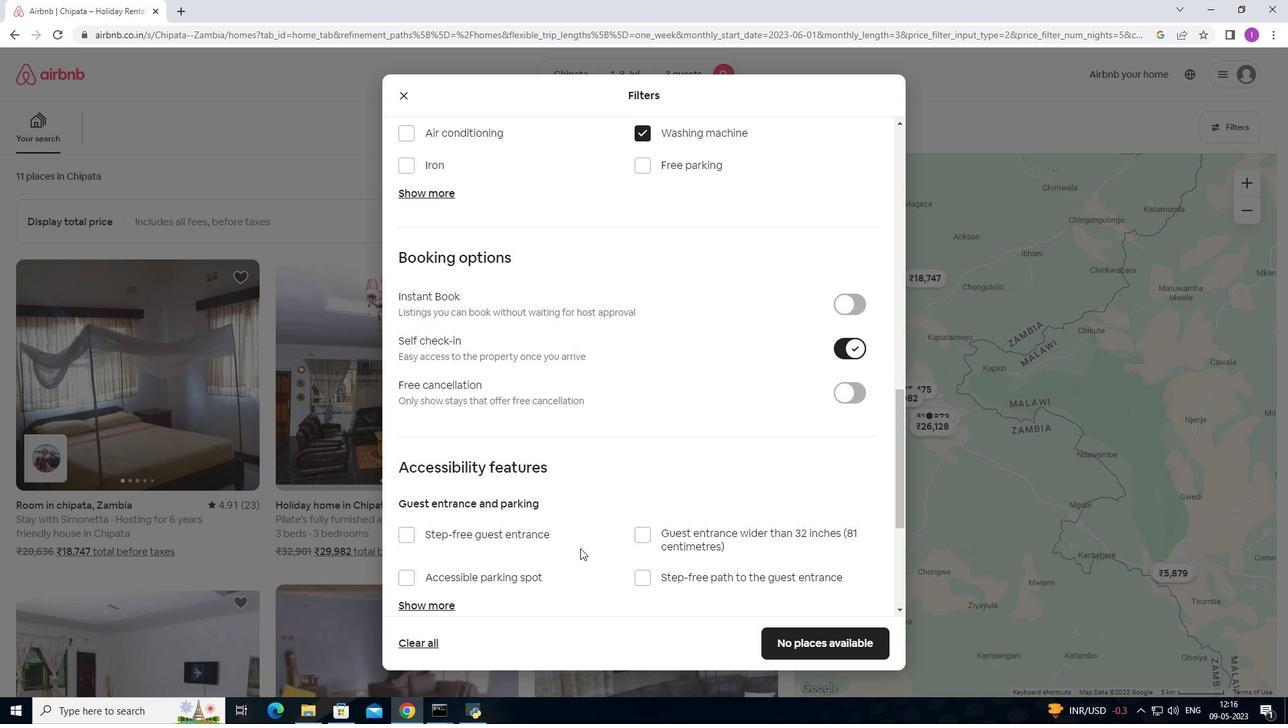 
Action: Mouse scrolled (583, 546) with delta (0, 0)
Screenshot: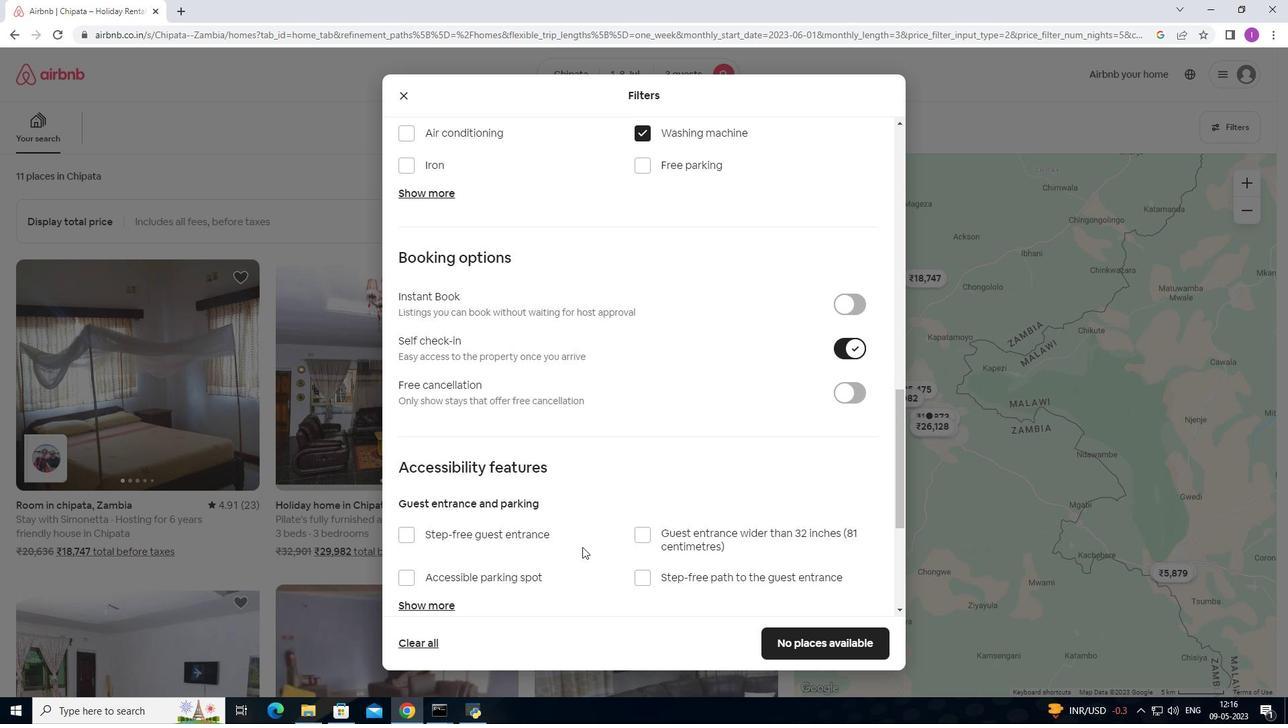 
Action: Mouse scrolled (583, 546) with delta (0, 0)
Screenshot: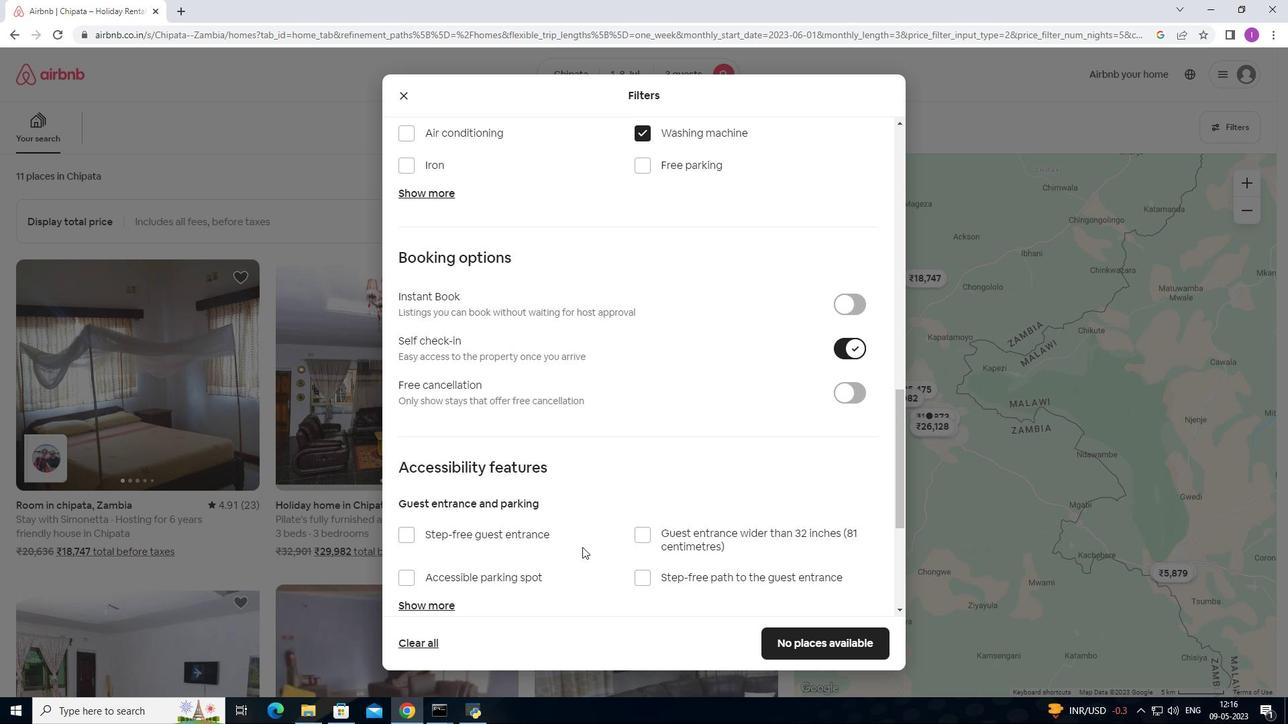 
Action: Mouse scrolled (583, 548) with delta (0, 0)
Screenshot: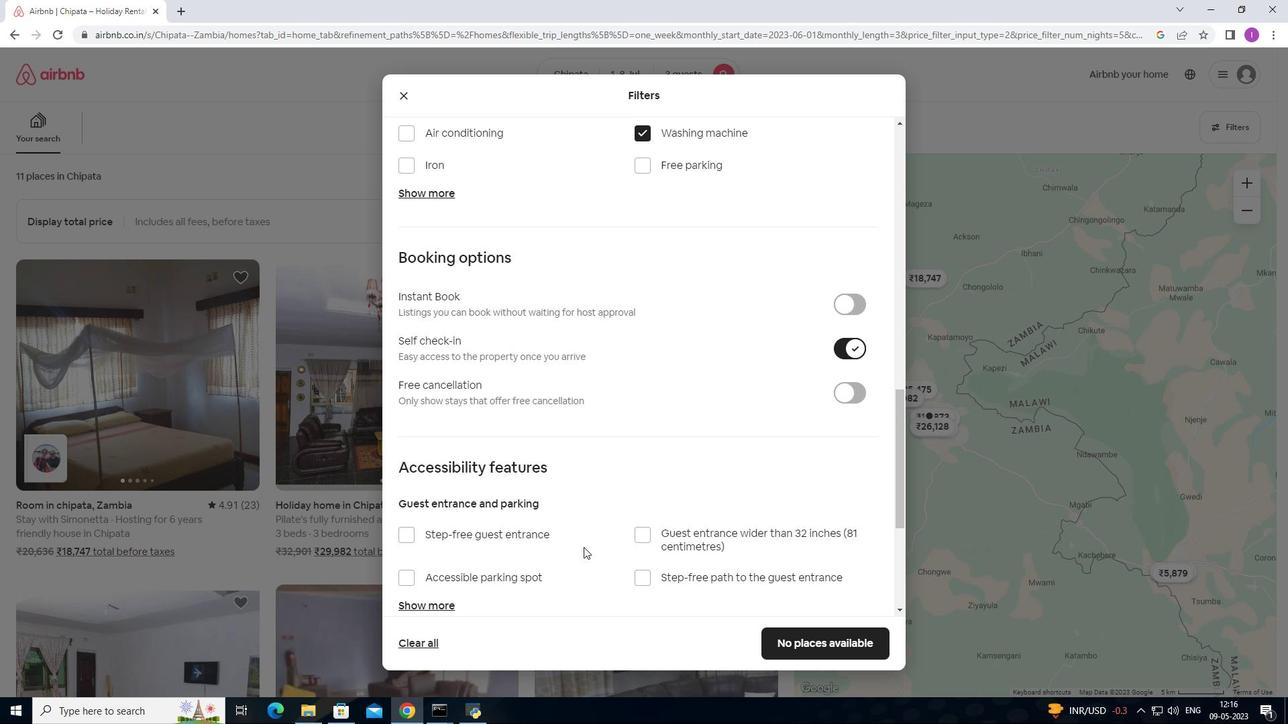 
Action: Mouse scrolled (583, 546) with delta (0, 0)
Screenshot: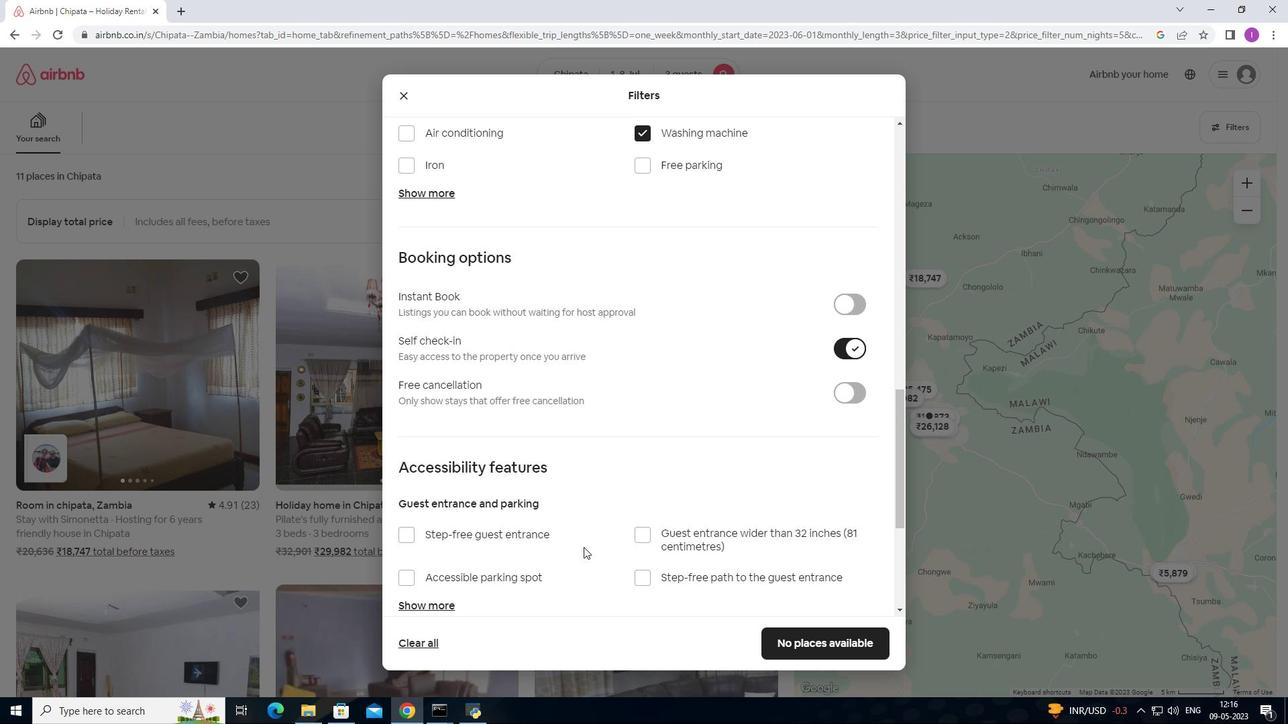 
Action: Mouse scrolled (583, 546) with delta (0, 0)
Screenshot: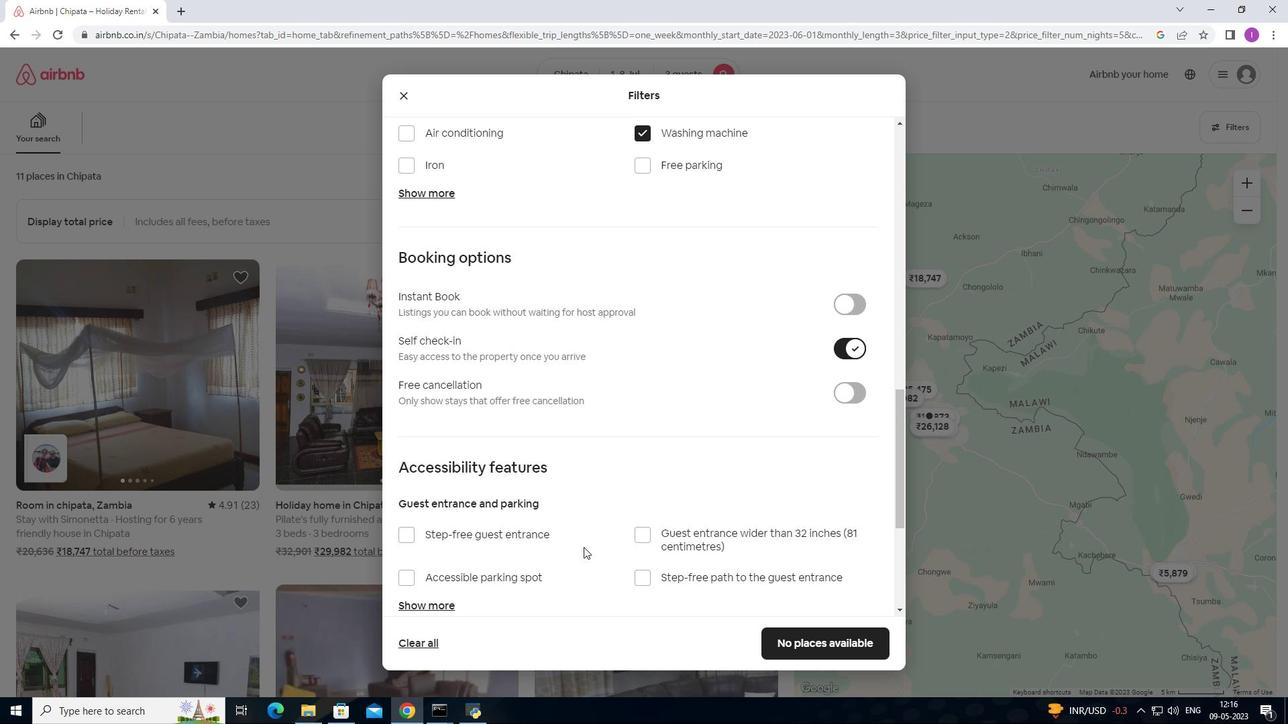 
Action: Mouse scrolled (583, 546) with delta (0, 0)
Screenshot: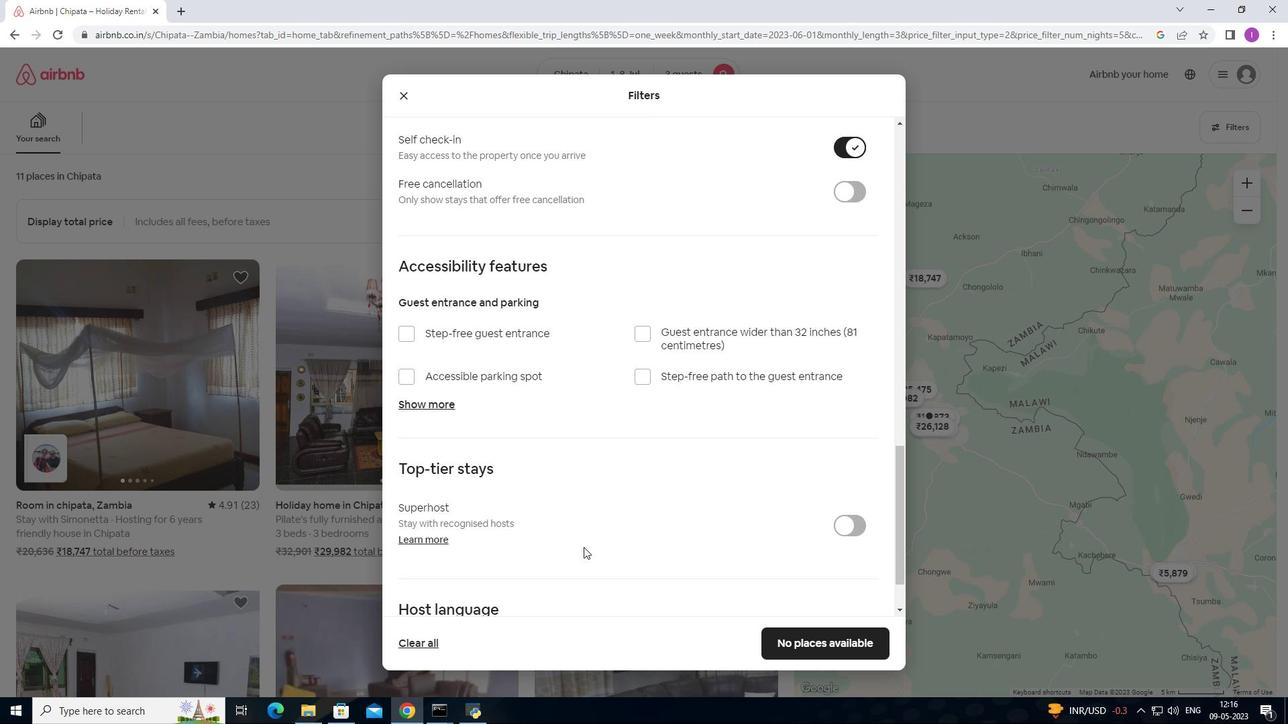 
Action: Mouse scrolled (583, 546) with delta (0, 0)
Screenshot: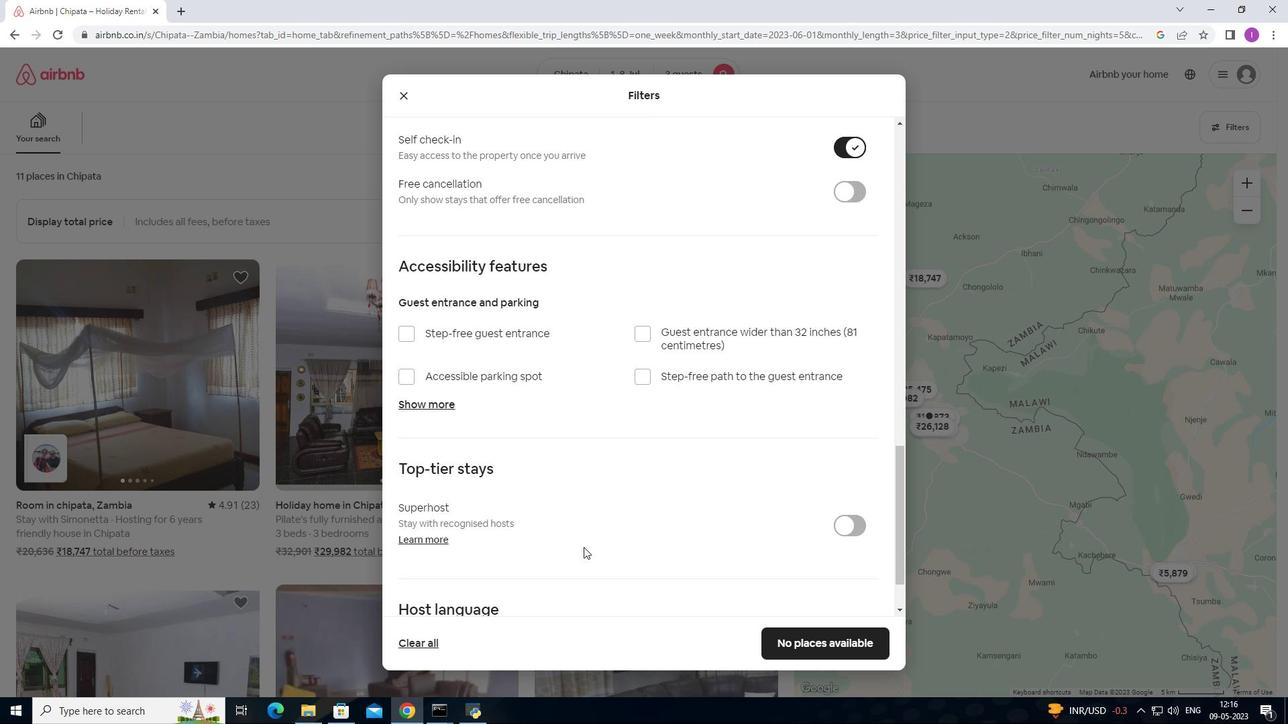 
Action: Mouse scrolled (583, 546) with delta (0, 0)
Screenshot: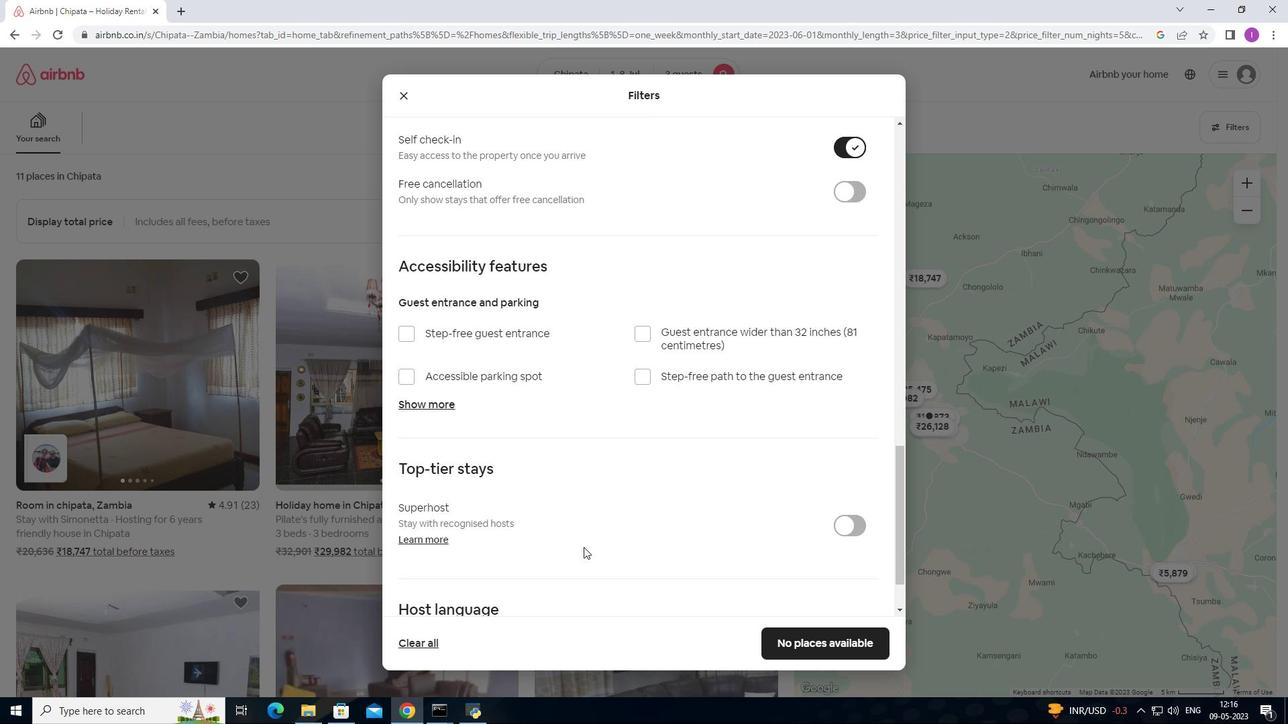 
Action: Mouse scrolled (583, 546) with delta (0, 0)
Screenshot: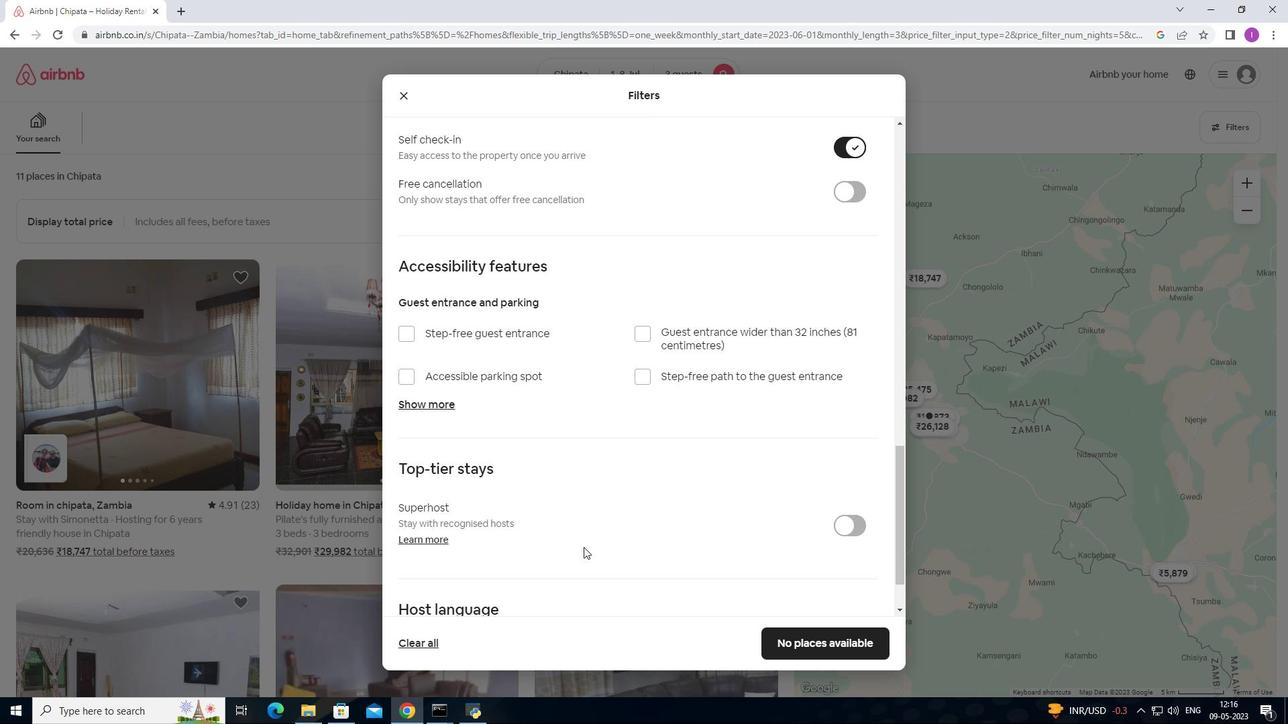 
Action: Mouse scrolled (583, 546) with delta (0, 0)
Screenshot: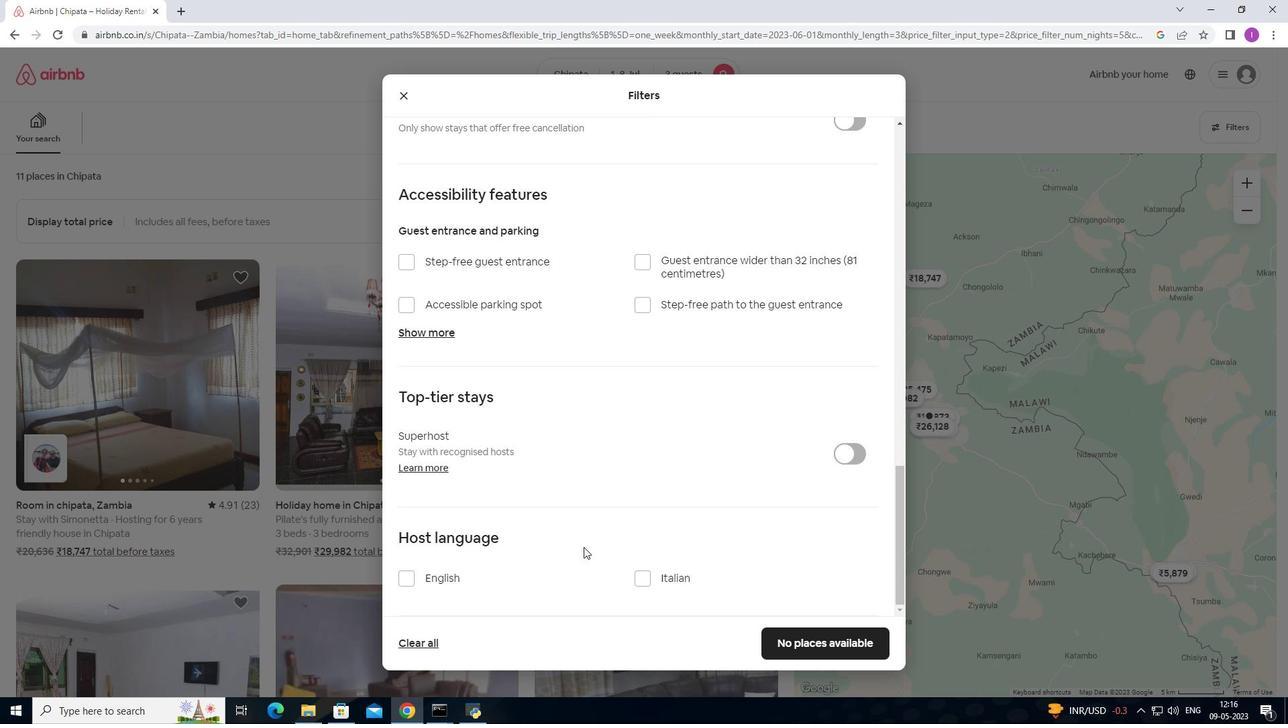 
Action: Mouse scrolled (583, 546) with delta (0, 0)
Screenshot: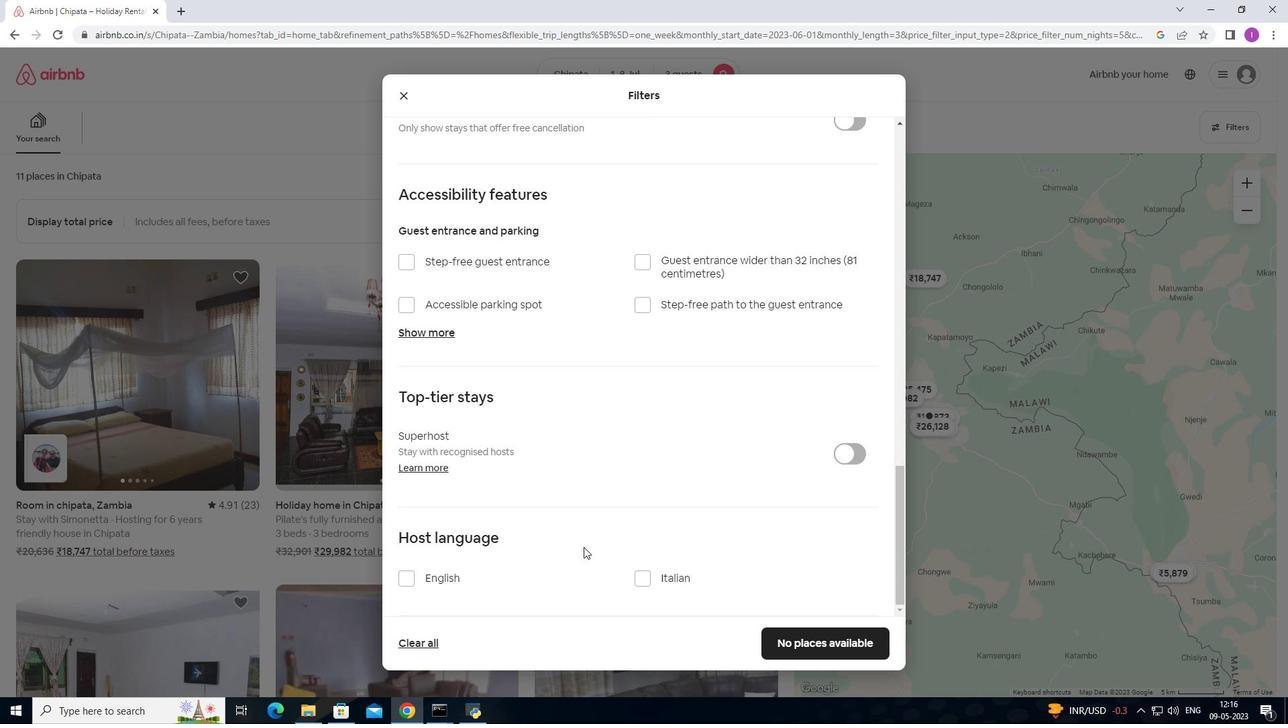 
Action: Mouse scrolled (583, 546) with delta (0, 0)
Screenshot: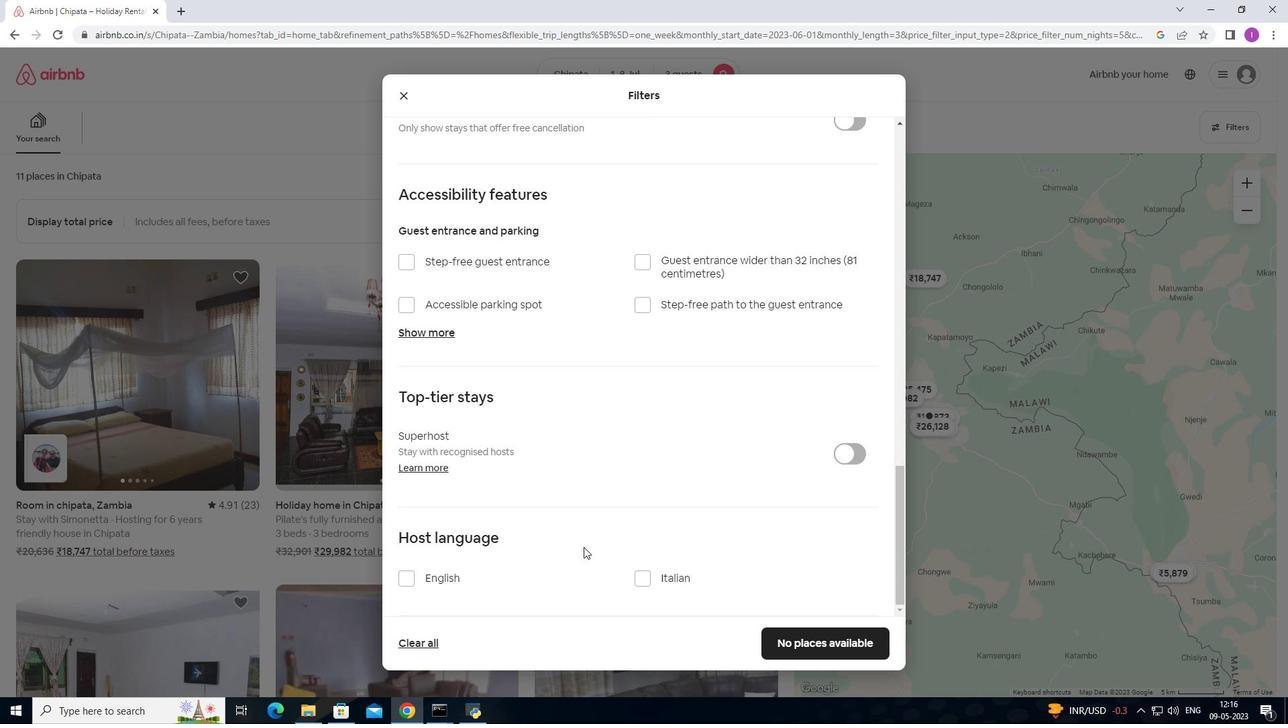 
Action: Mouse scrolled (583, 546) with delta (0, 0)
Screenshot: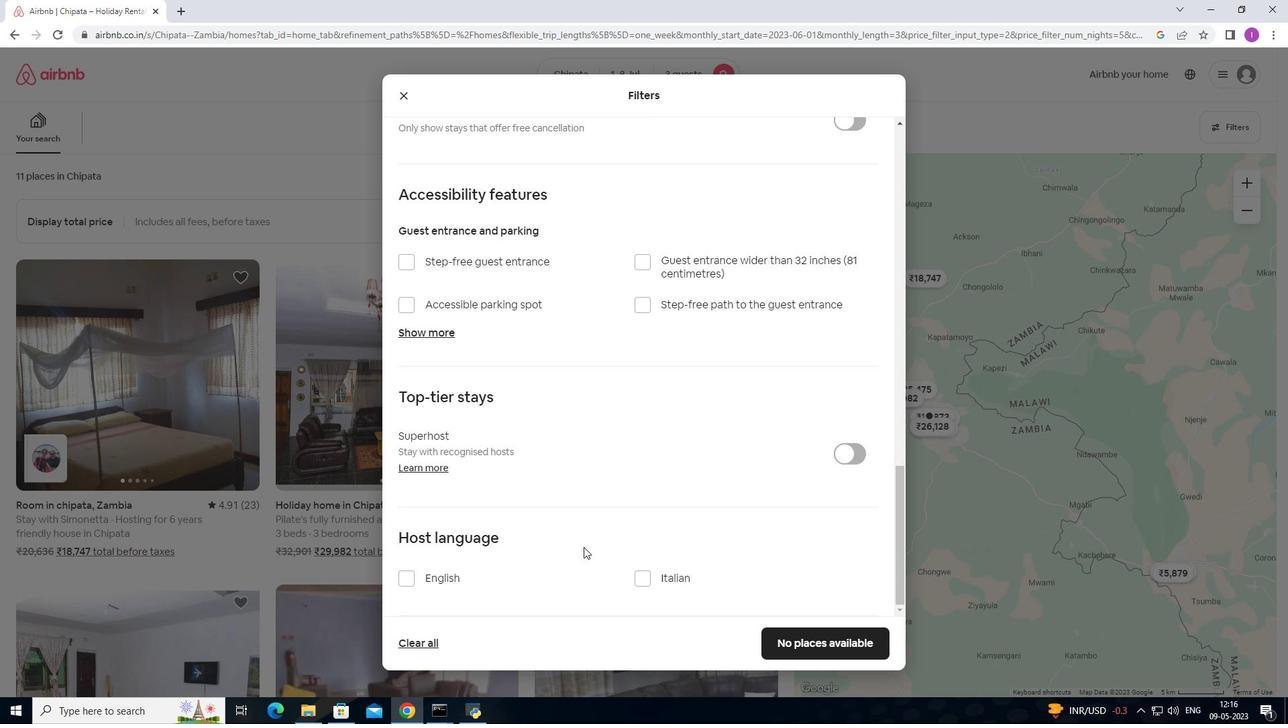 
Action: Mouse moved to (411, 582)
Screenshot: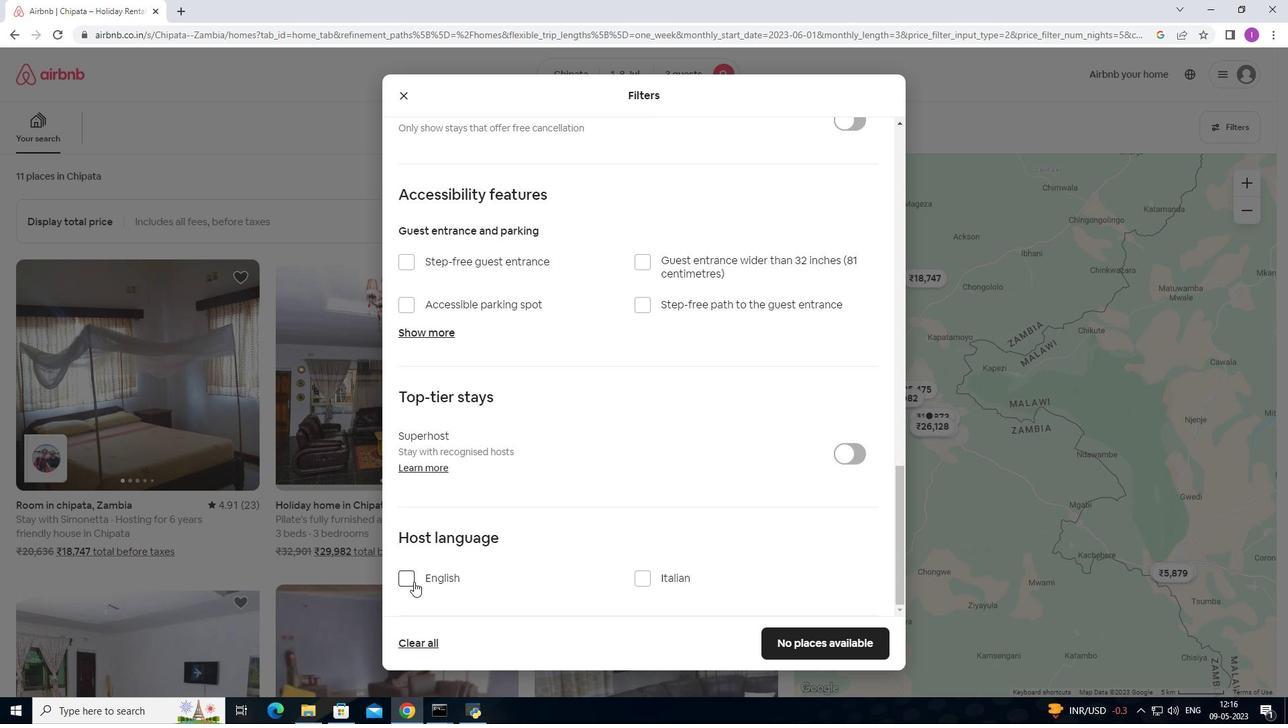 
Action: Mouse pressed left at (411, 582)
Screenshot: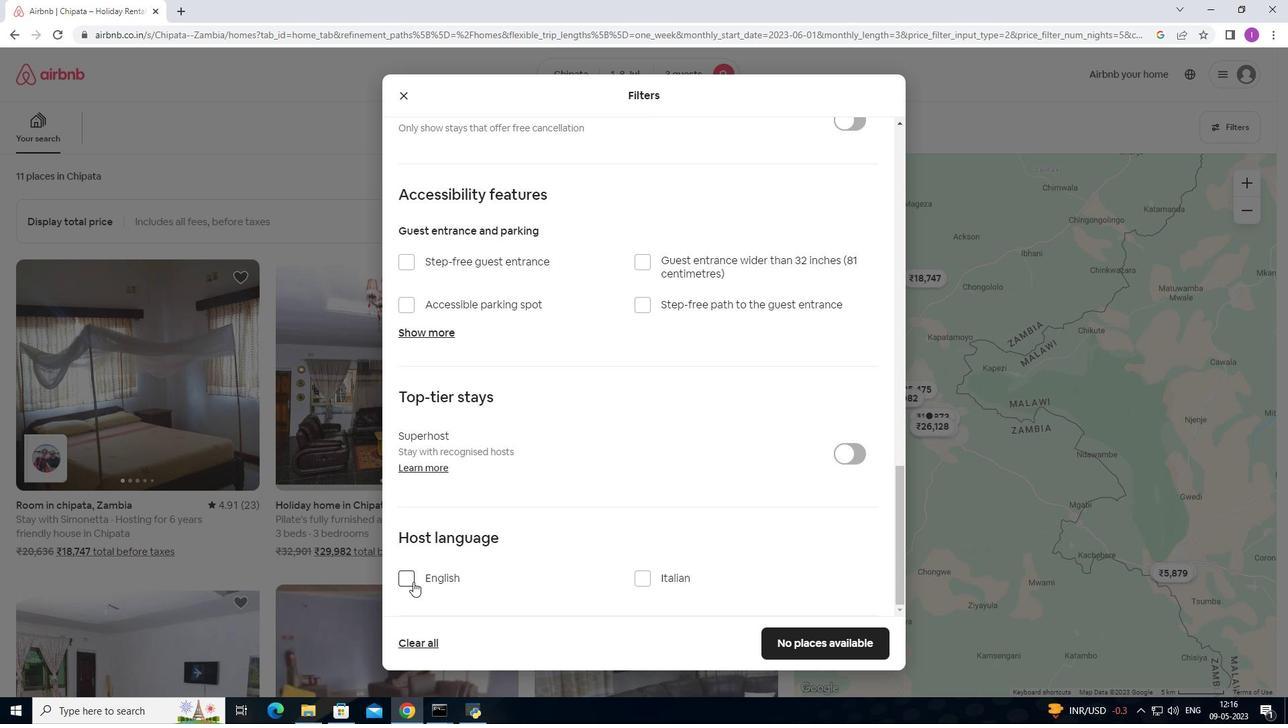 
Action: Mouse moved to (814, 636)
Screenshot: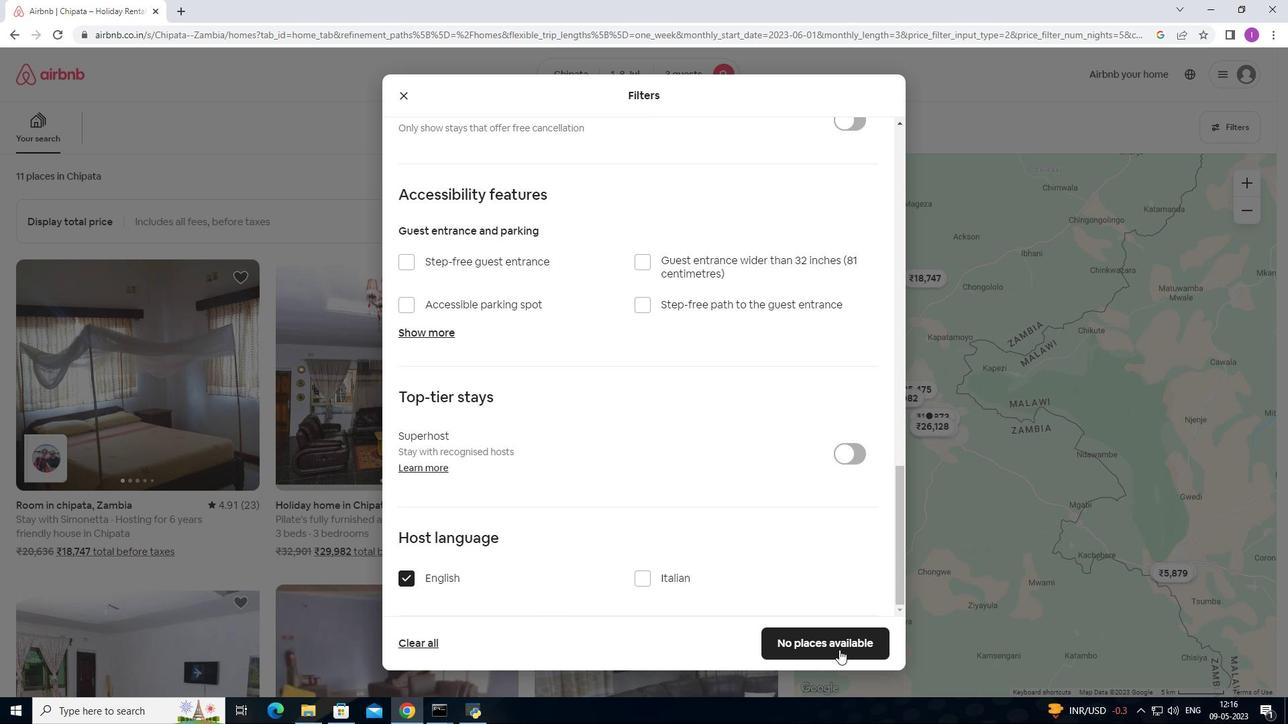 
Action: Mouse pressed left at (814, 636)
Screenshot: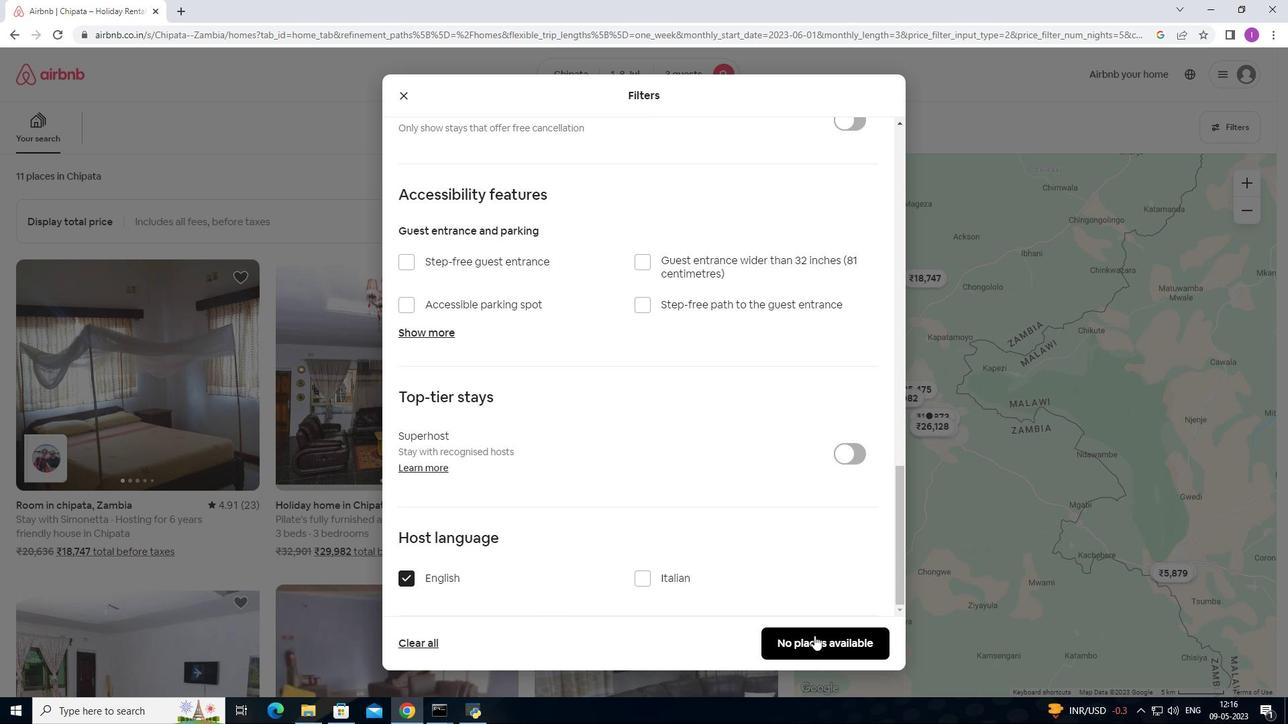 
Action: Mouse moved to (755, 622)
Screenshot: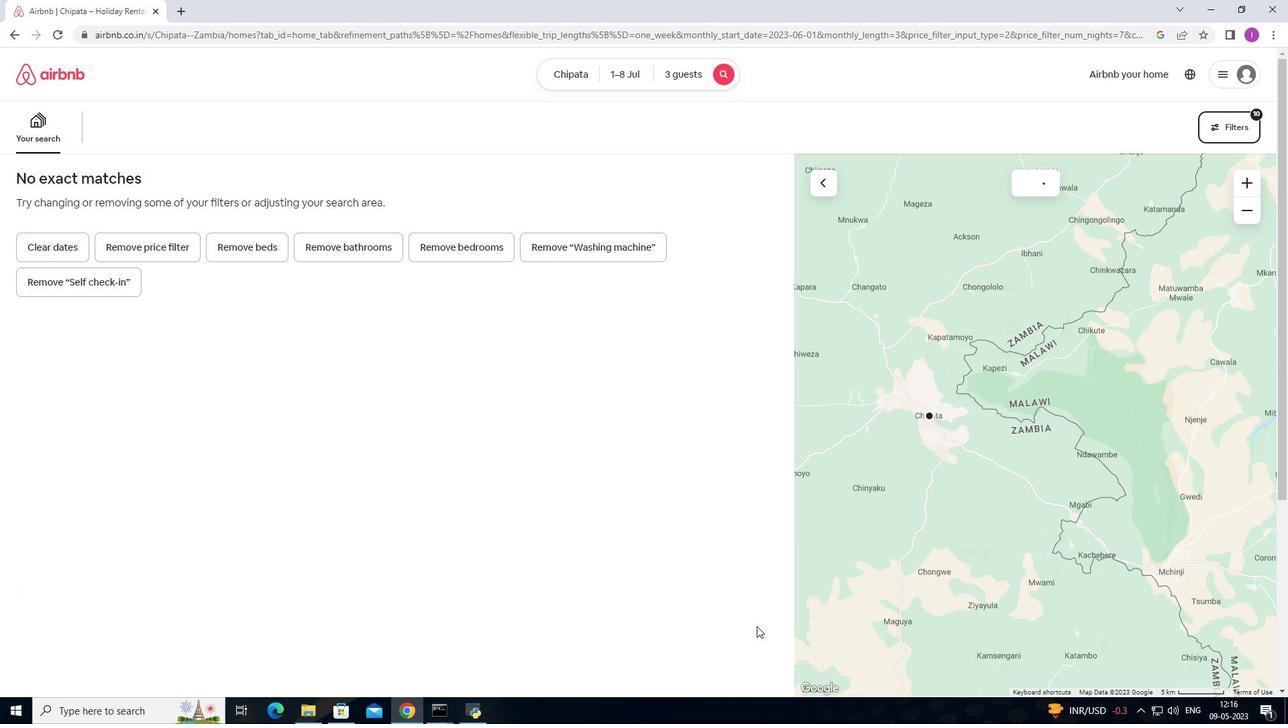 
